 Task: Explore Airbnb accommodation in Newton-le-Willows, United Kingdom from 16th December, 2023 to 18th December, 2023 for 3 adults. Place can be entire room with 2 bedrooms having 2 beds and 2 bathrooms. Property type can be hotel.
Action: Mouse moved to (416, 72)
Screenshot: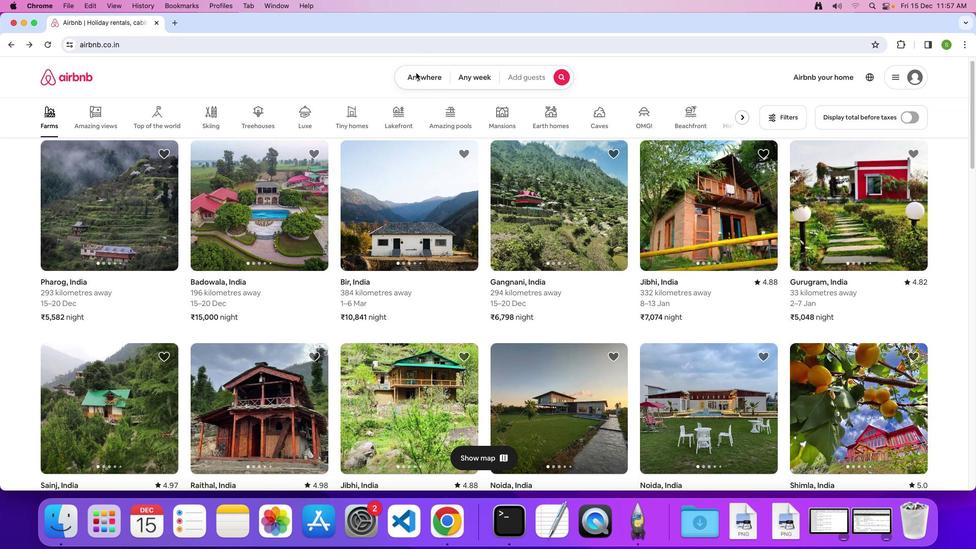 
Action: Mouse pressed left at (416, 72)
Screenshot: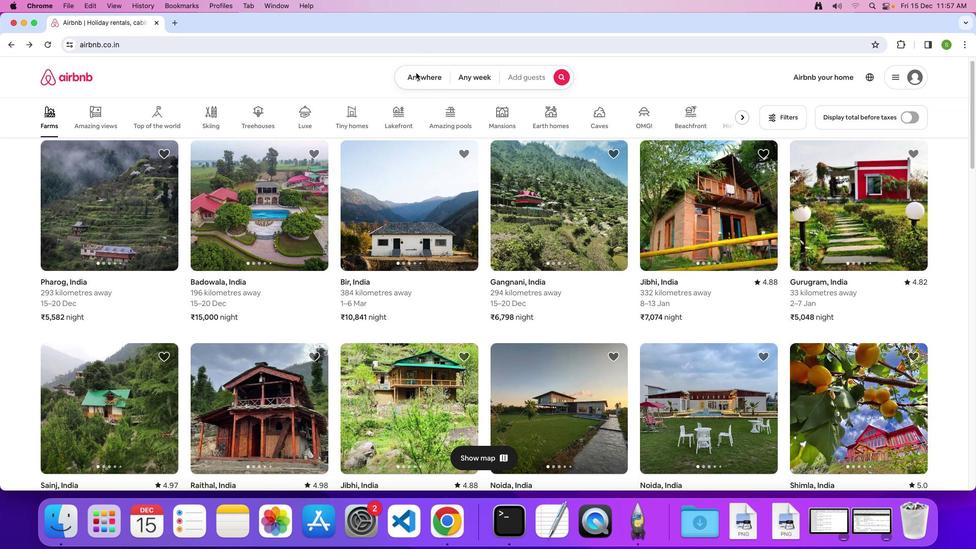 
Action: Mouse moved to (414, 77)
Screenshot: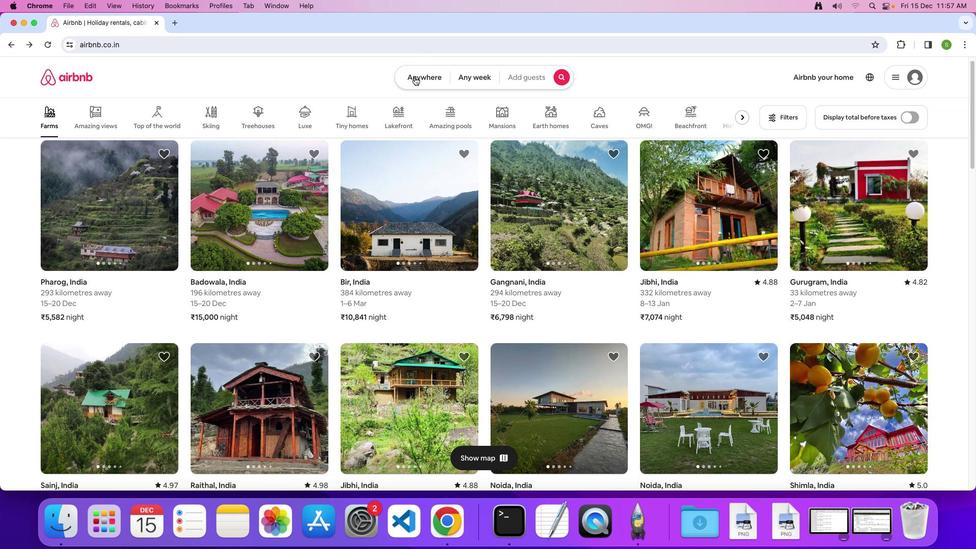 
Action: Mouse pressed left at (414, 77)
Screenshot: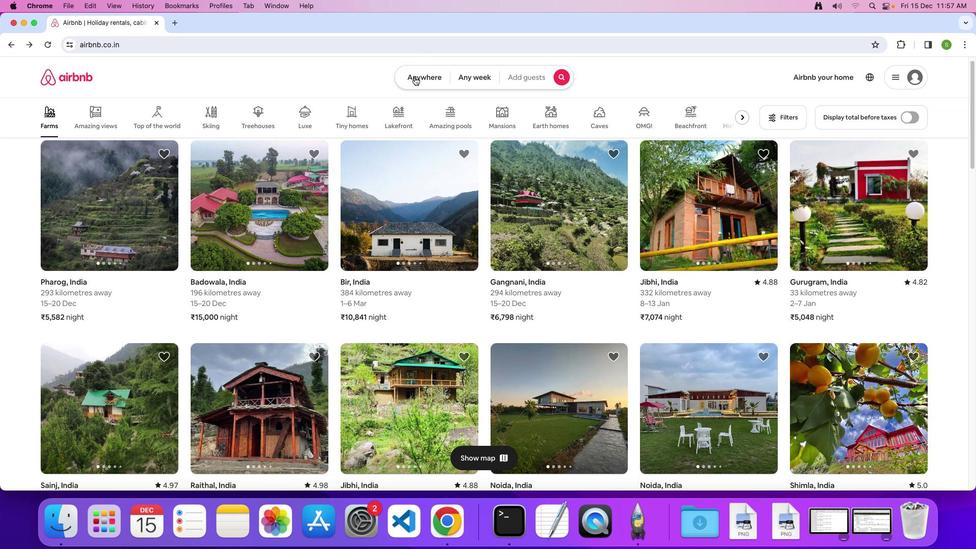 
Action: Mouse moved to (365, 108)
Screenshot: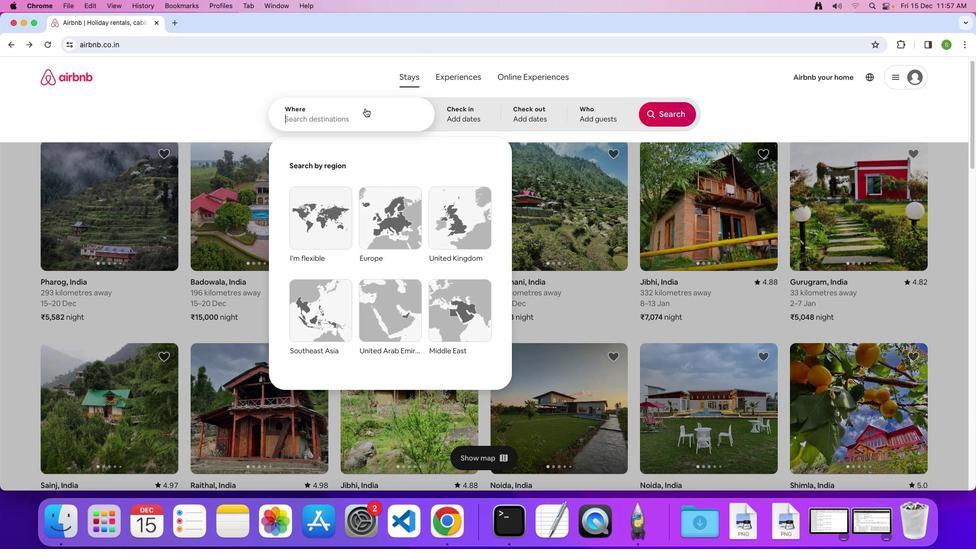 
Action: Mouse pressed left at (365, 108)
Screenshot: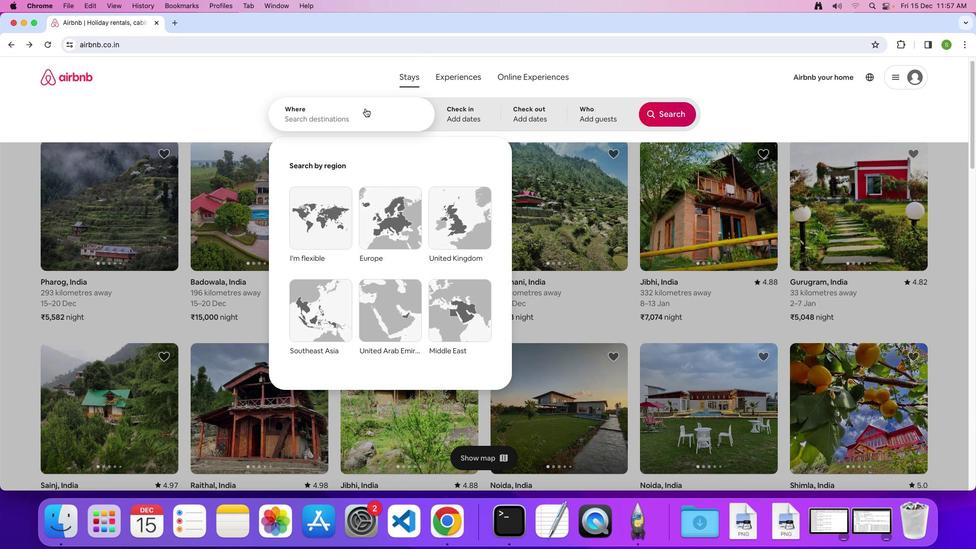 
Action: Mouse moved to (366, 108)
Screenshot: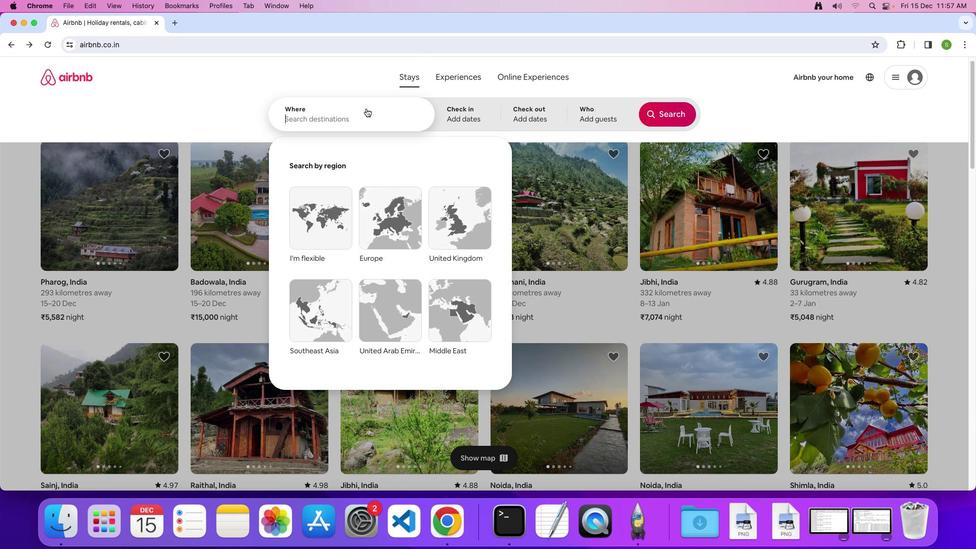 
Action: Key pressed 'N'Key.caps_lock'e''w''t''o''n''-''l''e''-'Key.shift'W''i''l''l''o''w''s'','Key.spaceKey.shift'U''n''i''t''e''d'Key.spaceKey.shift'k'Key.backspaceKey.shift'K''i''n''d''o''m''s'Key.enter
Screenshot: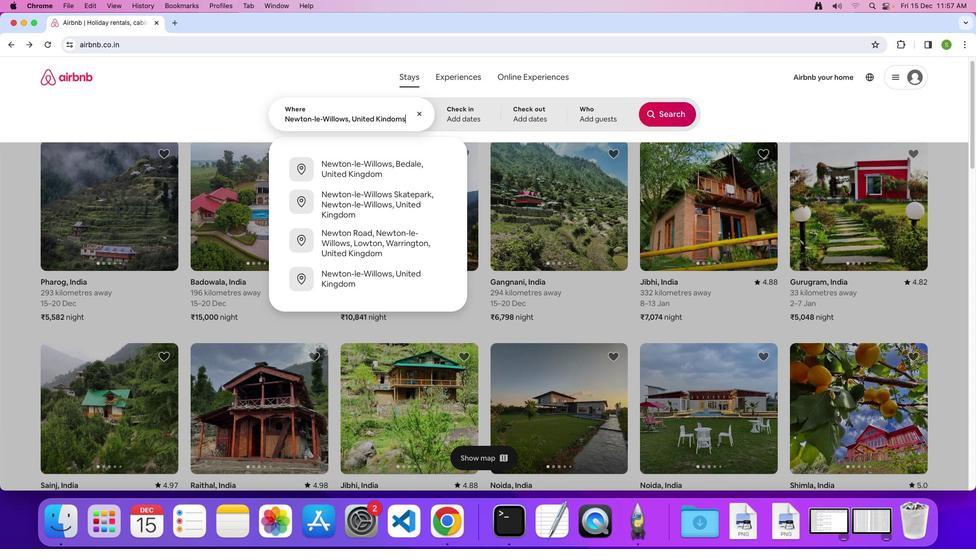 
Action: Mouse moved to (454, 290)
Screenshot: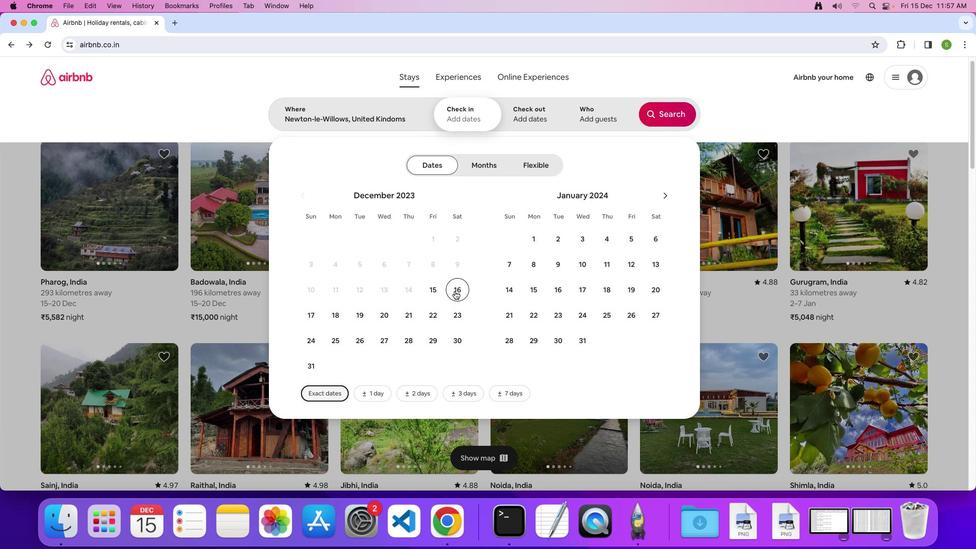 
Action: Mouse pressed left at (454, 290)
Screenshot: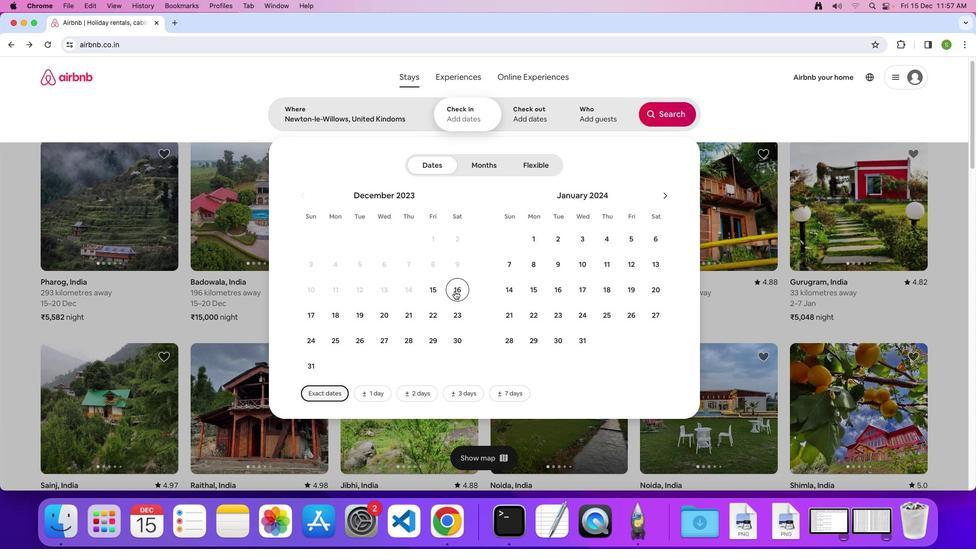 
Action: Mouse moved to (329, 317)
Screenshot: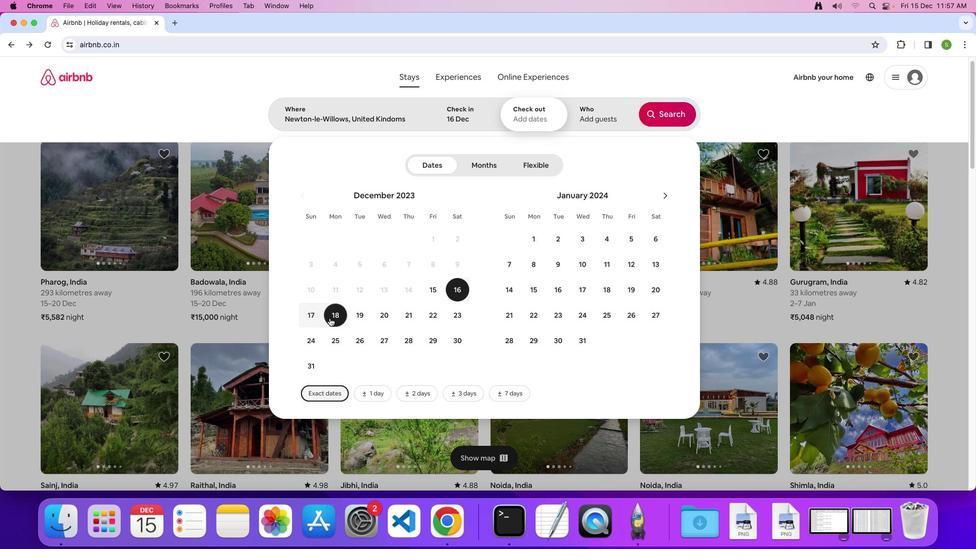 
Action: Mouse pressed left at (329, 317)
Screenshot: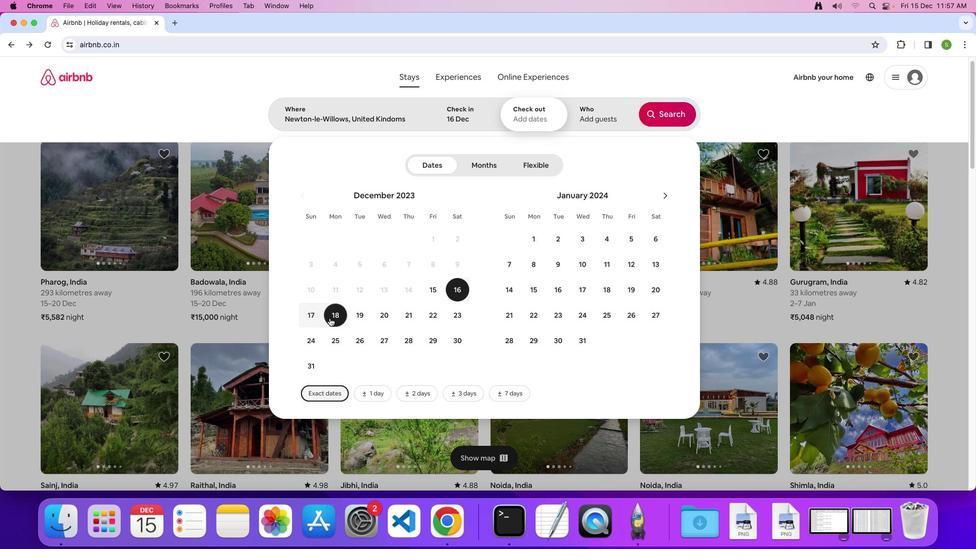 
Action: Mouse moved to (593, 117)
Screenshot: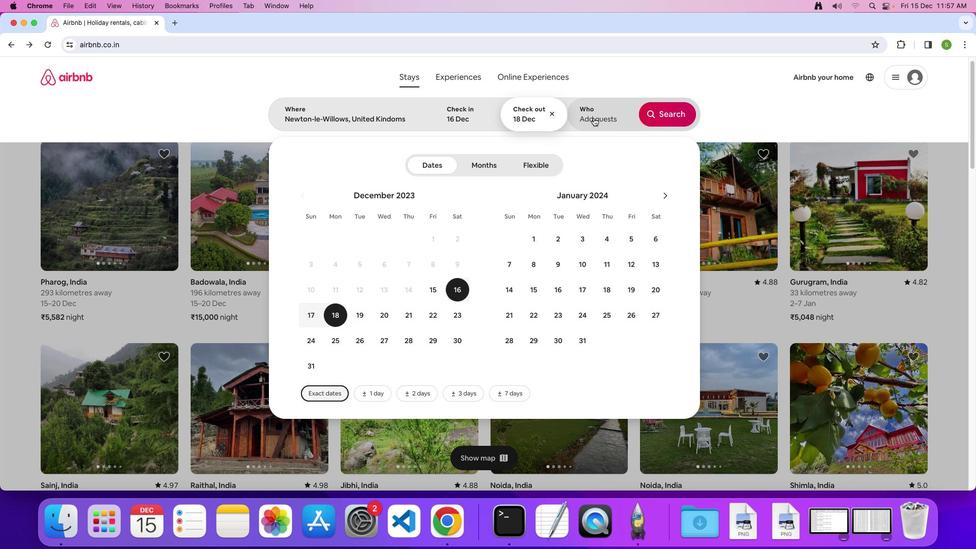 
Action: Mouse pressed left at (593, 117)
Screenshot: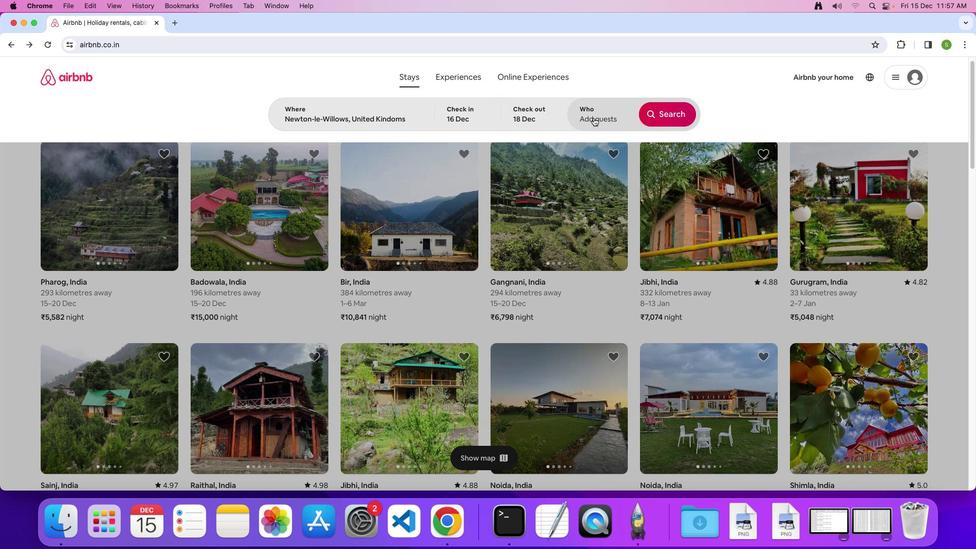 
Action: Mouse moved to (669, 167)
Screenshot: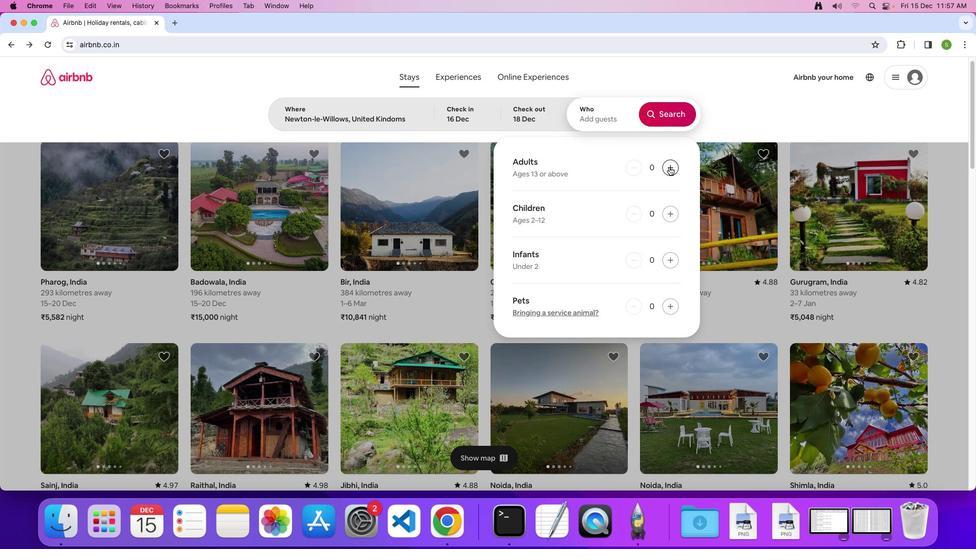 
Action: Mouse pressed left at (669, 167)
Screenshot: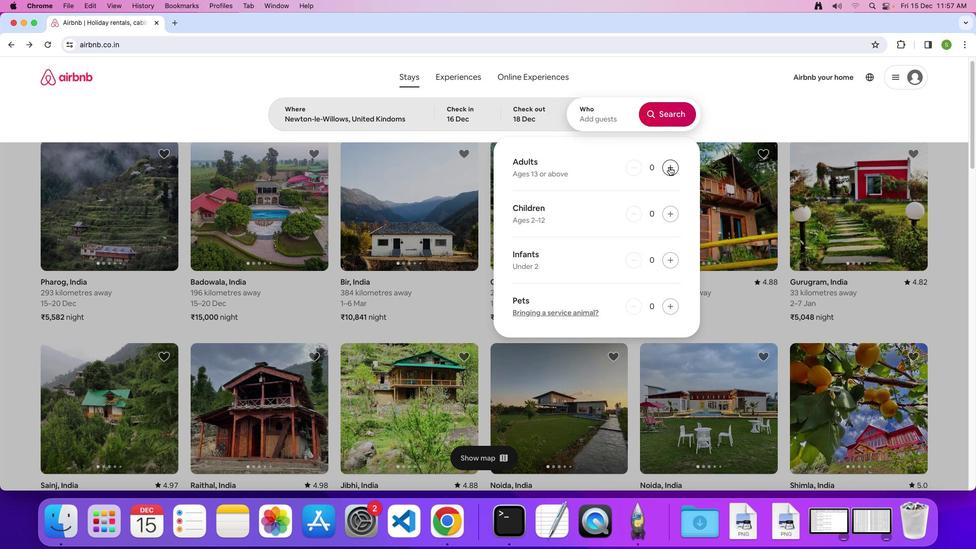 
Action: Mouse pressed left at (669, 167)
Screenshot: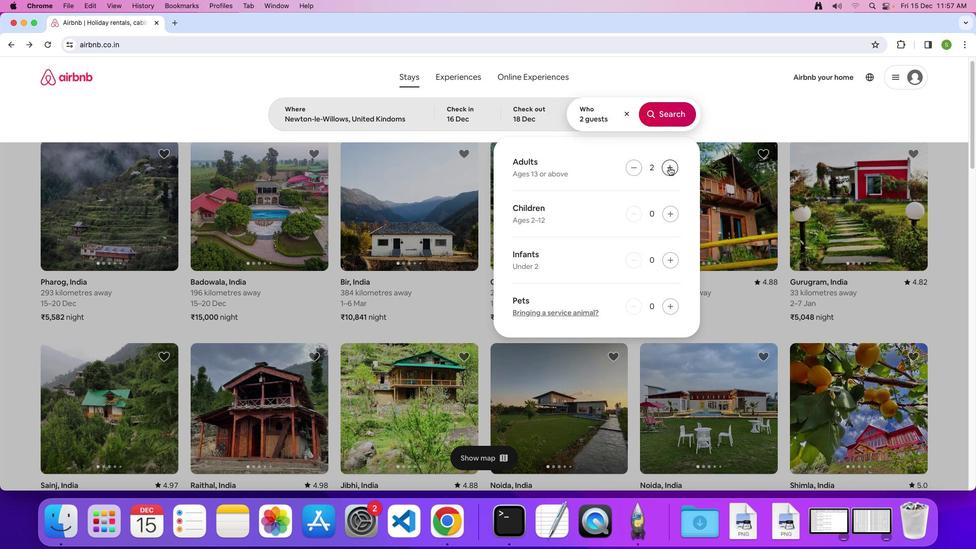 
Action: Mouse pressed left at (669, 167)
Screenshot: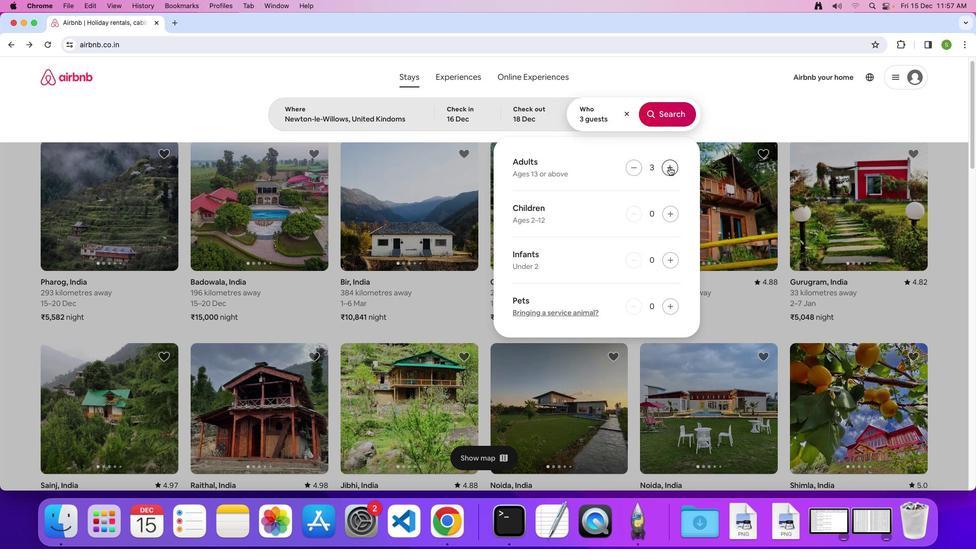 
Action: Mouse moved to (677, 116)
Screenshot: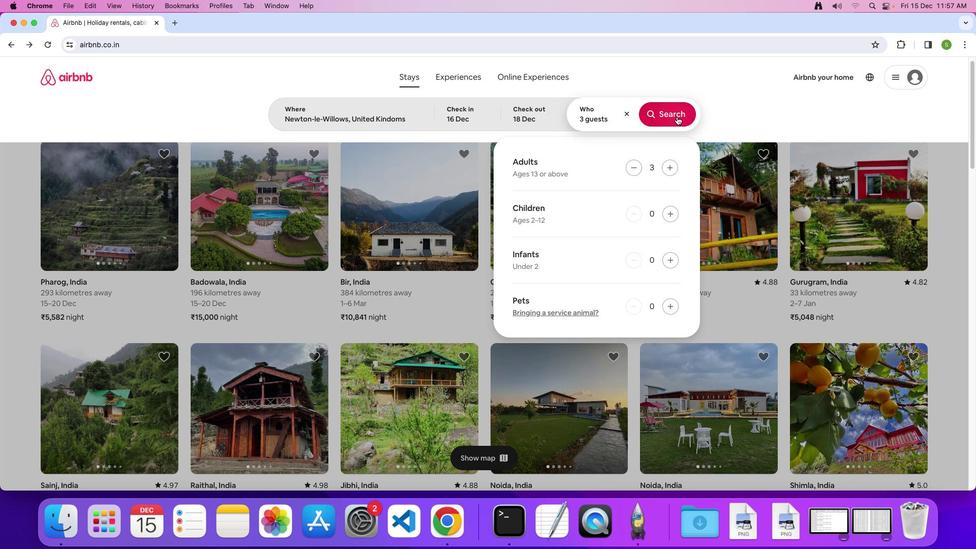 
Action: Mouse pressed left at (677, 116)
Screenshot: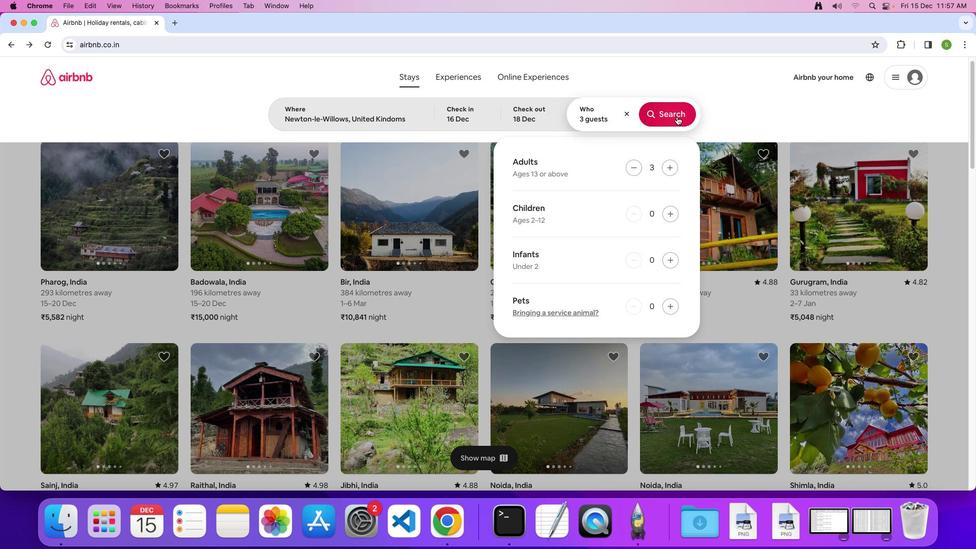 
Action: Mouse moved to (813, 121)
Screenshot: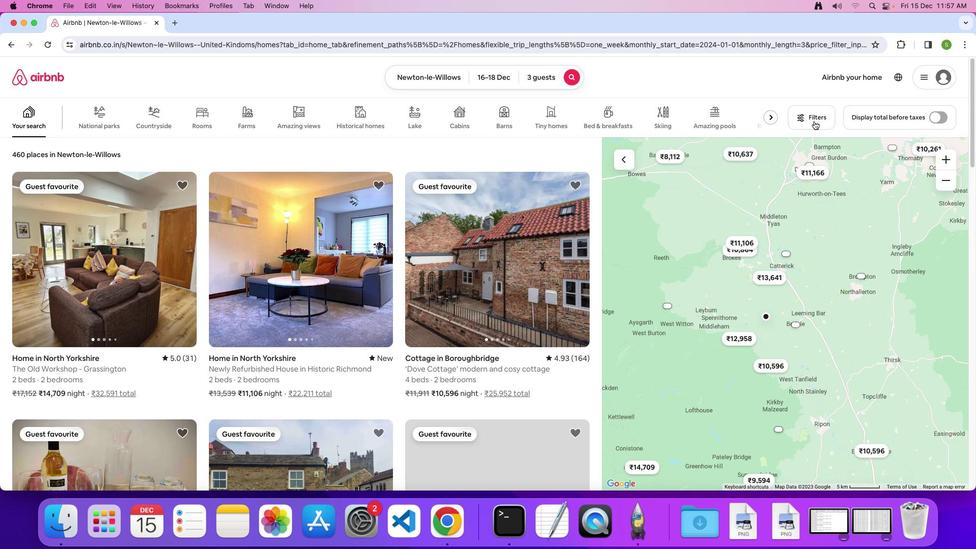 
Action: Mouse pressed left at (813, 121)
Screenshot: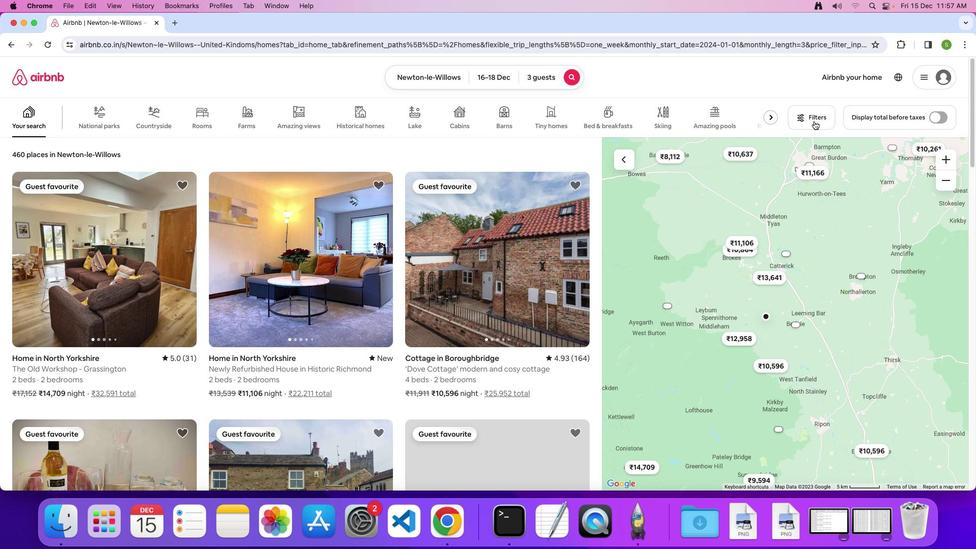 
Action: Mouse moved to (522, 237)
Screenshot: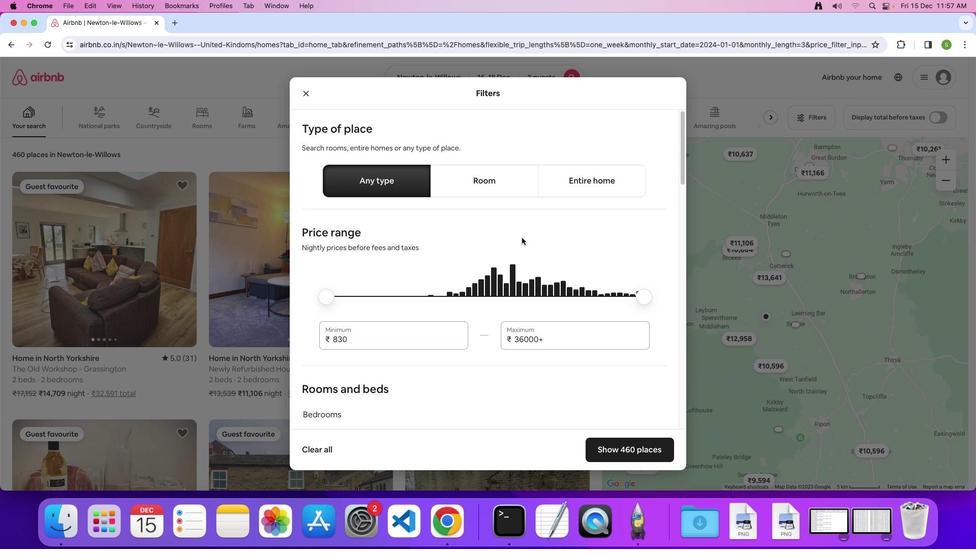 
Action: Mouse scrolled (522, 237) with delta (0, 0)
Screenshot: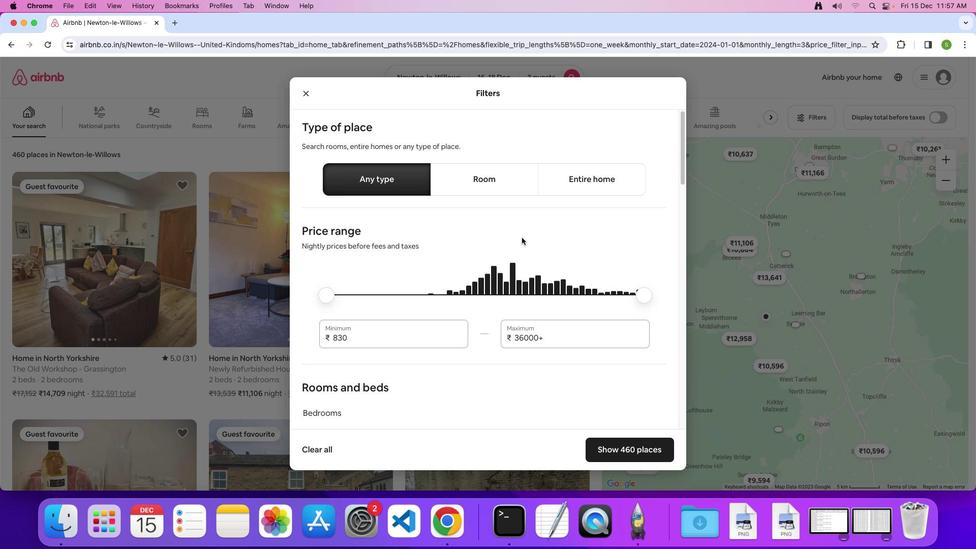 
Action: Mouse scrolled (522, 237) with delta (0, 0)
Screenshot: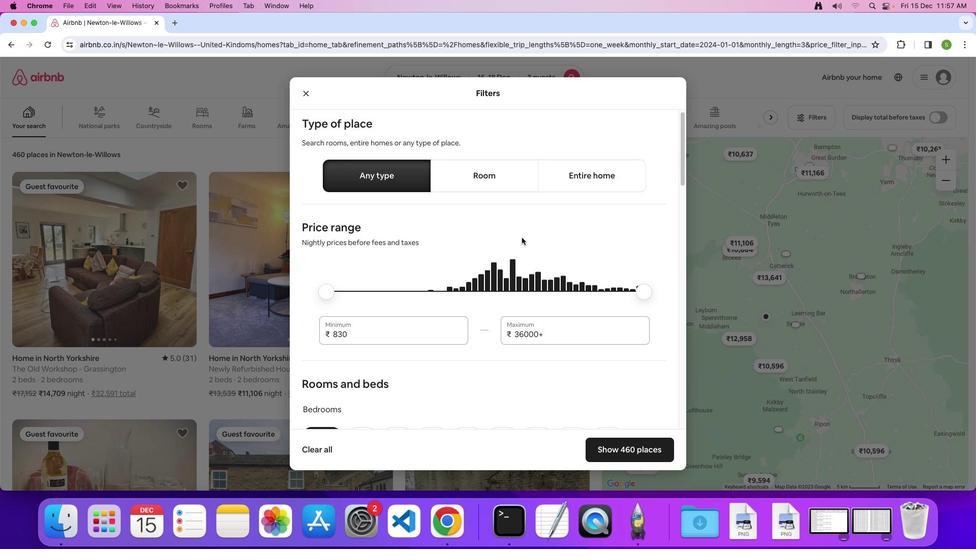 
Action: Mouse scrolled (522, 237) with delta (0, 0)
Screenshot: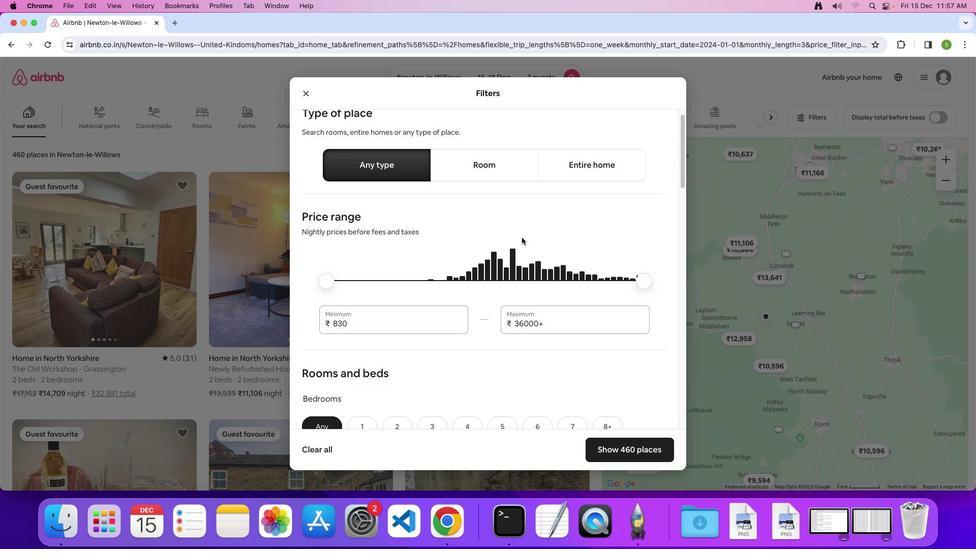 
Action: Mouse scrolled (522, 237) with delta (0, 0)
Screenshot: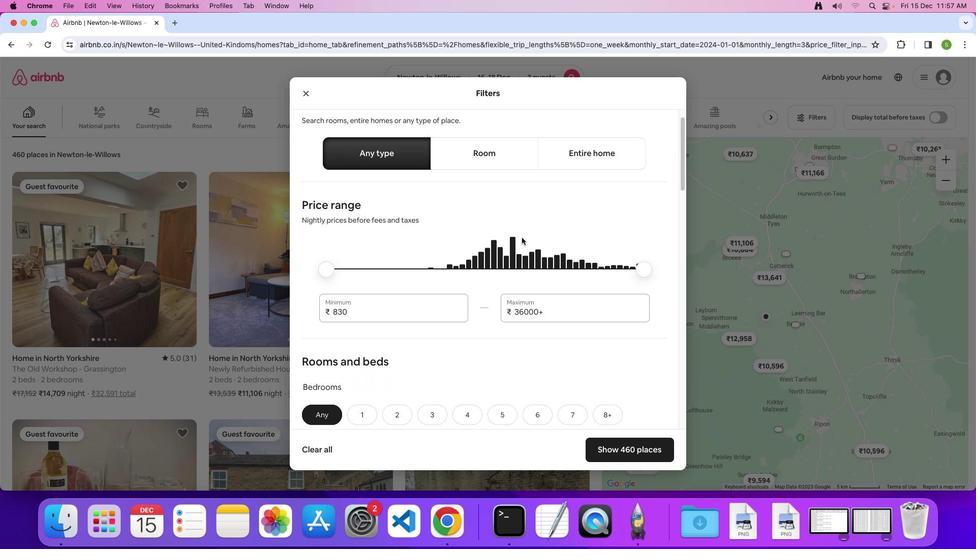 
Action: Mouse scrolled (522, 237) with delta (0, 0)
Screenshot: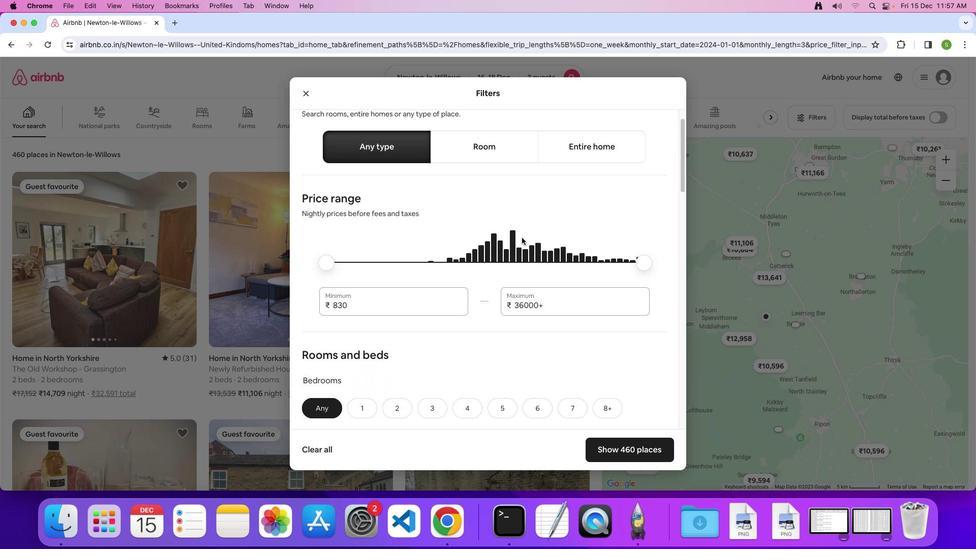 
Action: Mouse scrolled (522, 237) with delta (0, 0)
Screenshot: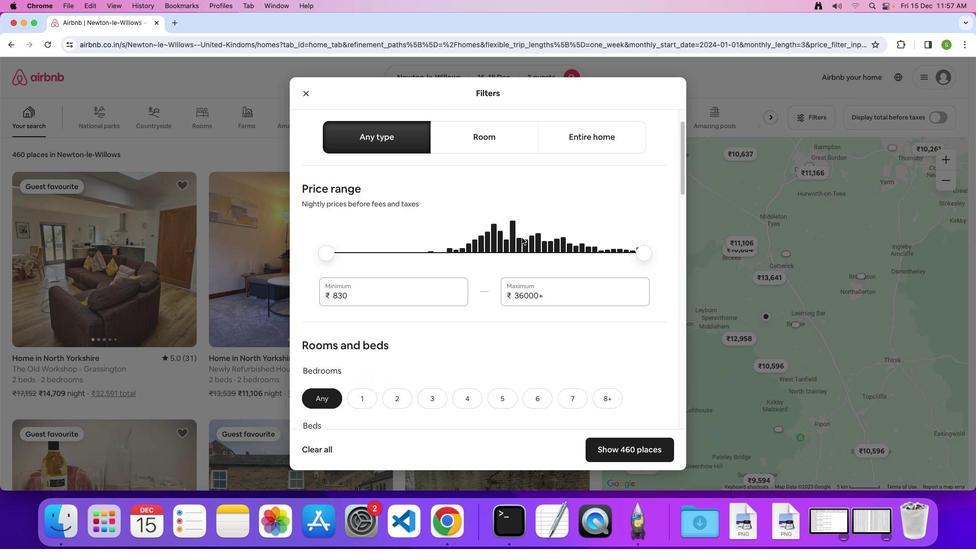 
Action: Mouse scrolled (522, 237) with delta (0, 0)
Screenshot: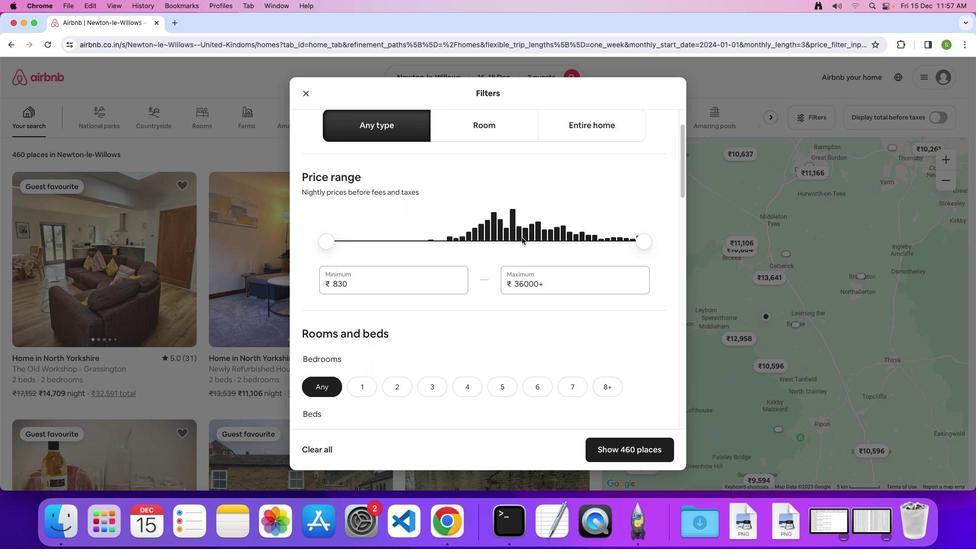
Action: Mouse scrolled (522, 237) with delta (0, -1)
Screenshot: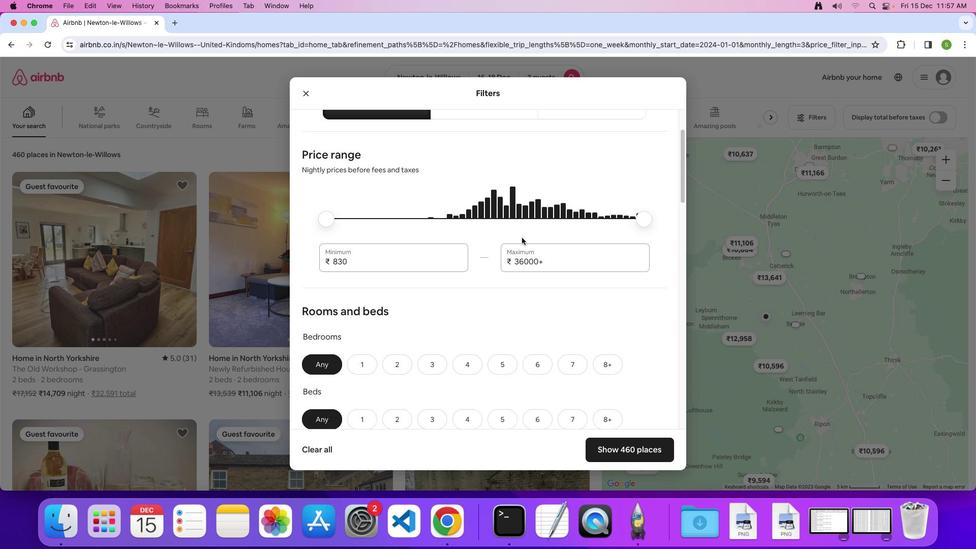 
Action: Mouse scrolled (522, 237) with delta (0, 0)
Screenshot: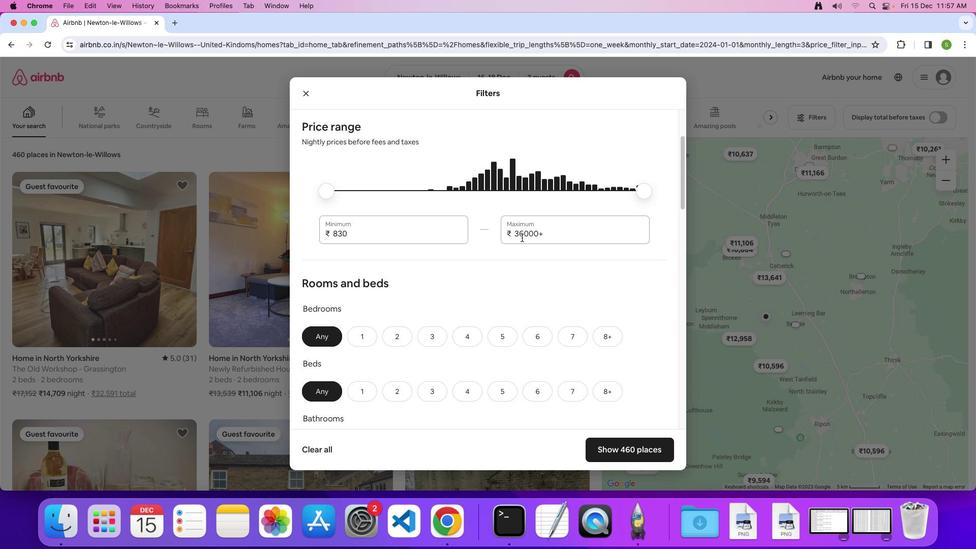 
Action: Mouse scrolled (522, 237) with delta (0, 0)
Screenshot: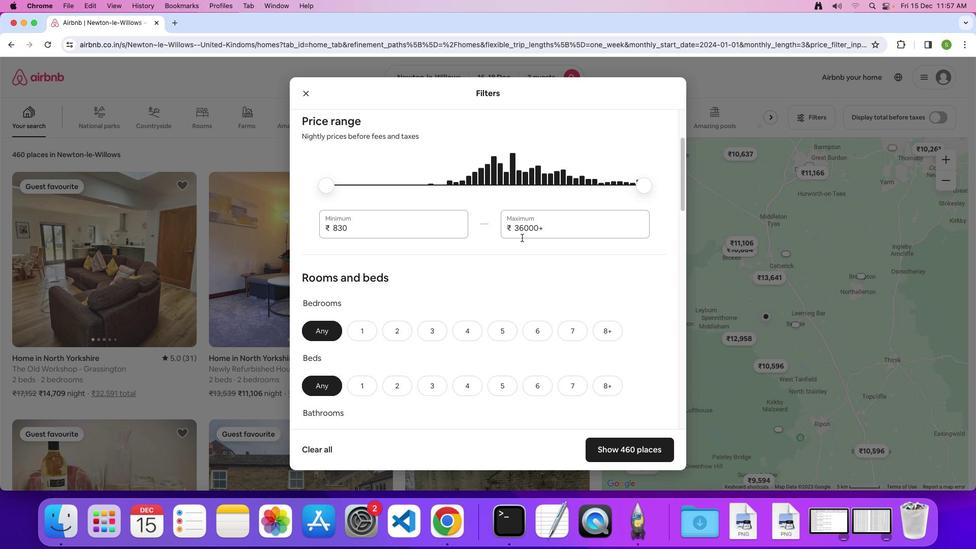 
Action: Mouse scrolled (522, 237) with delta (0, 0)
Screenshot: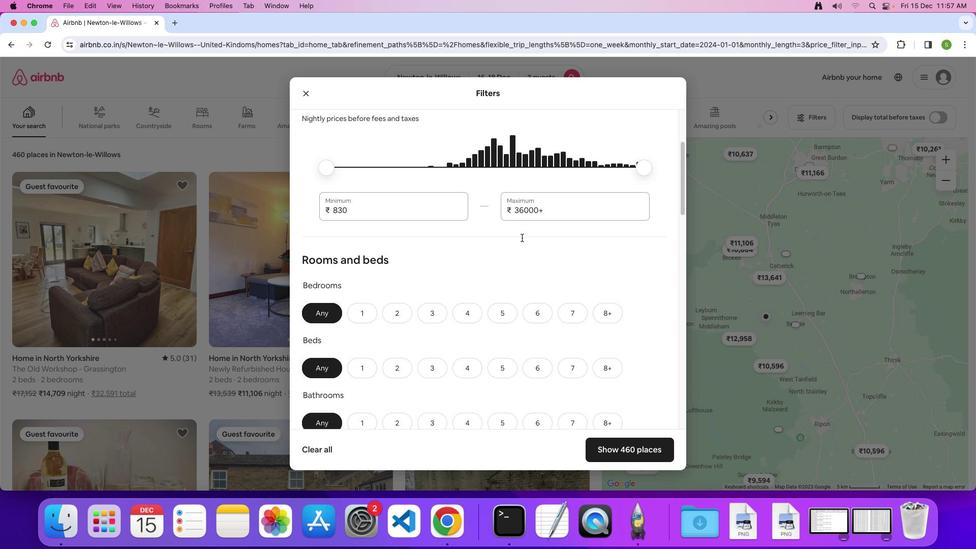 
Action: Mouse scrolled (522, 237) with delta (0, 0)
Screenshot: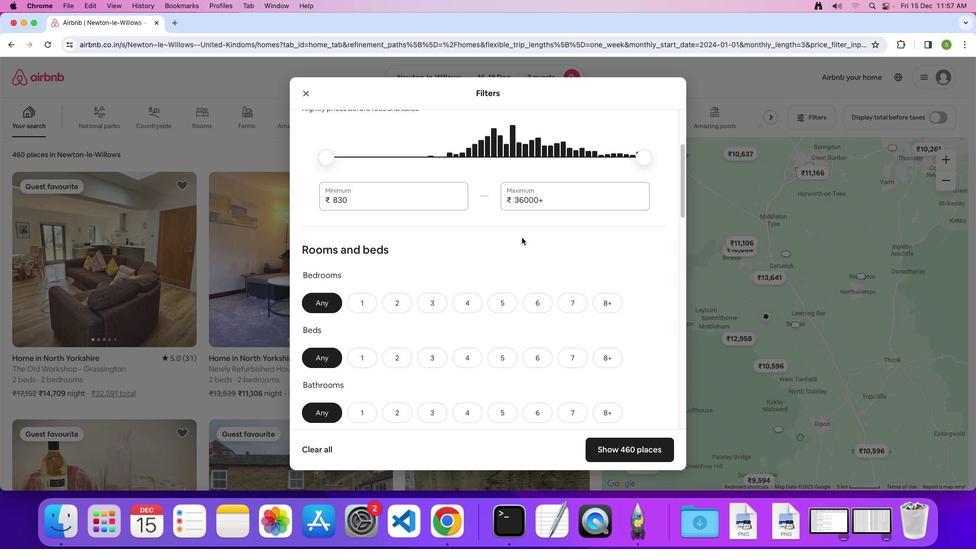 
Action: Mouse scrolled (522, 237) with delta (0, 0)
Screenshot: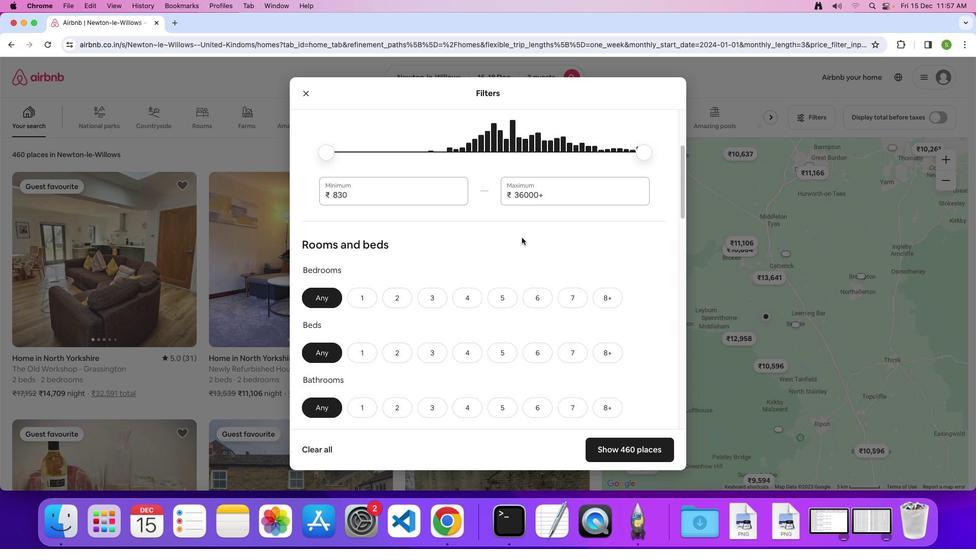 
Action: Mouse scrolled (522, 237) with delta (0, 0)
Screenshot: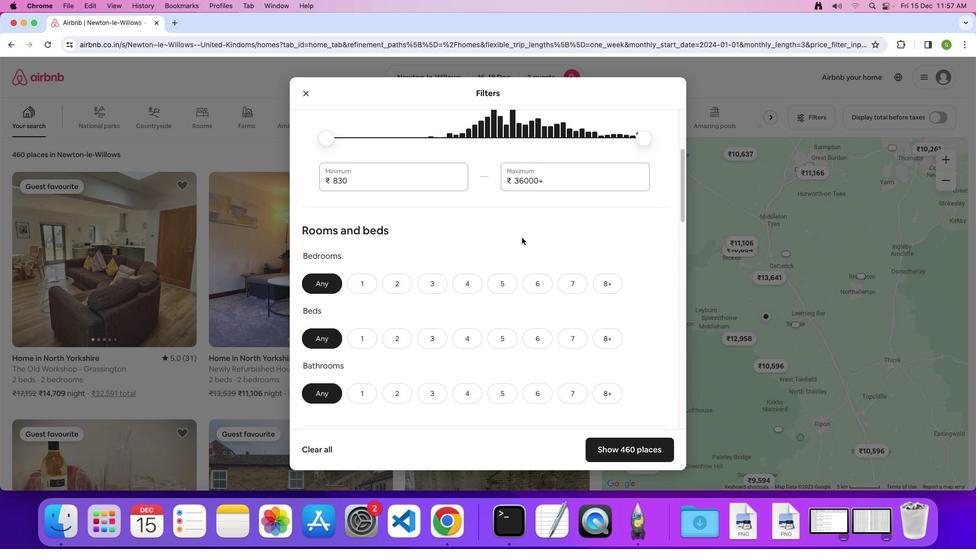 
Action: Mouse scrolled (522, 237) with delta (0, 0)
Screenshot: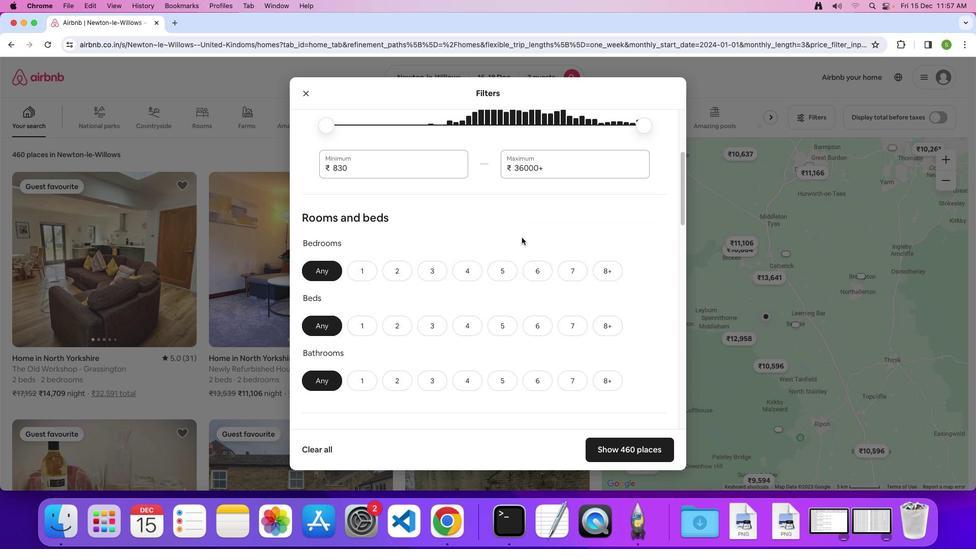 
Action: Mouse scrolled (522, 237) with delta (0, 0)
Screenshot: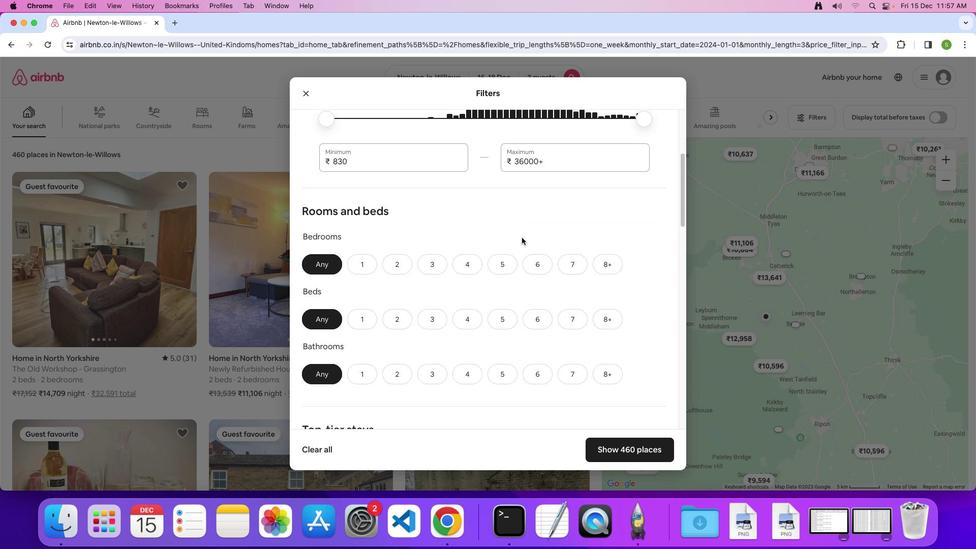 
Action: Mouse scrolled (522, 237) with delta (0, -1)
Screenshot: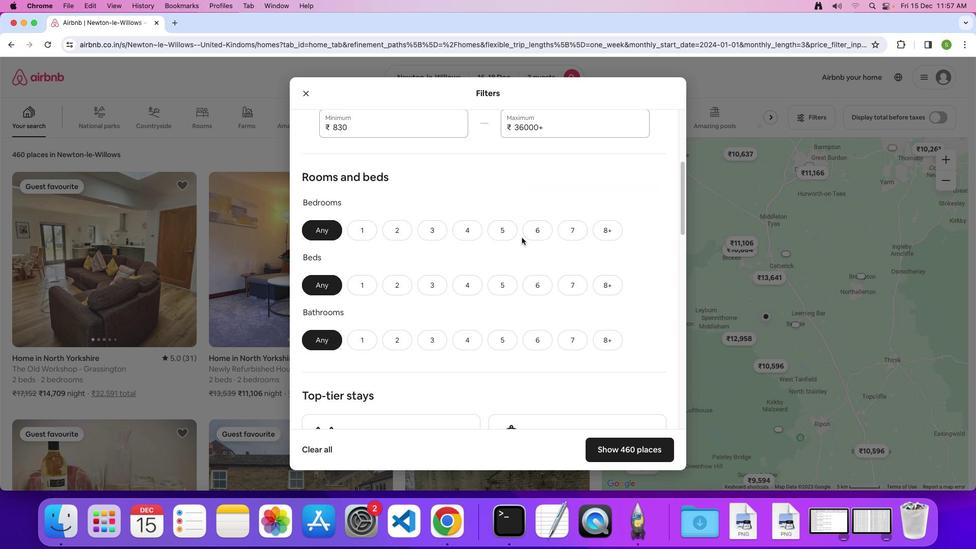 
Action: Mouse moved to (400, 206)
Screenshot: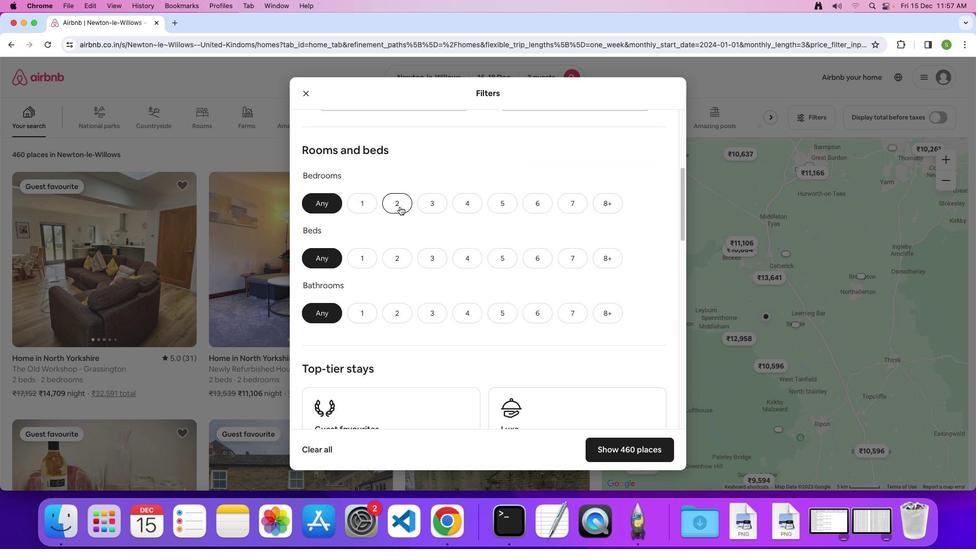 
Action: Mouse pressed left at (400, 206)
Screenshot: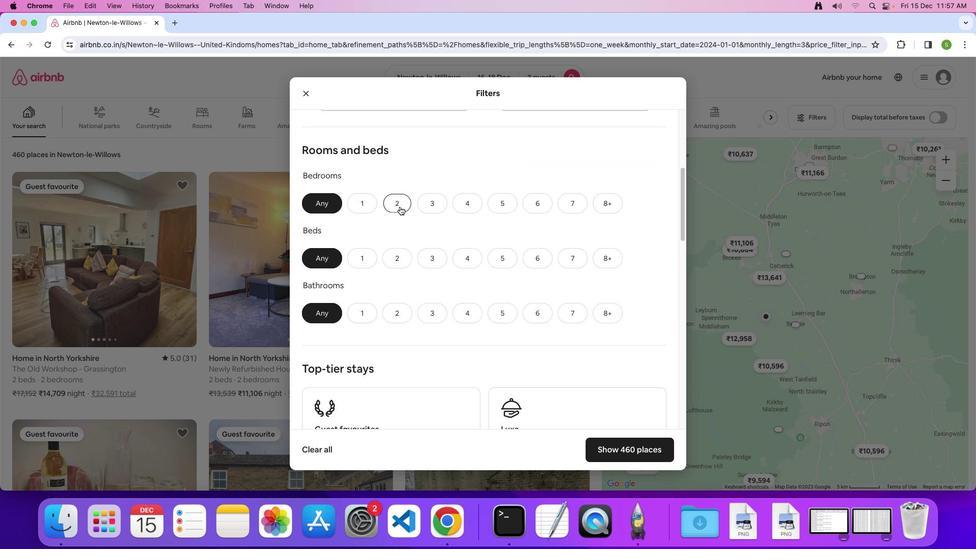
Action: Mouse moved to (392, 262)
Screenshot: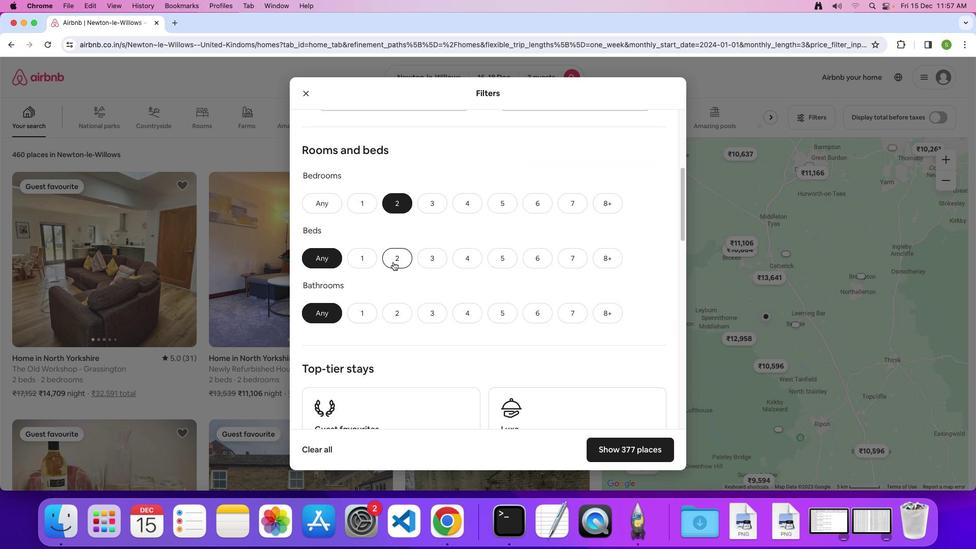 
Action: Mouse pressed left at (392, 262)
Screenshot: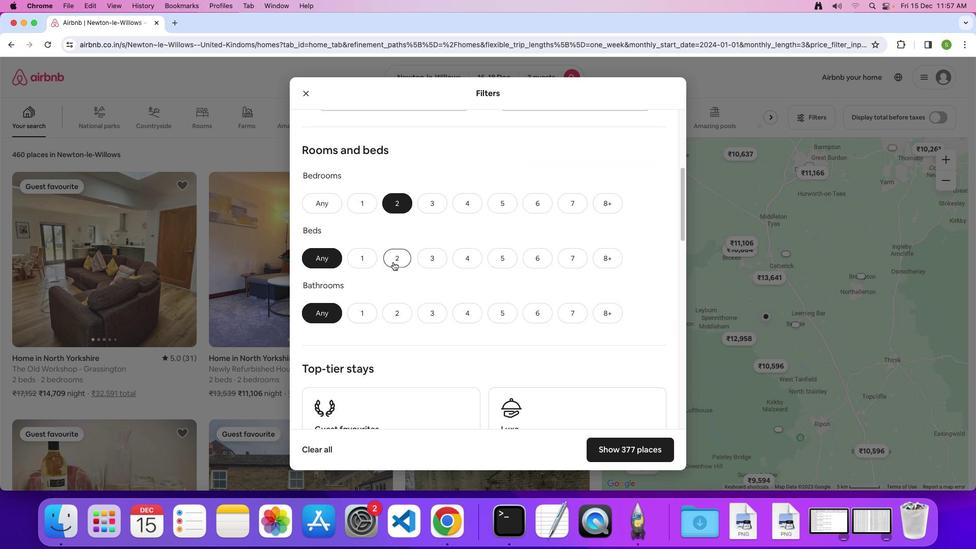 
Action: Mouse moved to (399, 261)
Screenshot: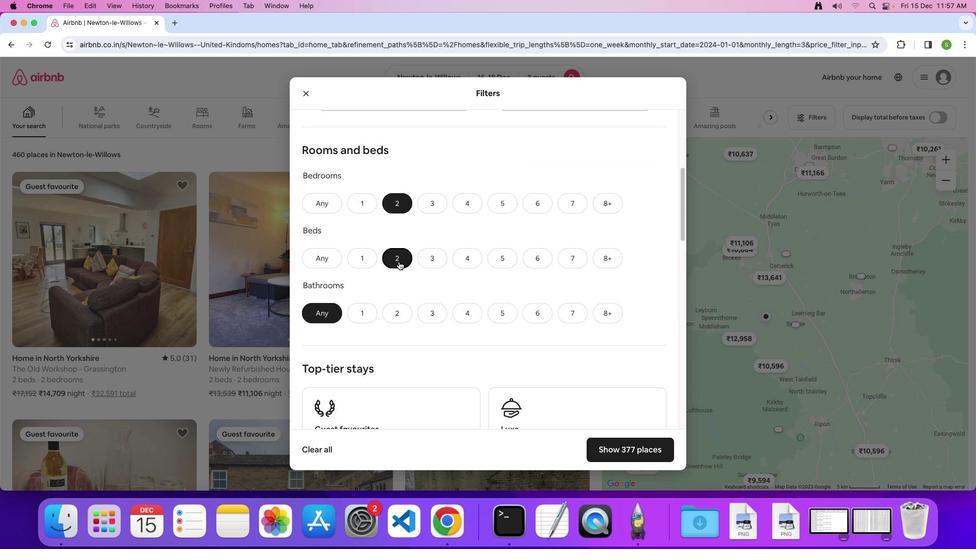 
Action: Mouse scrolled (399, 261) with delta (0, 0)
Screenshot: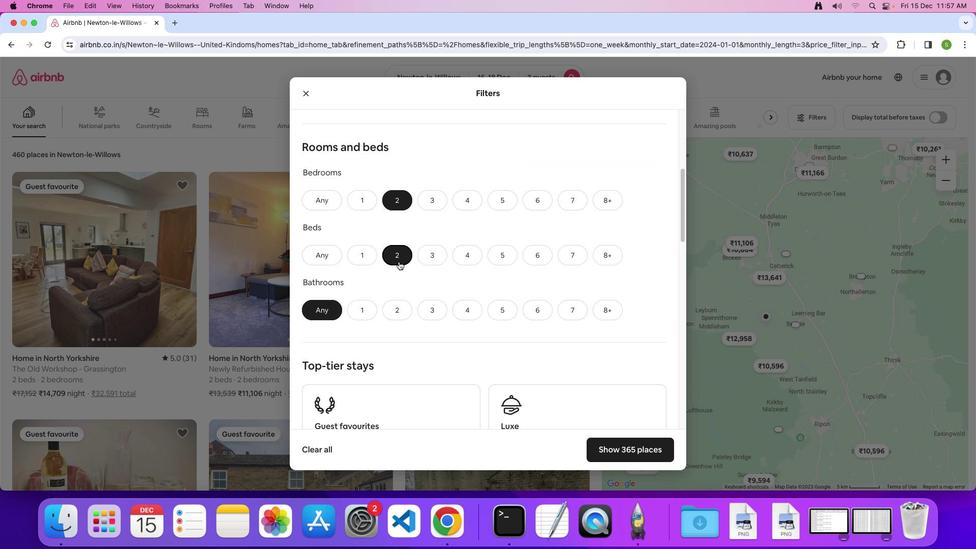 
Action: Mouse scrolled (399, 261) with delta (0, 0)
Screenshot: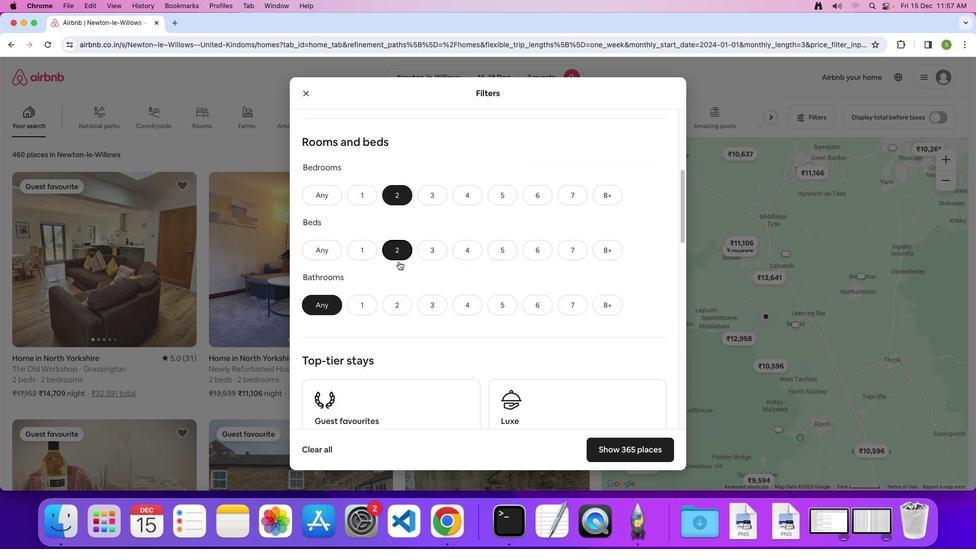 
Action: Mouse scrolled (399, 261) with delta (0, 0)
Screenshot: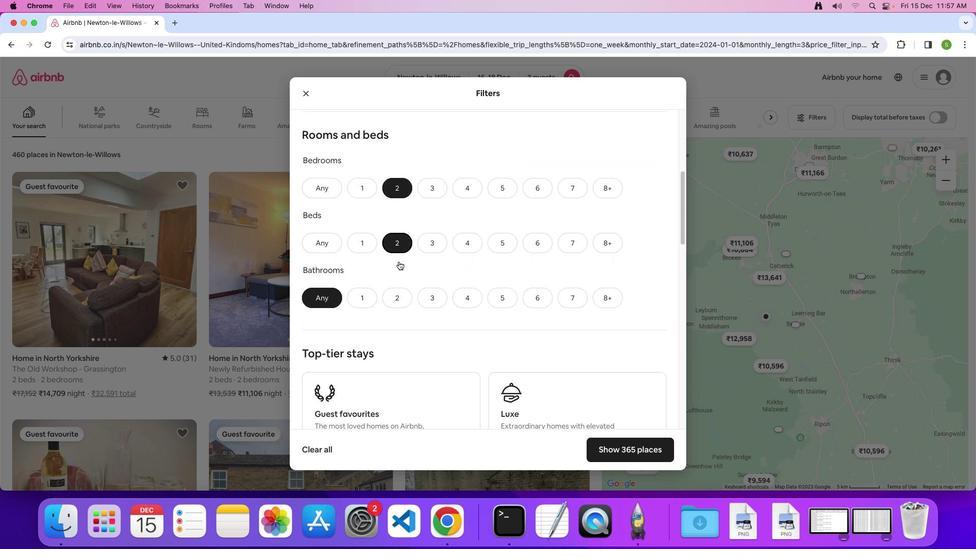 
Action: Mouse scrolled (399, 261) with delta (0, 0)
Screenshot: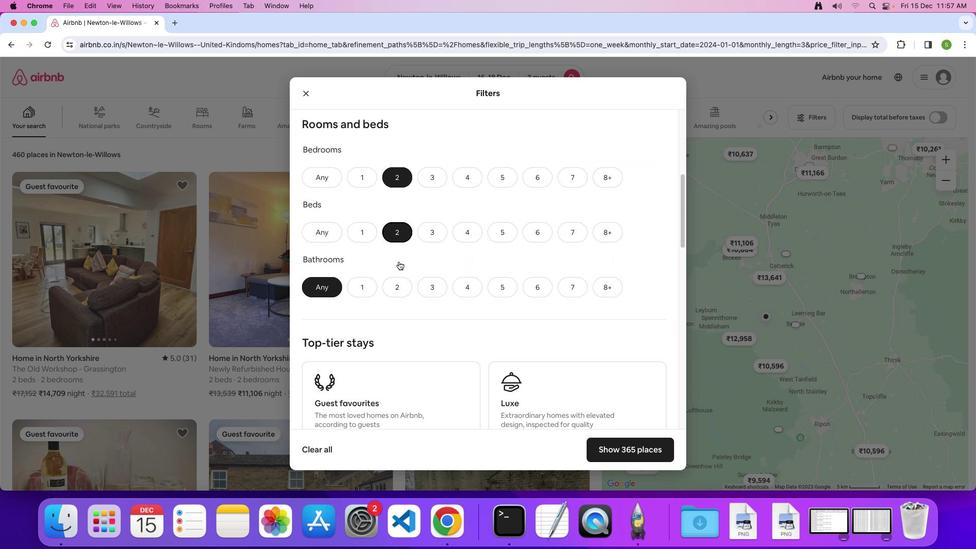 
Action: Mouse scrolled (399, 261) with delta (0, 0)
Screenshot: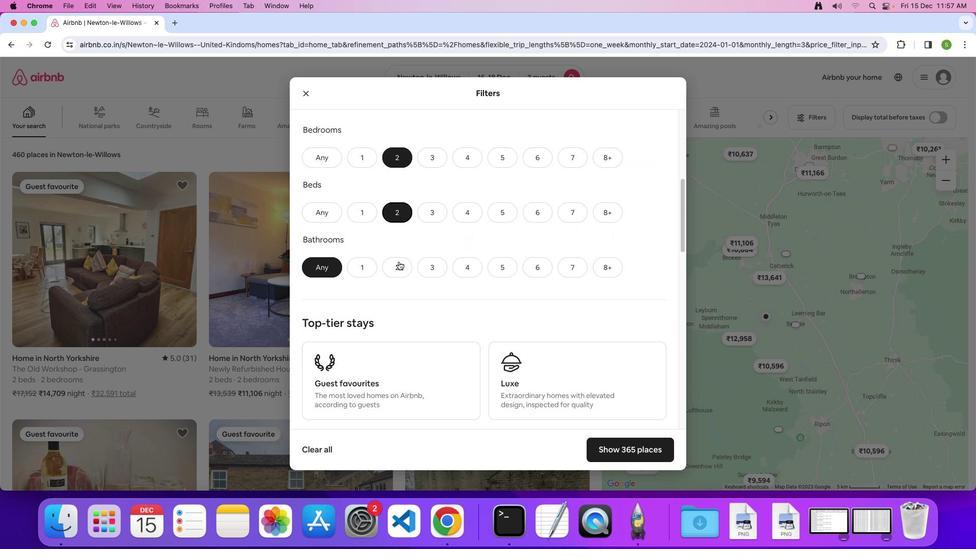 
Action: Mouse moved to (395, 260)
Screenshot: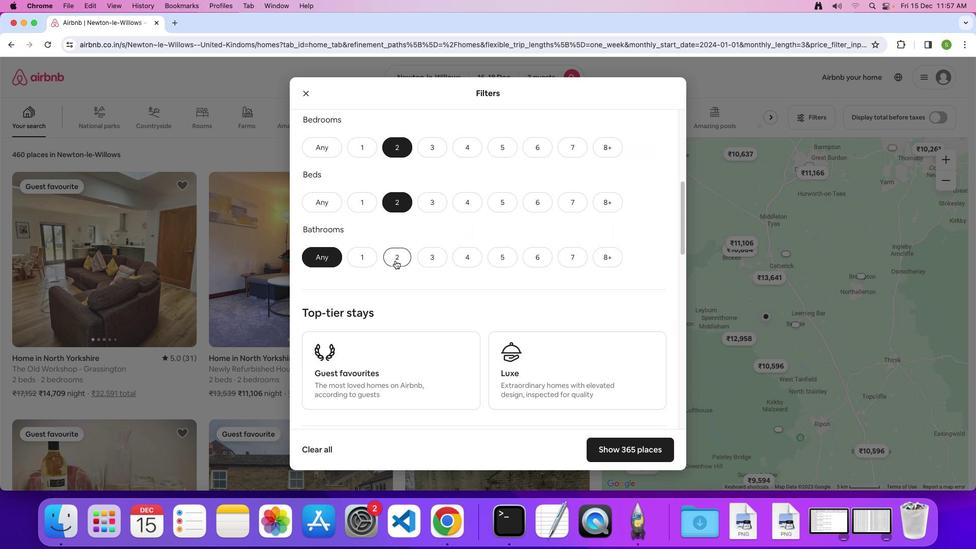 
Action: Mouse pressed left at (395, 260)
Screenshot: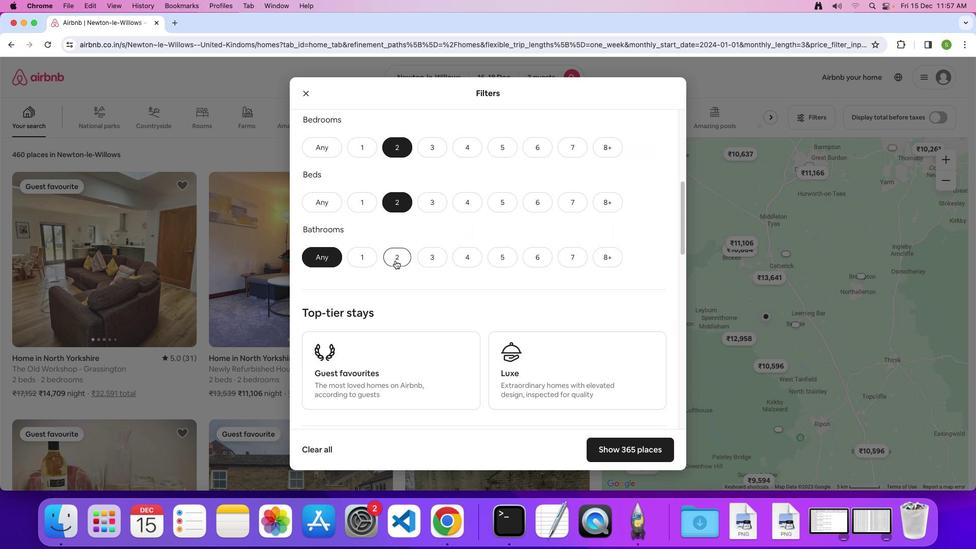 
Action: Mouse moved to (442, 268)
Screenshot: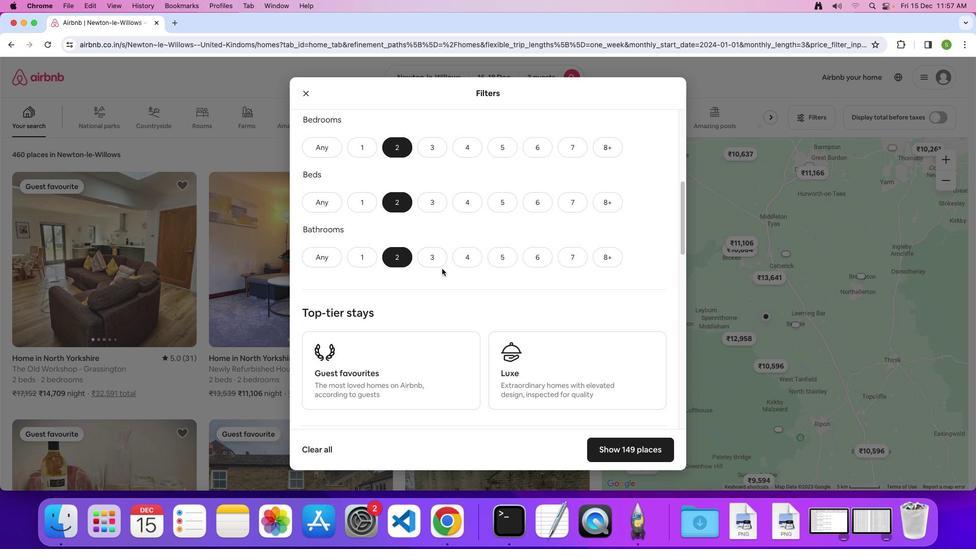 
Action: Mouse scrolled (442, 268) with delta (0, 0)
Screenshot: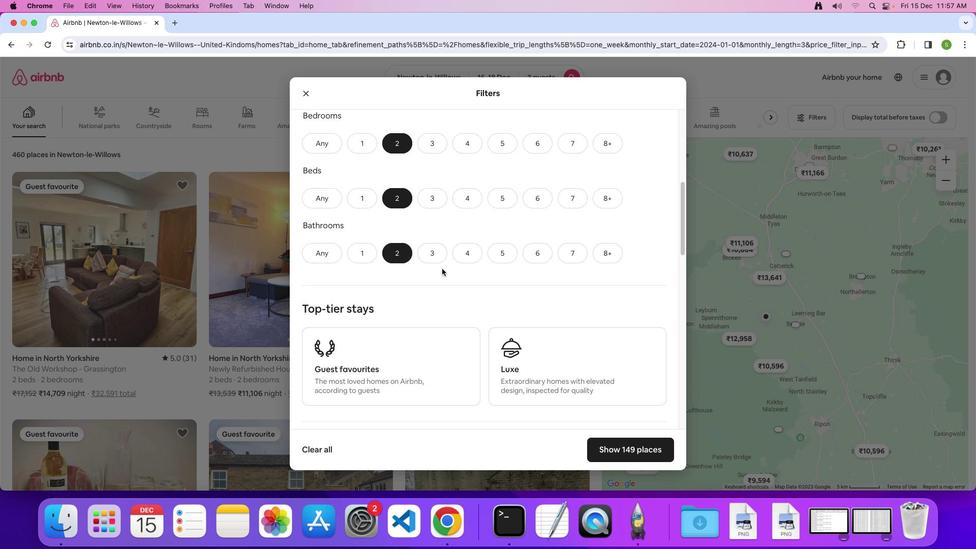 
Action: Mouse scrolled (442, 268) with delta (0, 0)
Screenshot: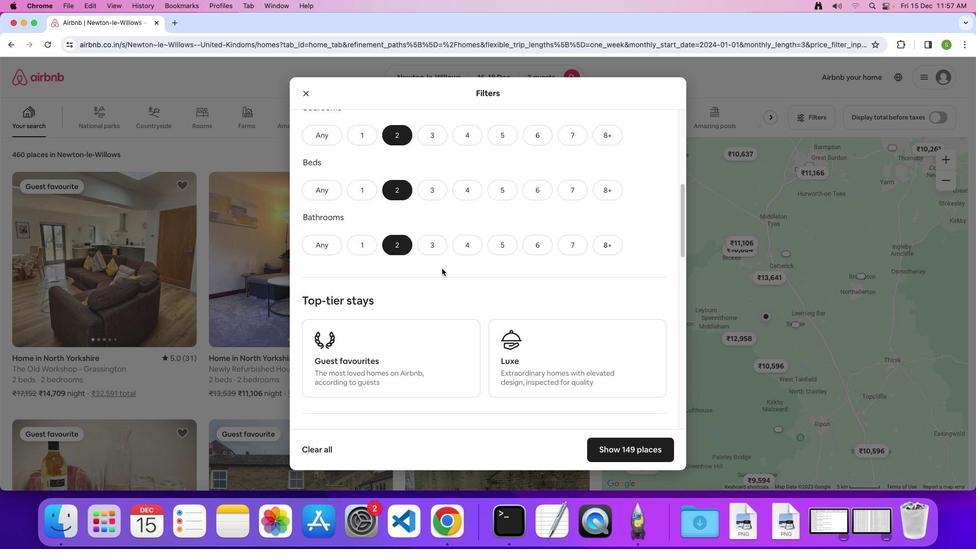 
Action: Mouse scrolled (442, 268) with delta (0, 0)
Screenshot: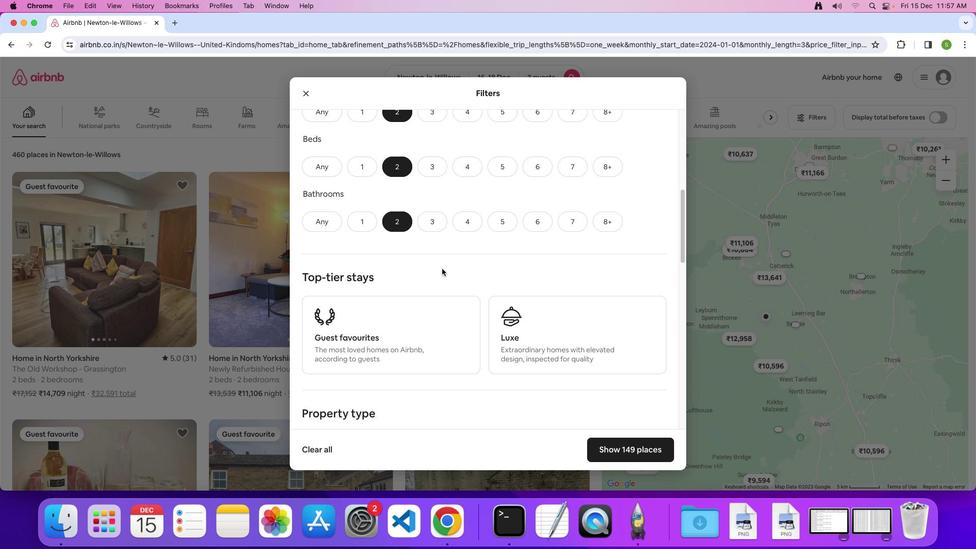
Action: Mouse scrolled (442, 268) with delta (0, 0)
Screenshot: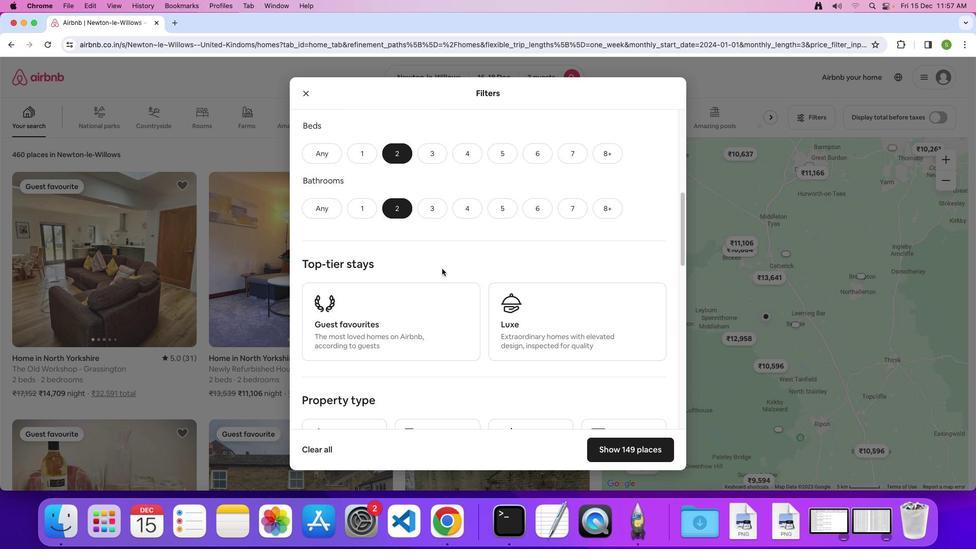 
Action: Mouse scrolled (442, 268) with delta (0, 0)
Screenshot: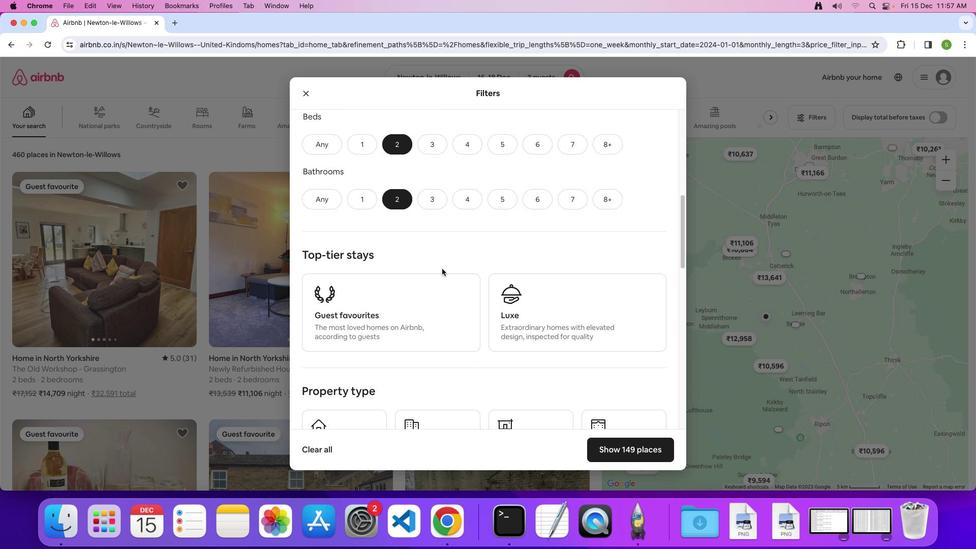 
Action: Mouse scrolled (442, 268) with delta (0, -1)
Screenshot: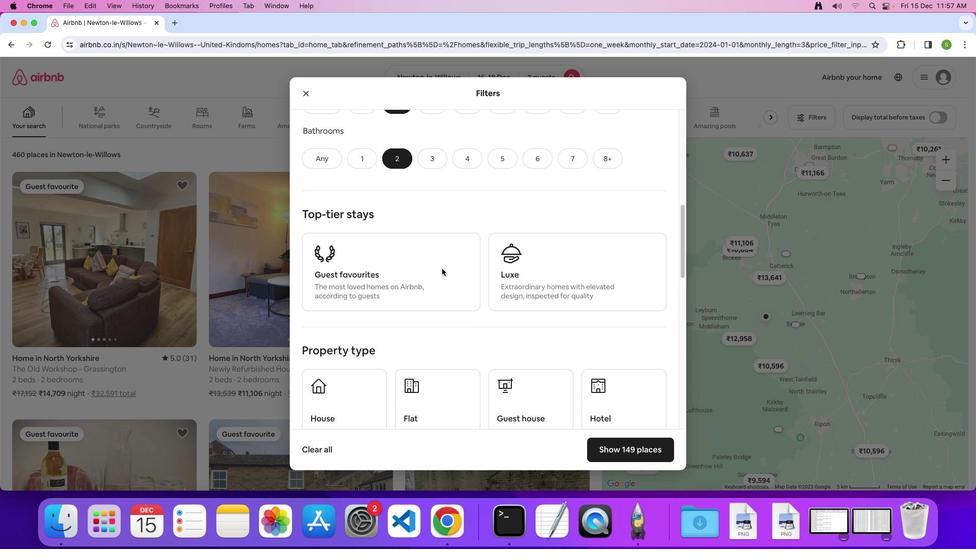 
Action: Mouse scrolled (442, 268) with delta (0, 0)
Screenshot: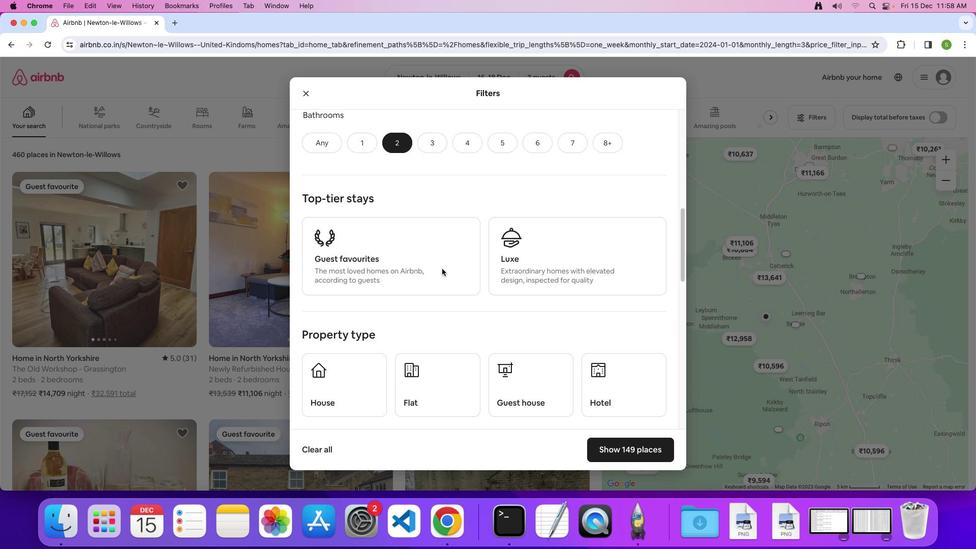 
Action: Mouse scrolled (442, 268) with delta (0, 0)
Screenshot: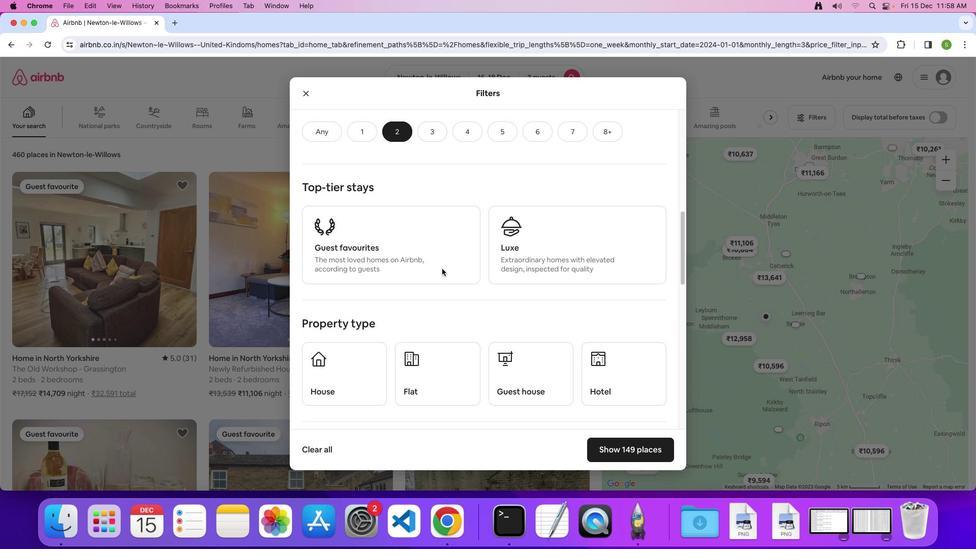 
Action: Mouse scrolled (442, 268) with delta (0, -1)
Screenshot: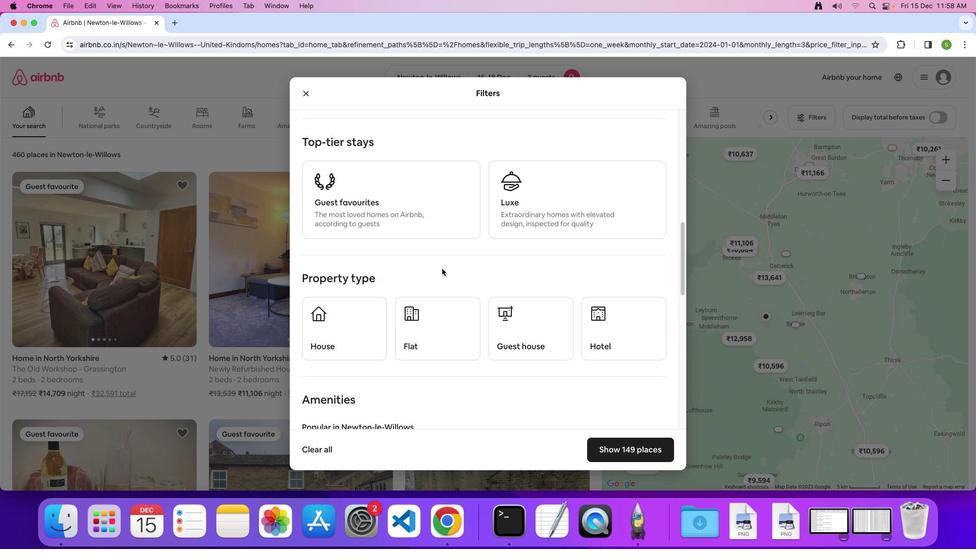 
Action: Mouse scrolled (442, 268) with delta (0, 0)
Screenshot: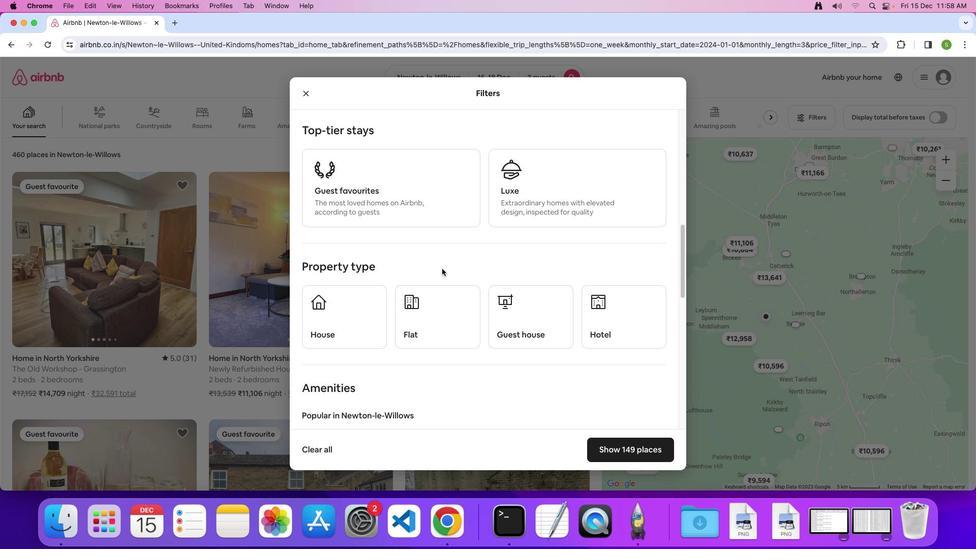 
Action: Mouse scrolled (442, 268) with delta (0, 0)
Screenshot: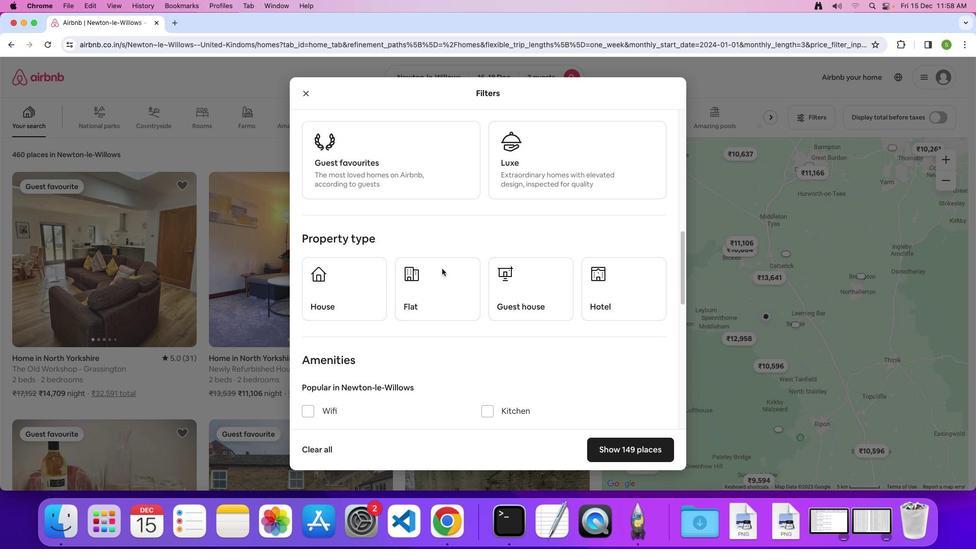 
Action: Mouse scrolled (442, 268) with delta (0, -1)
Screenshot: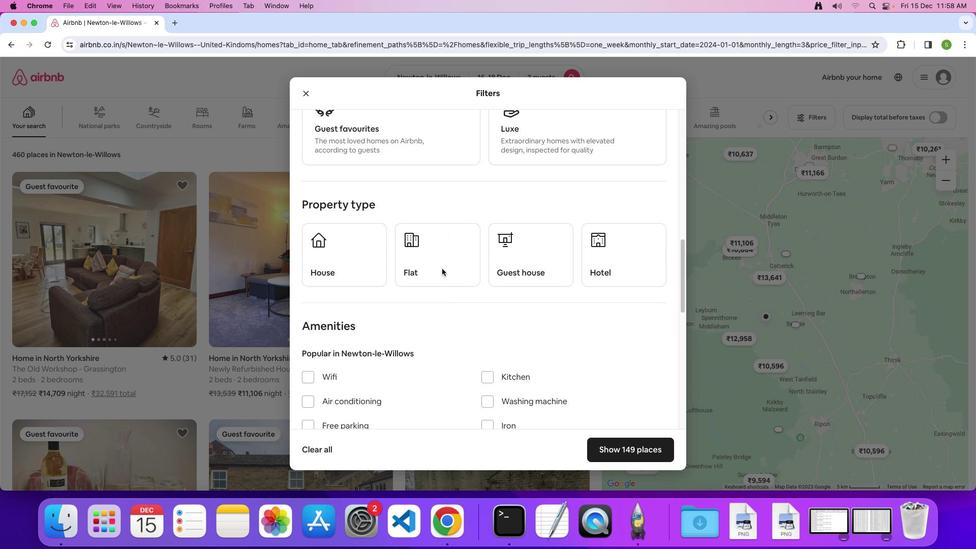 
Action: Mouse moved to (600, 249)
Screenshot: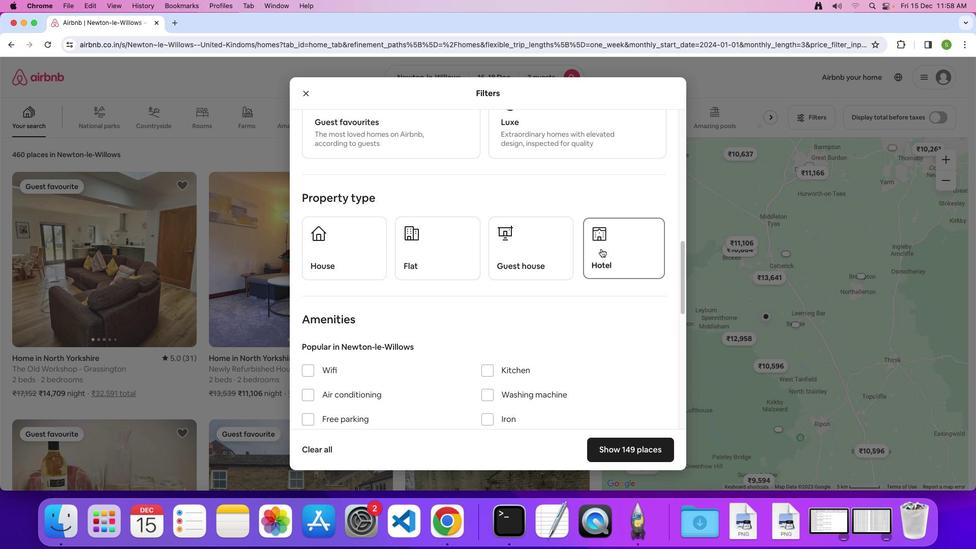 
Action: Mouse pressed left at (600, 249)
Screenshot: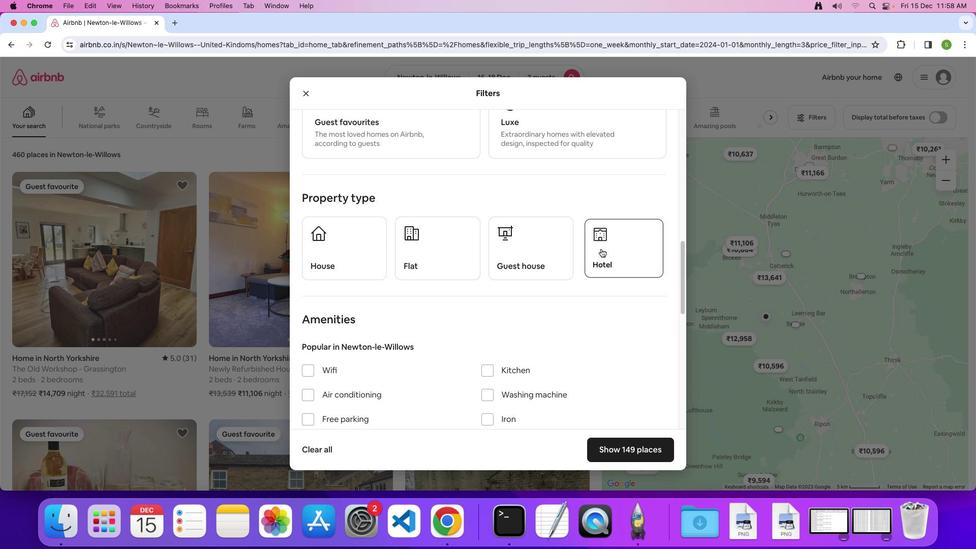 
Action: Mouse moved to (503, 282)
Screenshot: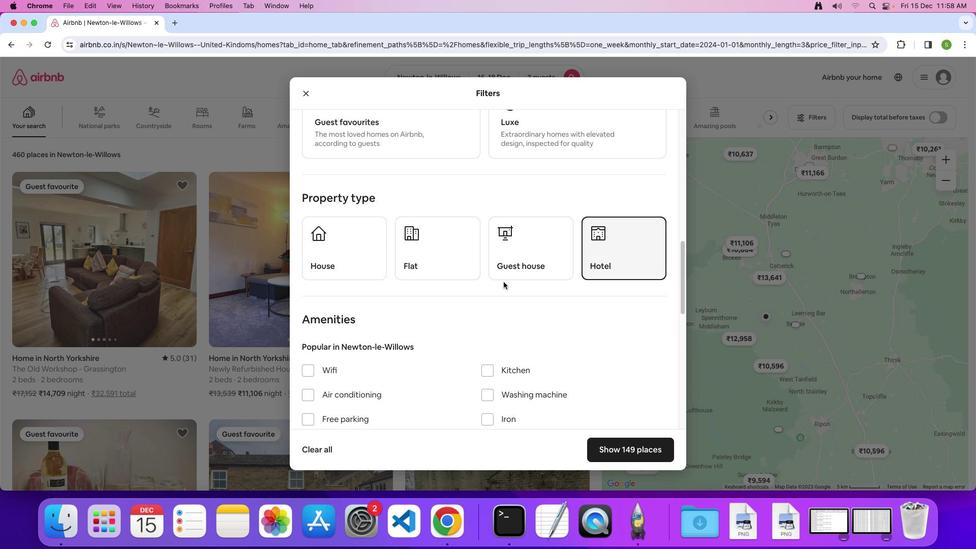 
Action: Mouse scrolled (503, 282) with delta (0, 0)
Screenshot: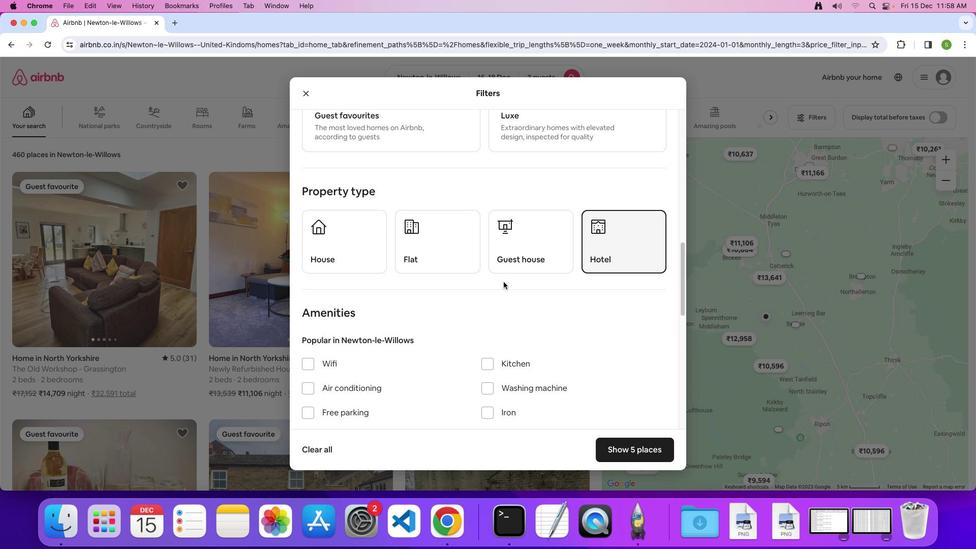 
Action: Mouse scrolled (503, 282) with delta (0, 0)
Screenshot: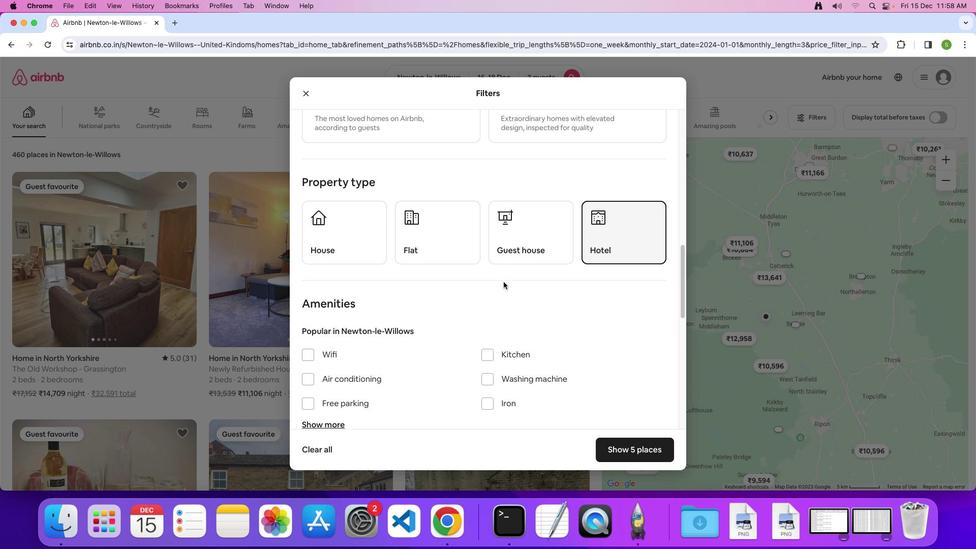 
Action: Mouse scrolled (503, 282) with delta (0, 0)
Screenshot: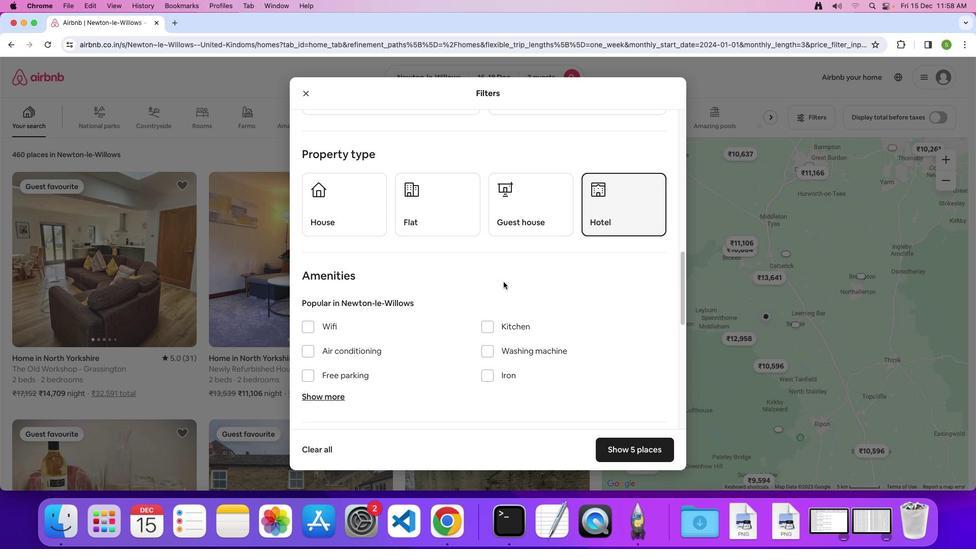 
Action: Mouse moved to (503, 282)
Screenshot: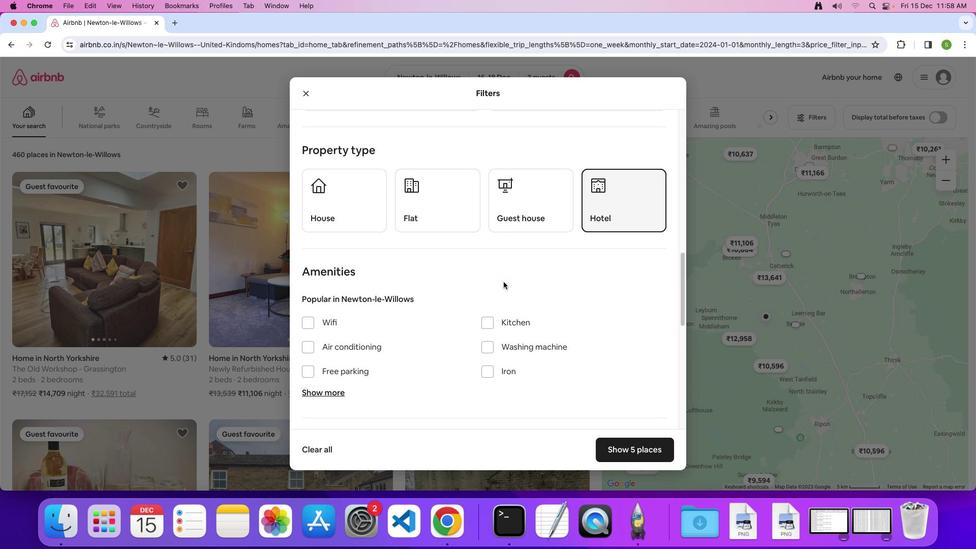 
Action: Mouse scrolled (503, 282) with delta (0, 0)
Screenshot: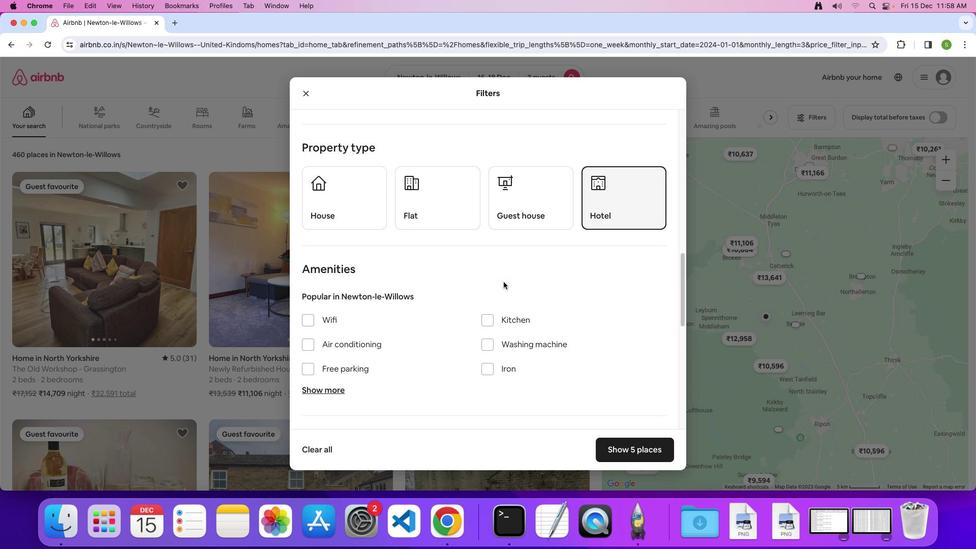 
Action: Mouse scrolled (503, 282) with delta (0, 0)
Screenshot: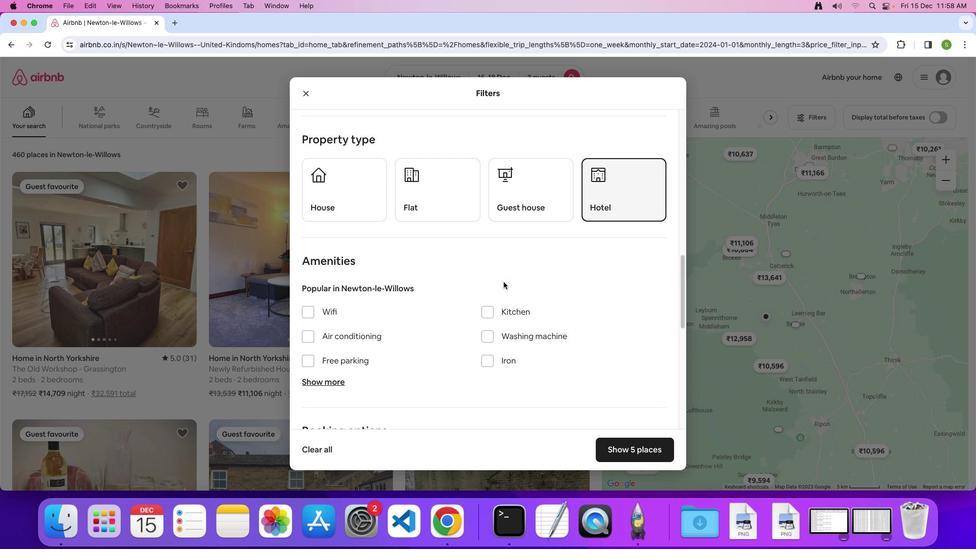 
Action: Mouse scrolled (503, 282) with delta (0, 0)
Screenshot: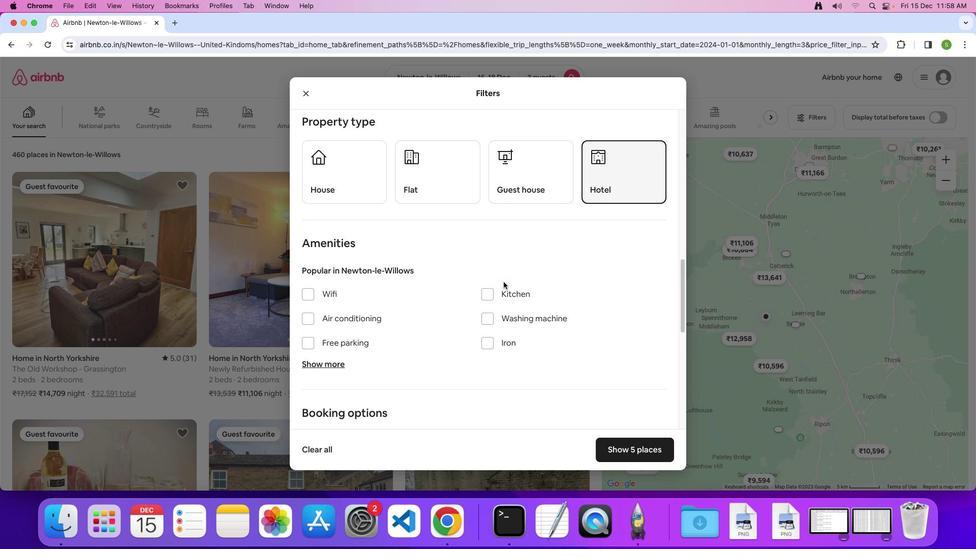 
Action: Mouse scrolled (503, 282) with delta (0, 0)
Screenshot: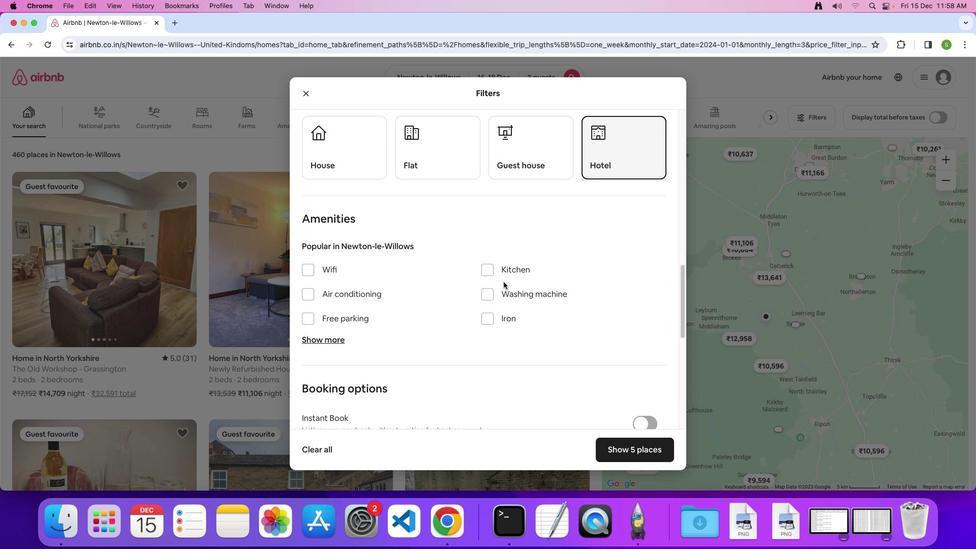 
Action: Mouse scrolled (503, 282) with delta (0, 0)
Screenshot: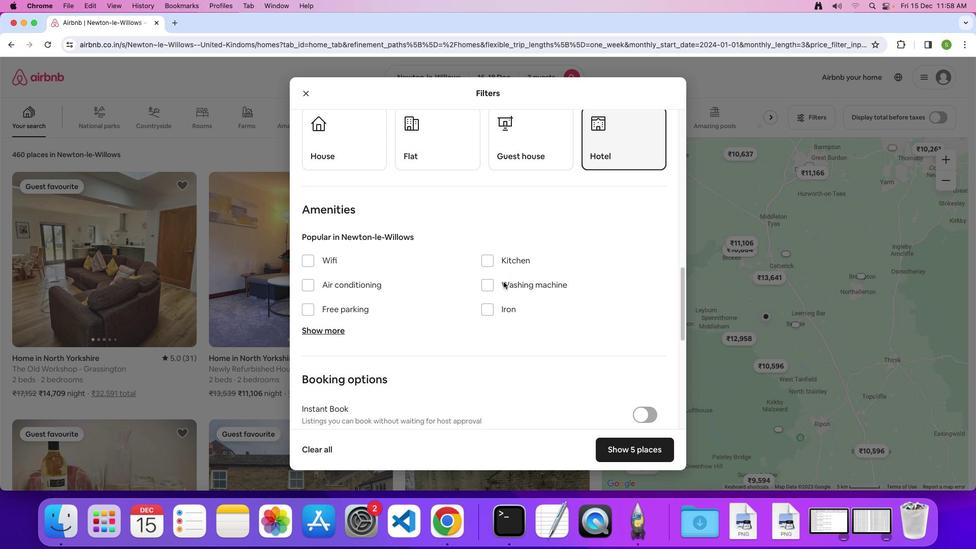 
Action: Mouse scrolled (503, 282) with delta (0, 0)
Screenshot: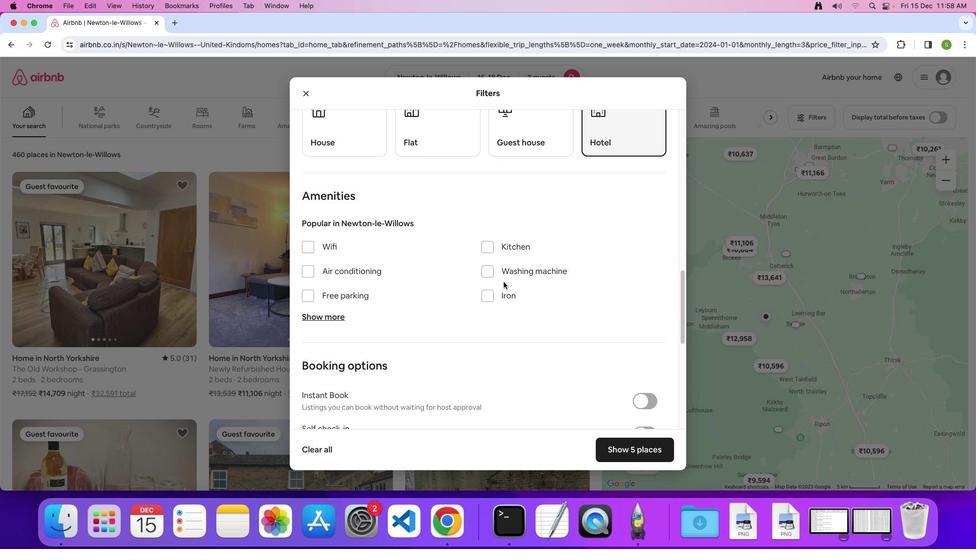 
Action: Mouse scrolled (503, 282) with delta (0, 0)
Screenshot: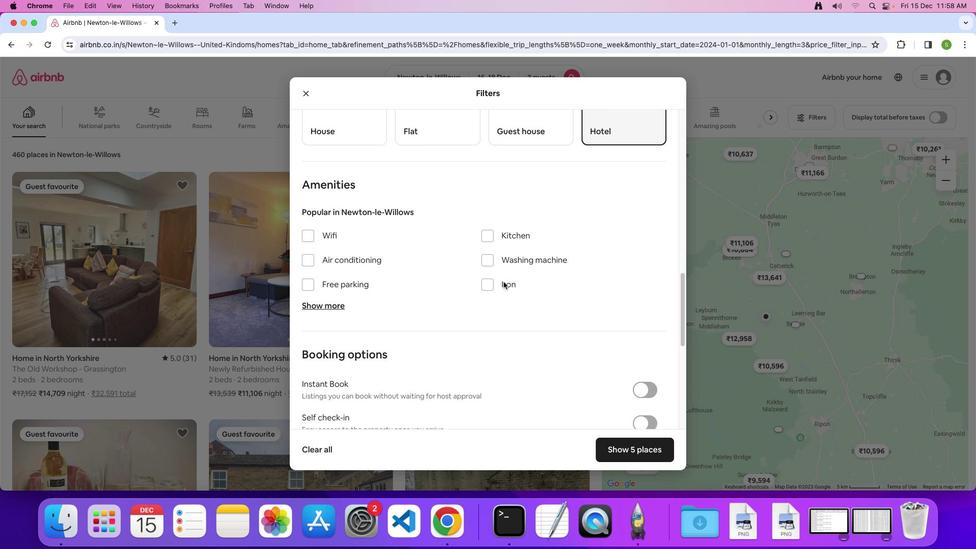 
Action: Mouse scrolled (503, 282) with delta (0, -1)
Screenshot: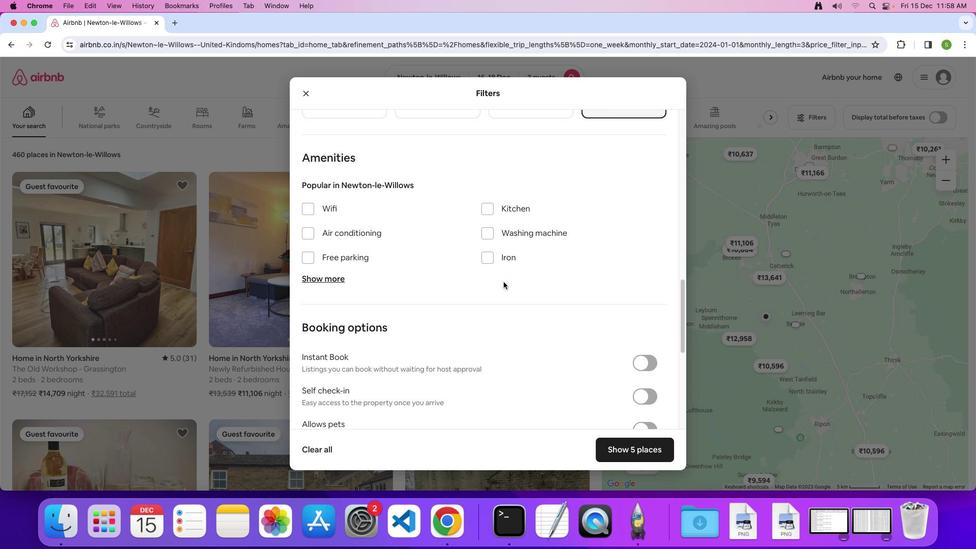 
Action: Mouse scrolled (503, 282) with delta (0, 0)
Screenshot: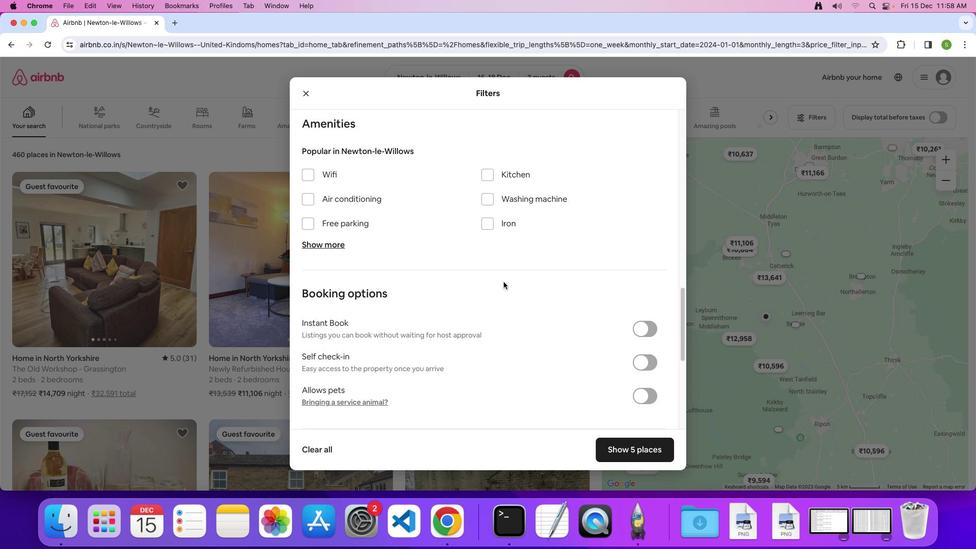 
Action: Mouse scrolled (503, 282) with delta (0, 0)
Screenshot: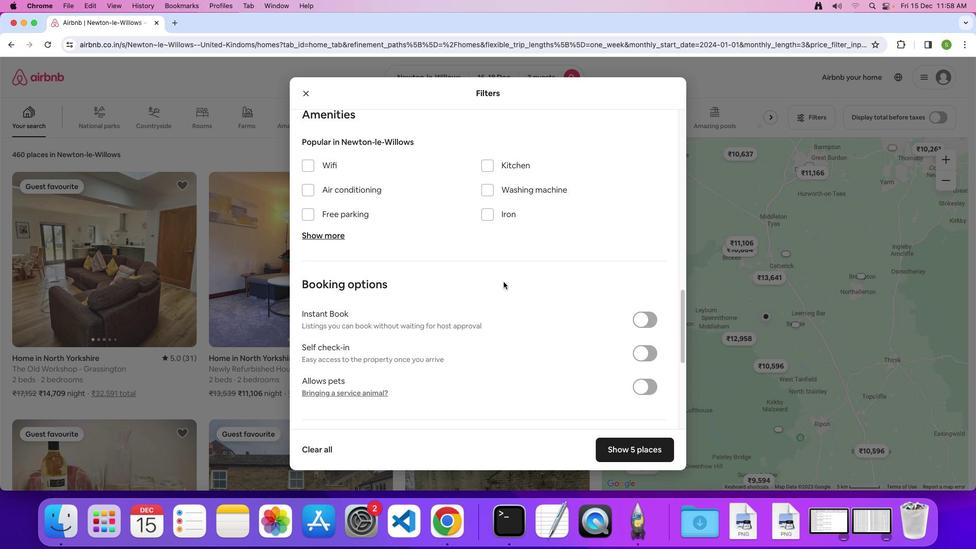 
Action: Mouse scrolled (503, 282) with delta (0, -1)
Screenshot: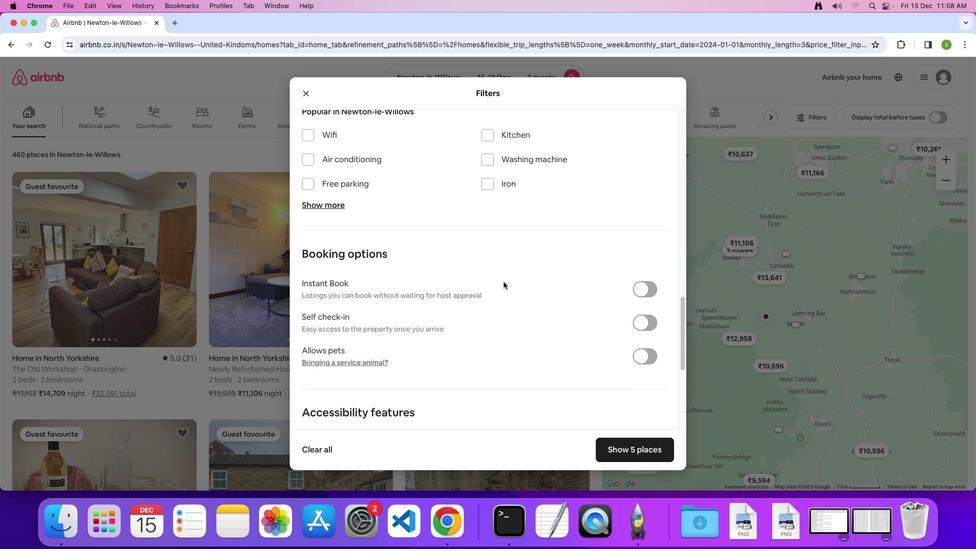 
Action: Mouse scrolled (503, 282) with delta (0, 0)
Screenshot: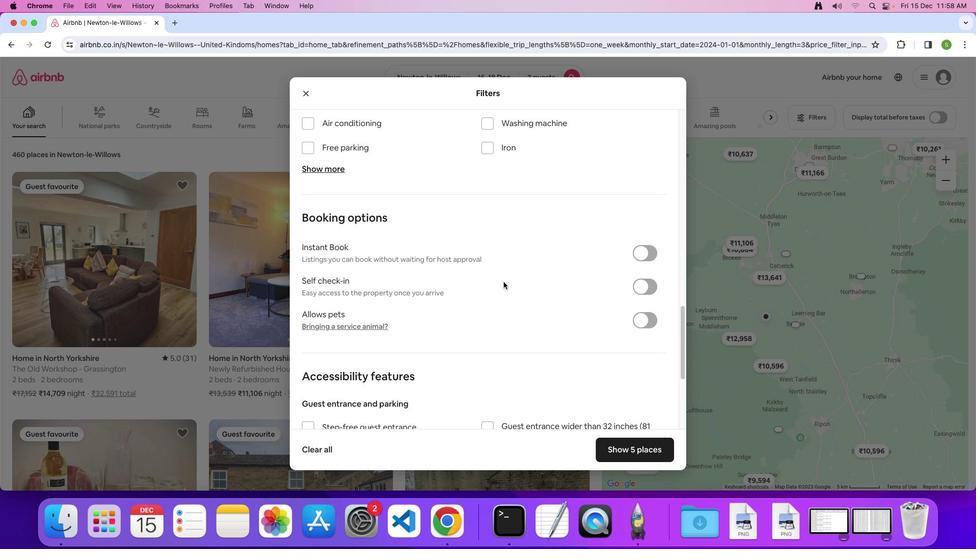 
Action: Mouse scrolled (503, 282) with delta (0, 0)
Screenshot: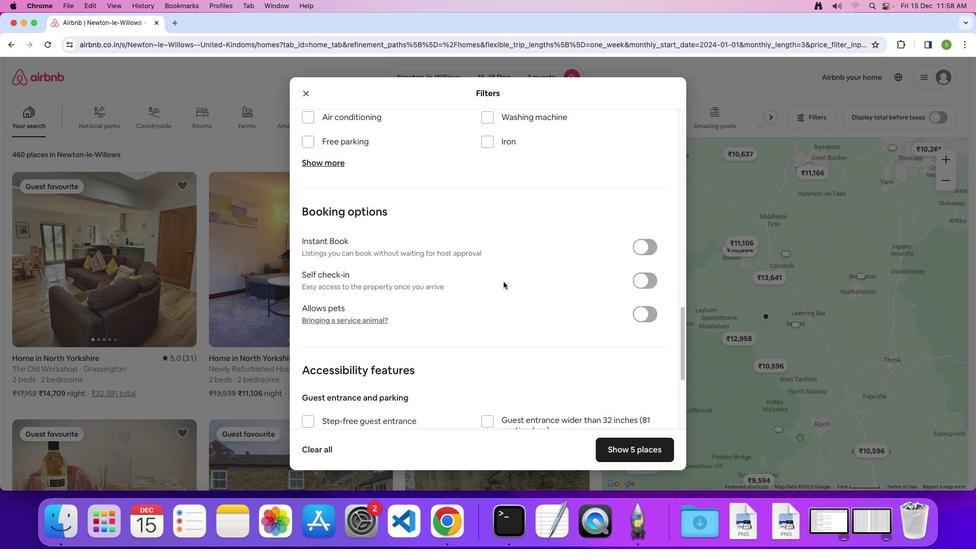 
Action: Mouse scrolled (503, 282) with delta (0, -1)
Screenshot: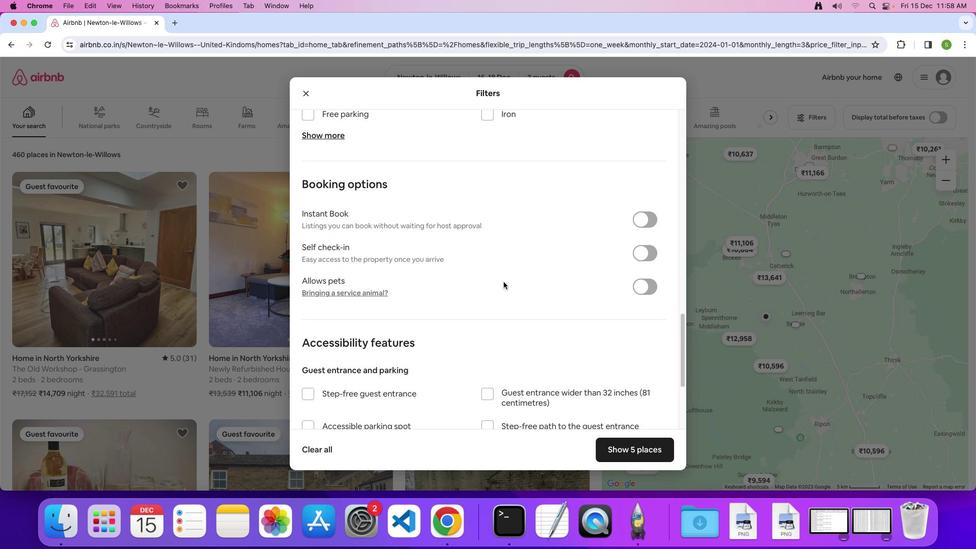 
Action: Mouse scrolled (503, 282) with delta (0, 0)
Screenshot: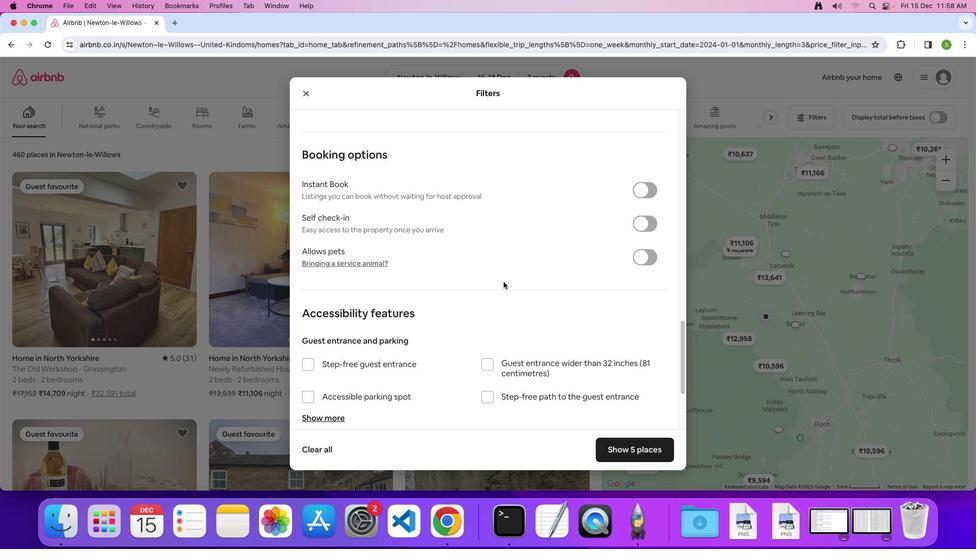 
Action: Mouse scrolled (503, 282) with delta (0, 0)
Screenshot: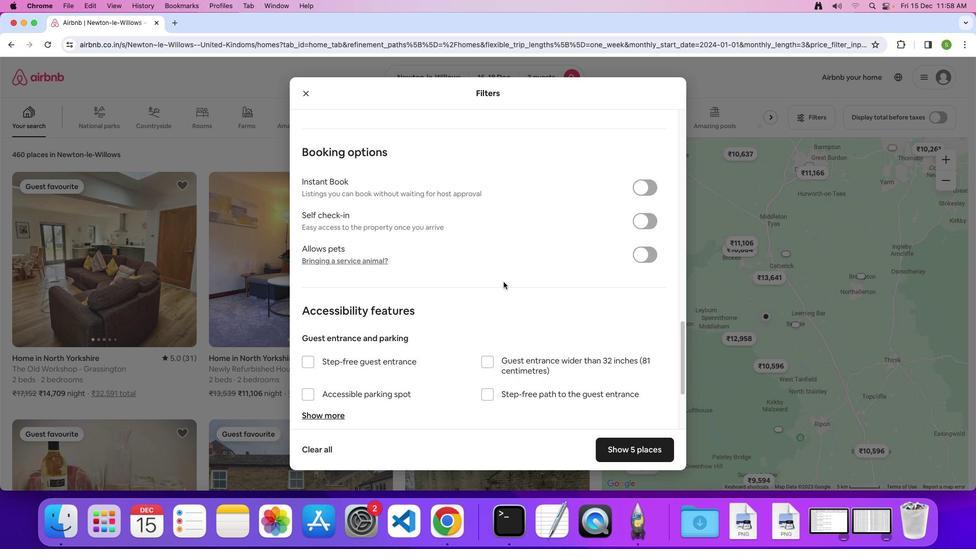 
Action: Mouse scrolled (503, 282) with delta (0, -1)
Screenshot: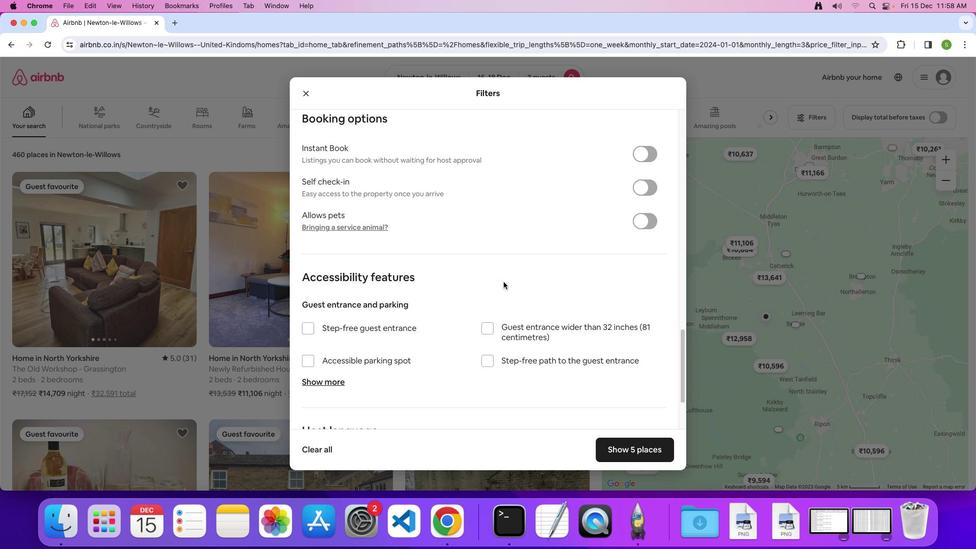 
Action: Mouse scrolled (503, 282) with delta (0, 0)
Screenshot: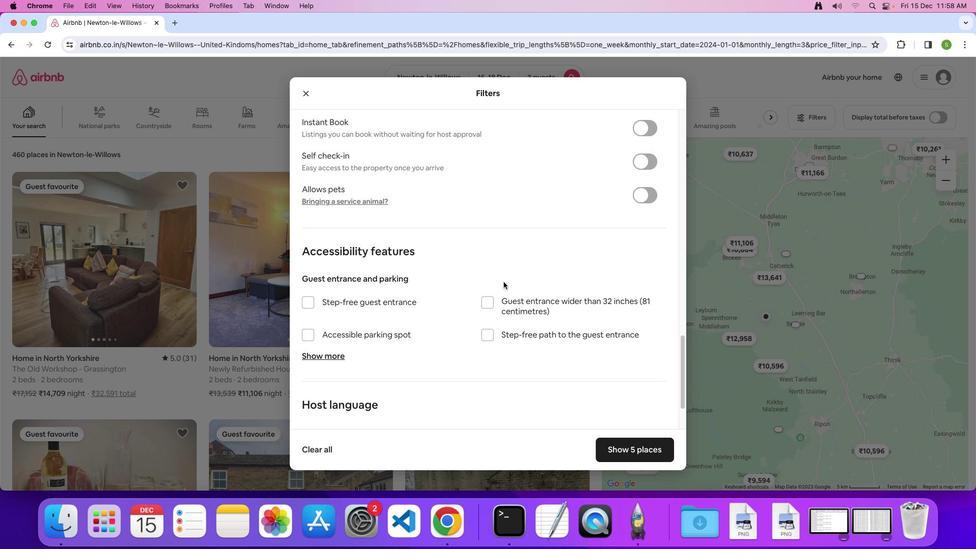 
Action: Mouse scrolled (503, 282) with delta (0, 0)
Screenshot: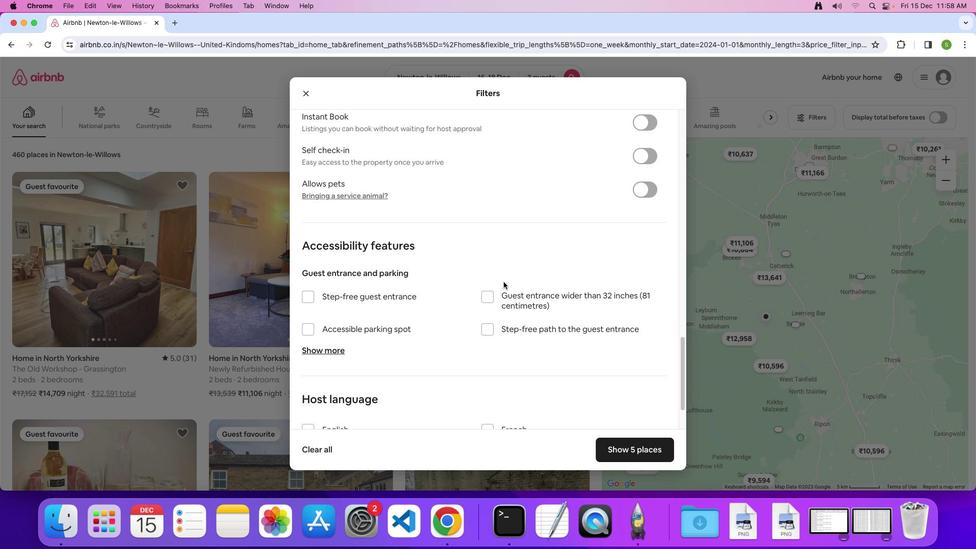 
Action: Mouse scrolled (503, 282) with delta (0, 0)
Screenshot: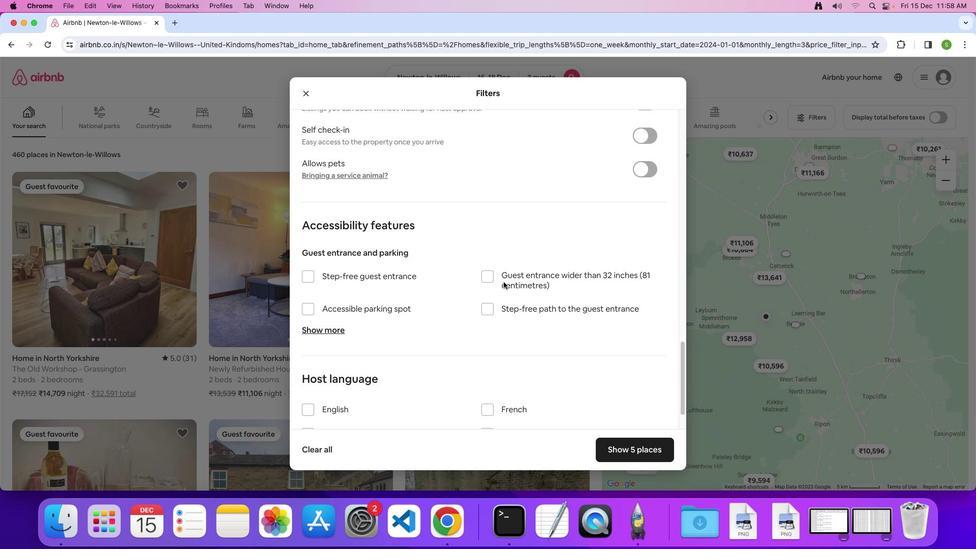 
Action: Mouse scrolled (503, 282) with delta (0, 0)
Screenshot: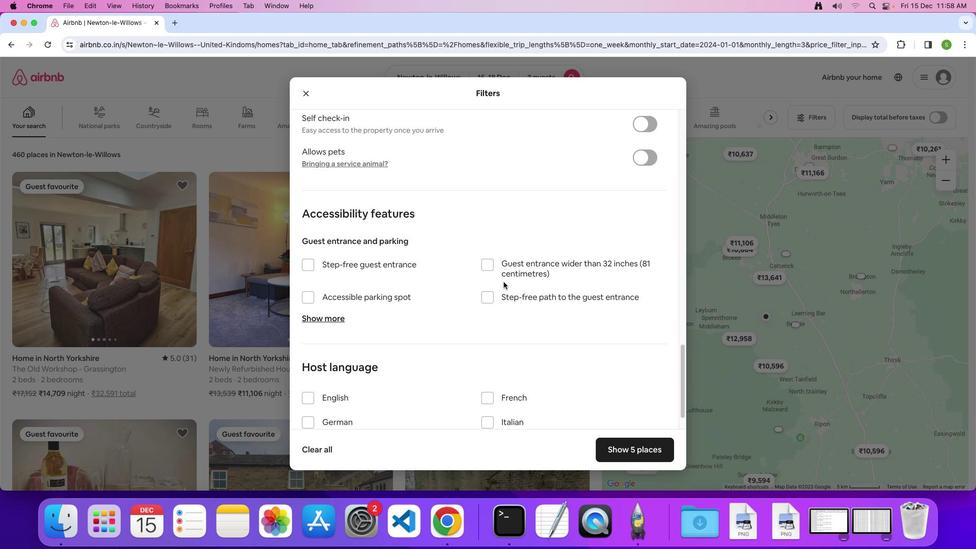 
Action: Mouse scrolled (503, 282) with delta (0, -1)
Screenshot: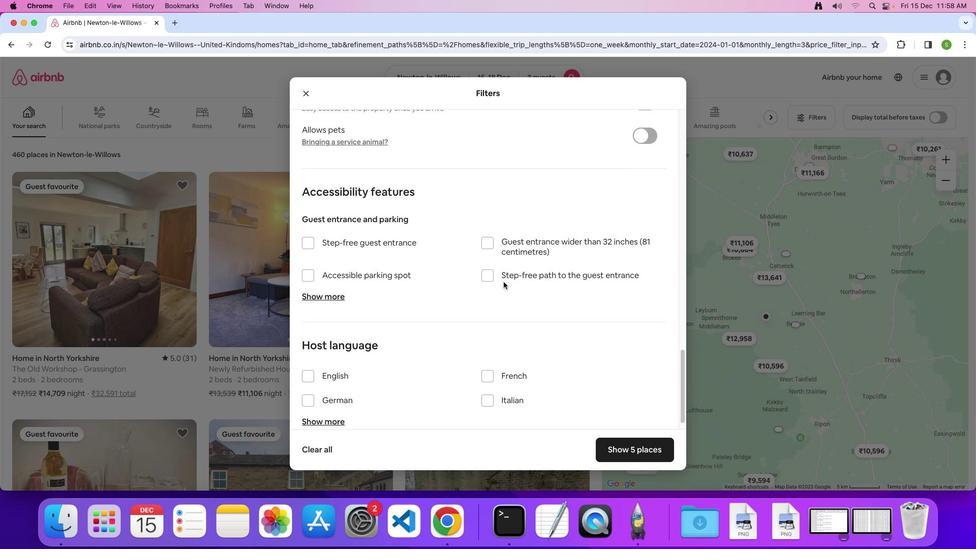 
Action: Mouse scrolled (503, 282) with delta (0, 0)
Screenshot: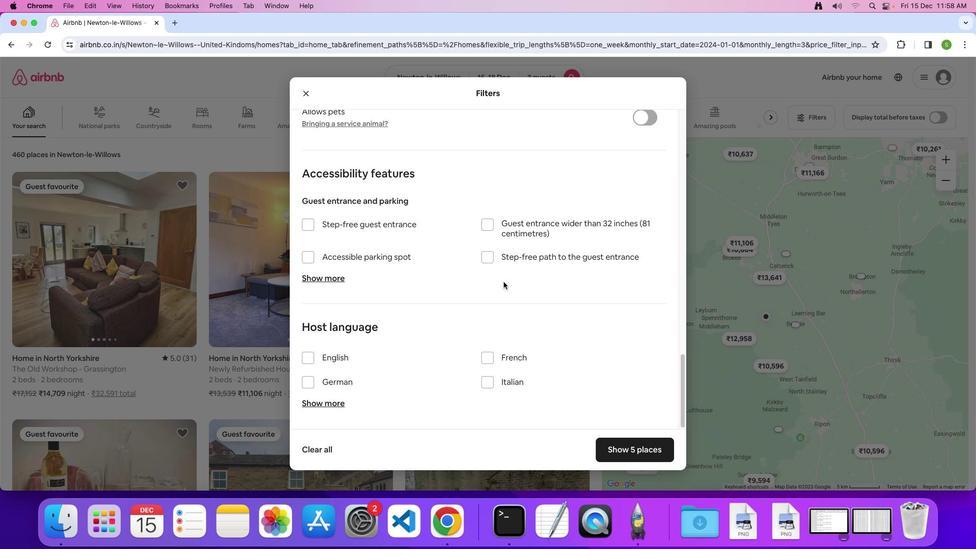 
Action: Mouse scrolled (503, 282) with delta (0, 0)
Screenshot: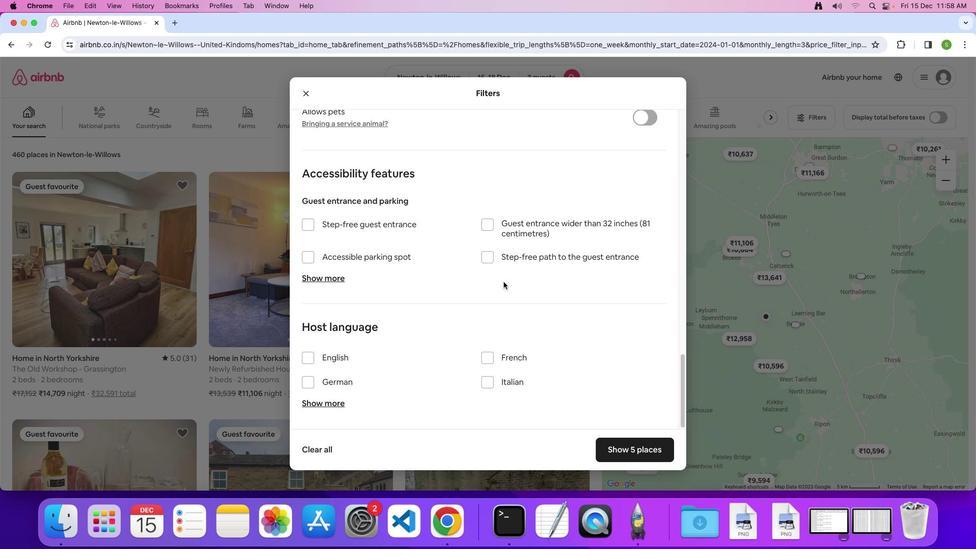 
Action: Mouse scrolled (503, 282) with delta (0, -1)
Screenshot: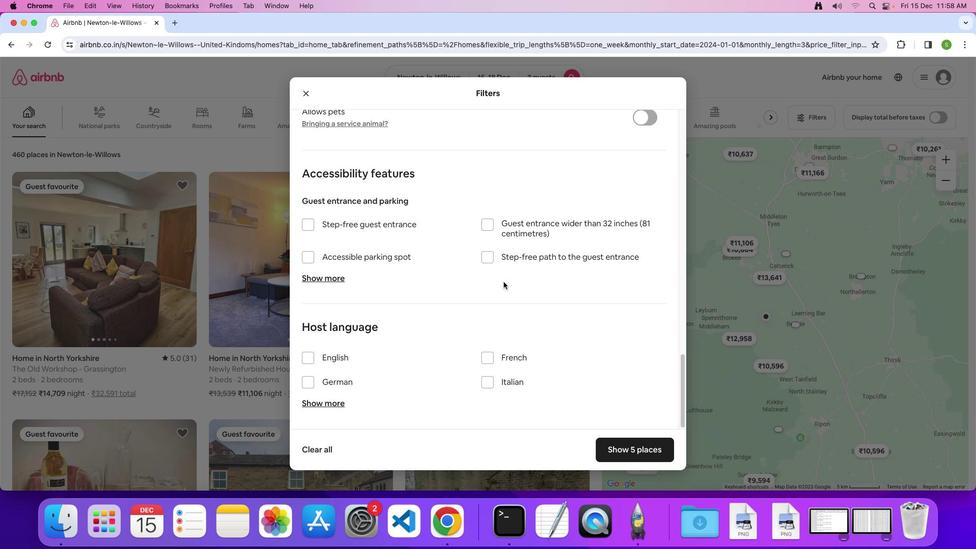 
Action: Mouse moved to (608, 444)
Screenshot: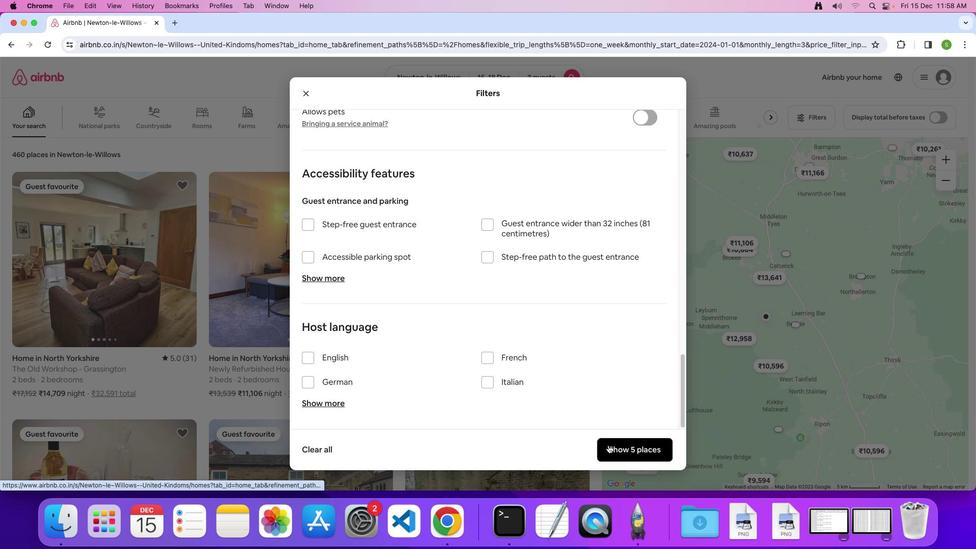 
Action: Mouse pressed left at (608, 444)
Screenshot: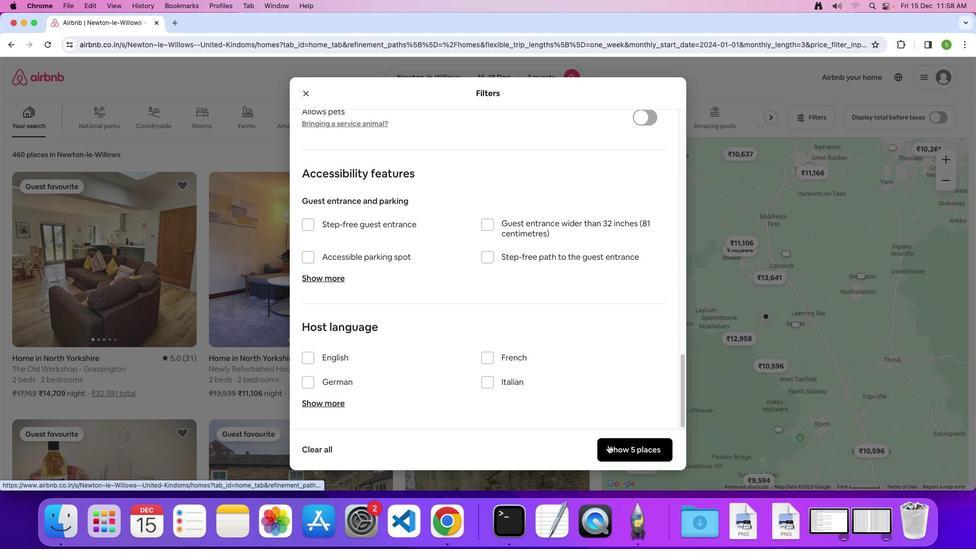 
Action: Mouse moved to (140, 227)
Screenshot: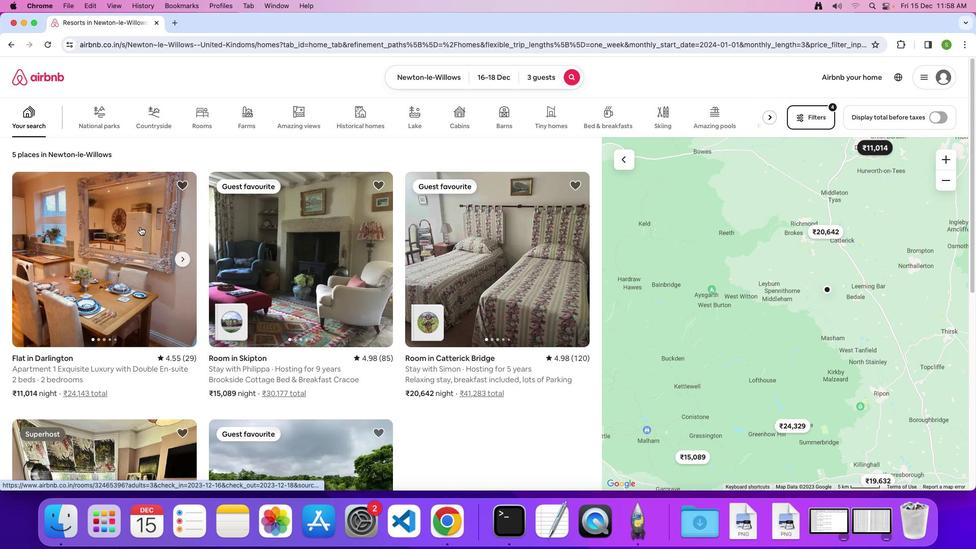 
Action: Mouse pressed left at (140, 227)
Screenshot: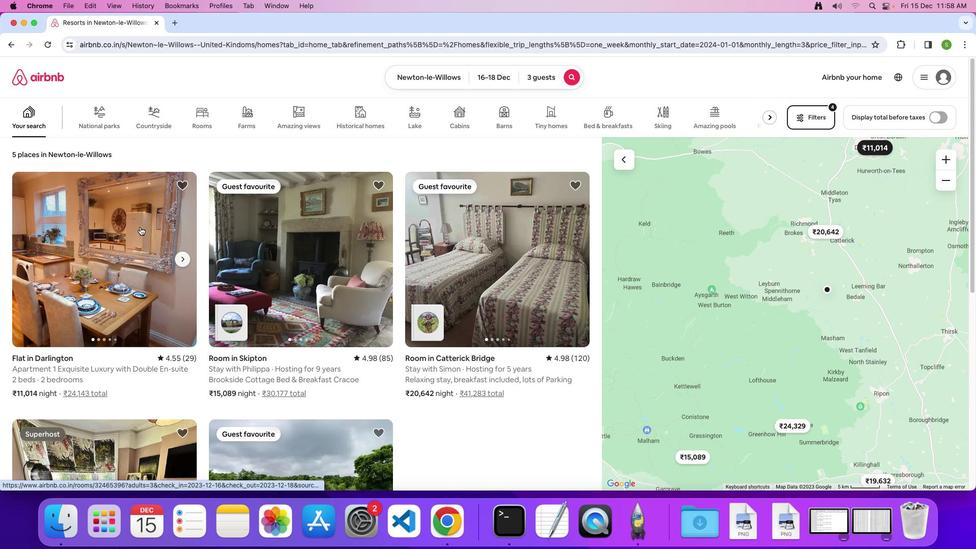 
Action: Mouse moved to (334, 189)
Screenshot: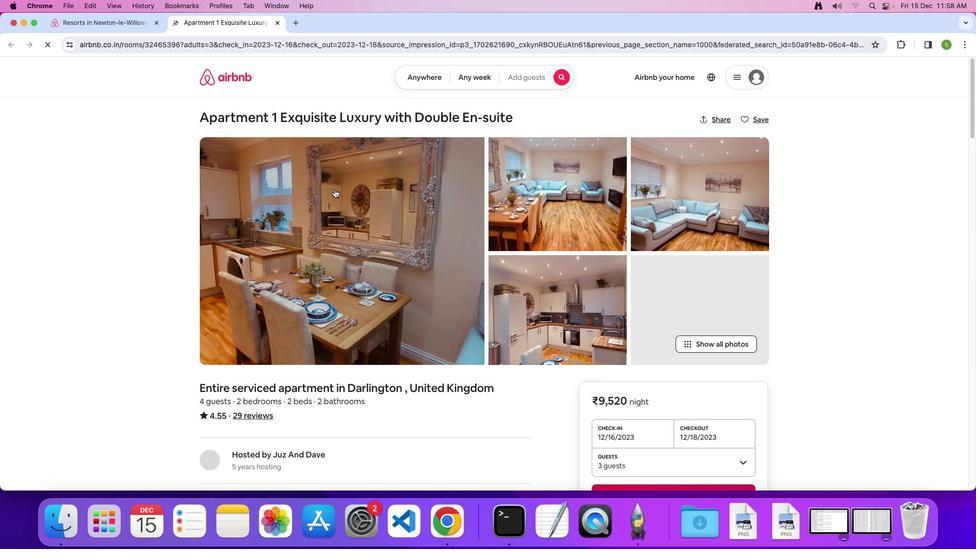 
Action: Mouse pressed left at (334, 189)
Screenshot: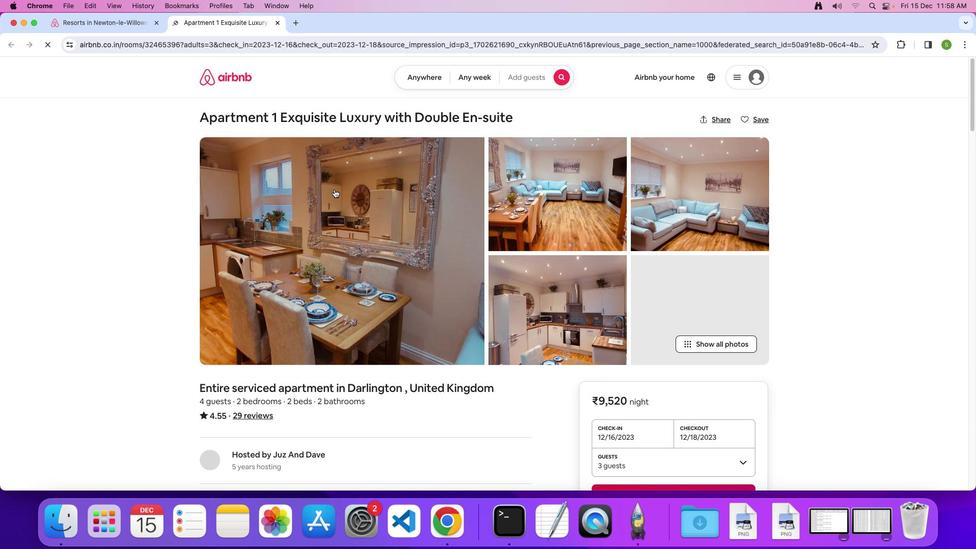 
Action: Mouse moved to (485, 209)
Screenshot: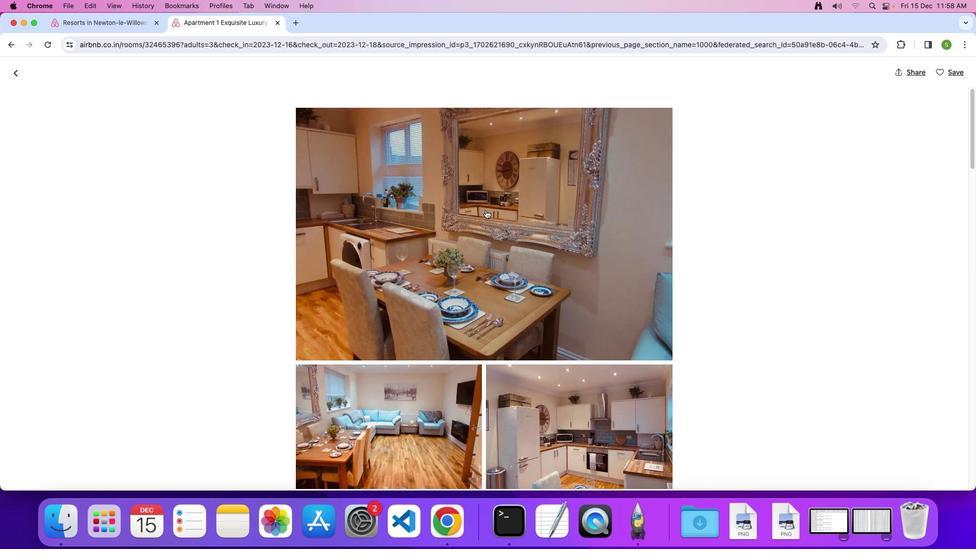 
Action: Mouse scrolled (485, 209) with delta (0, 0)
Screenshot: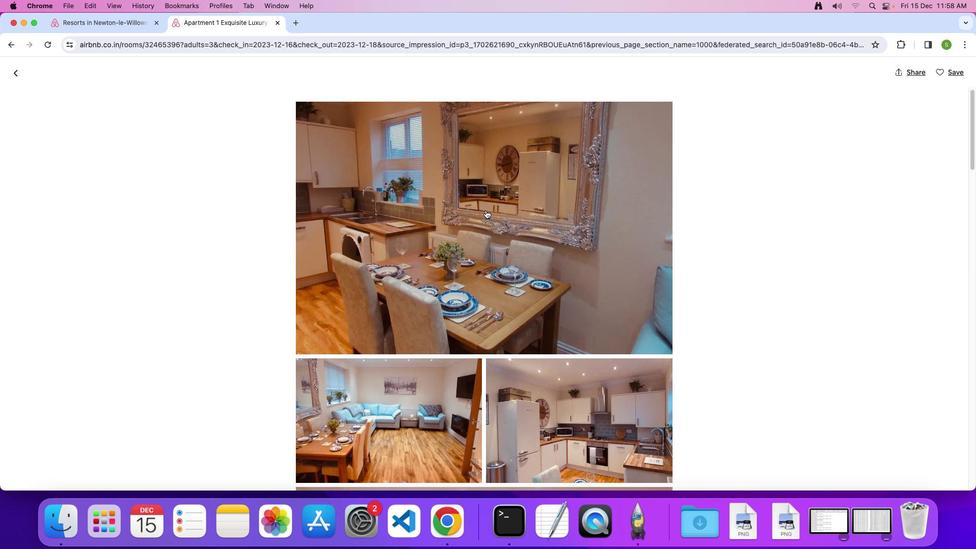 
Action: Mouse scrolled (485, 209) with delta (0, 0)
Screenshot: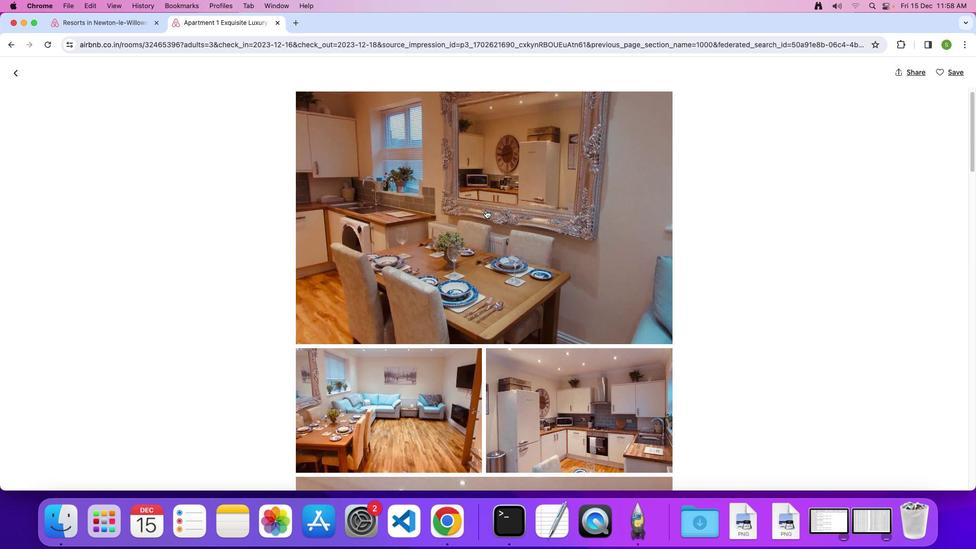 
Action: Mouse scrolled (485, 209) with delta (0, -1)
Screenshot: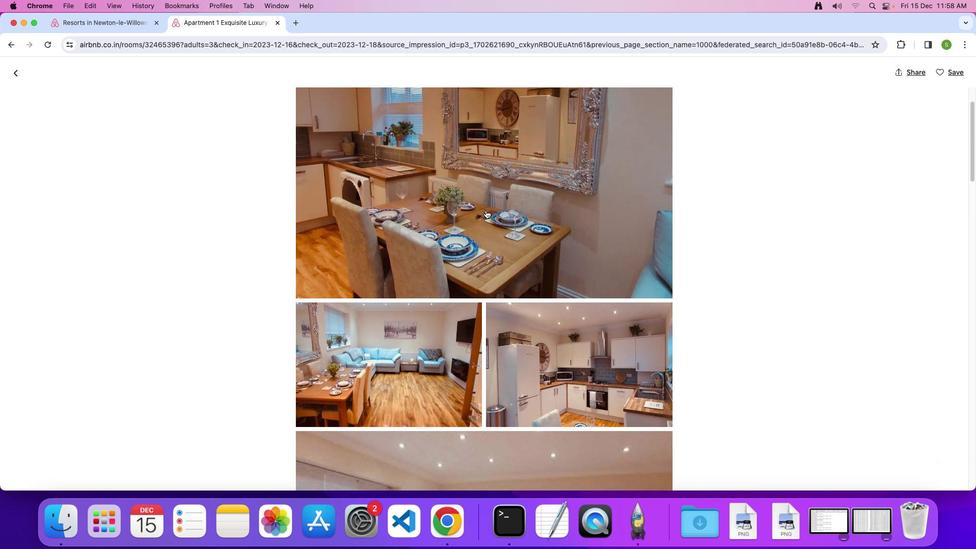 
Action: Mouse scrolled (485, 209) with delta (0, 0)
Screenshot: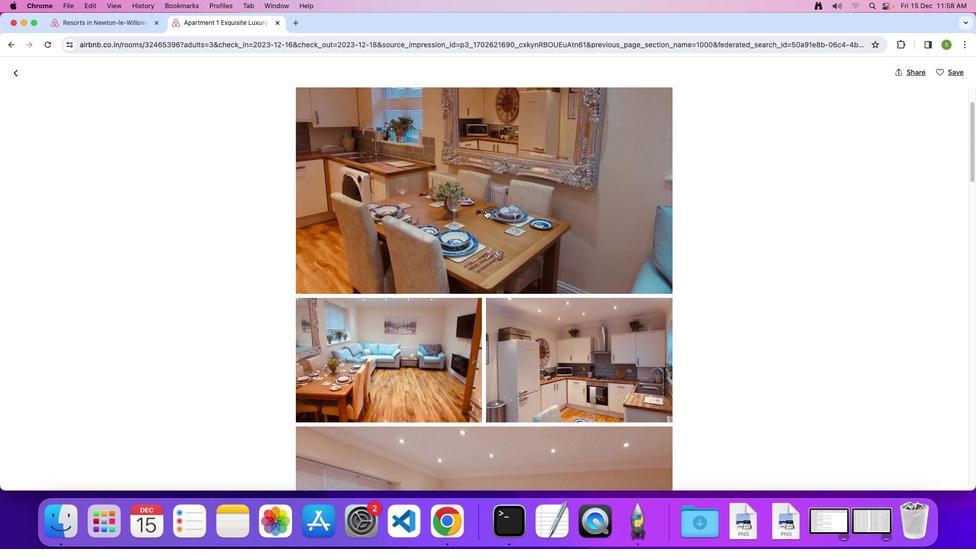 
Action: Mouse scrolled (485, 209) with delta (0, 0)
Screenshot: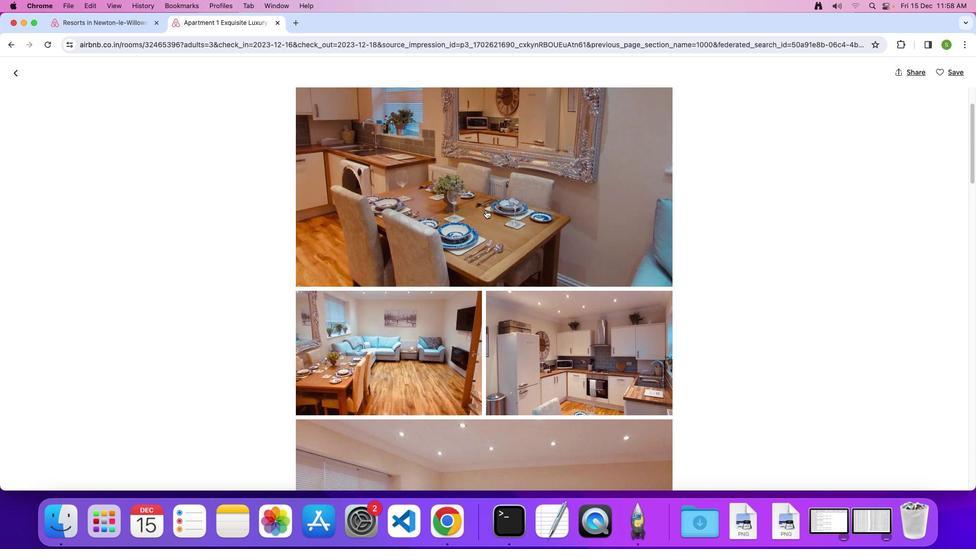 
Action: Mouse scrolled (485, 209) with delta (0, 0)
Screenshot: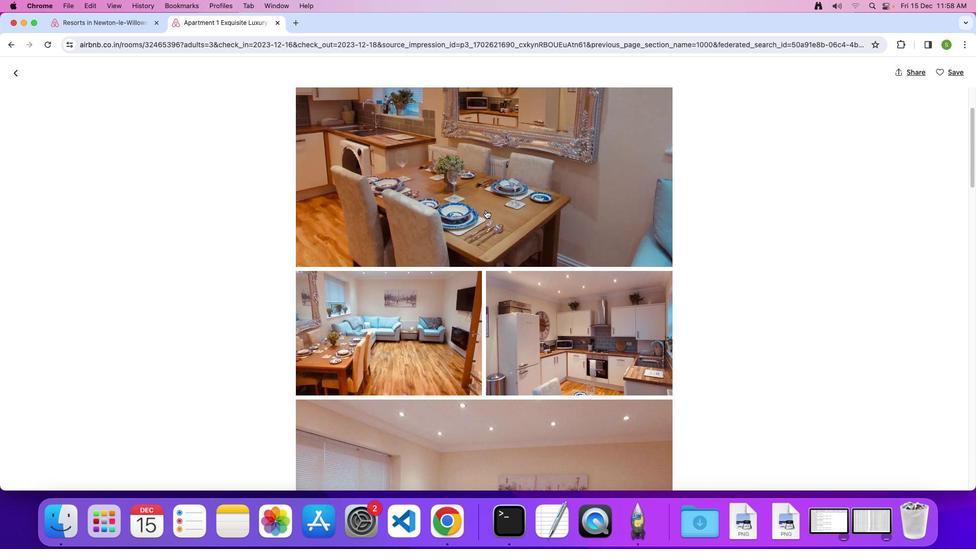 
Action: Mouse scrolled (485, 209) with delta (0, 0)
Screenshot: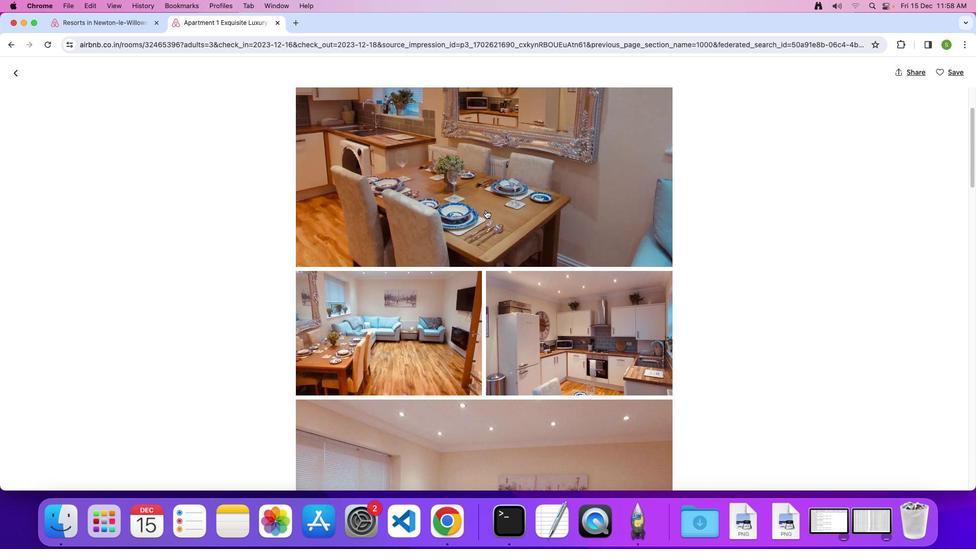 
Action: Mouse scrolled (485, 209) with delta (0, 0)
Screenshot: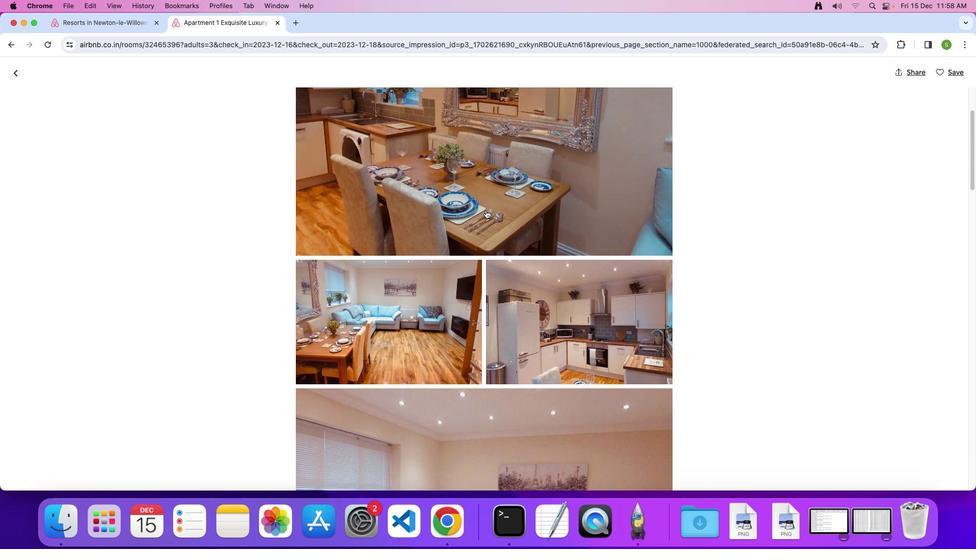 
Action: Mouse scrolled (485, 209) with delta (0, 0)
Screenshot: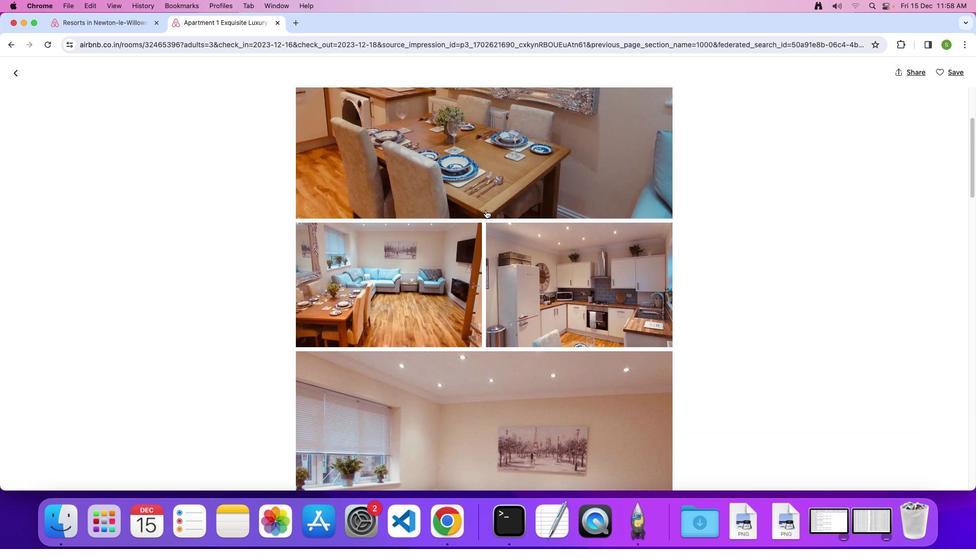 
Action: Mouse scrolled (485, 209) with delta (0, 0)
Screenshot: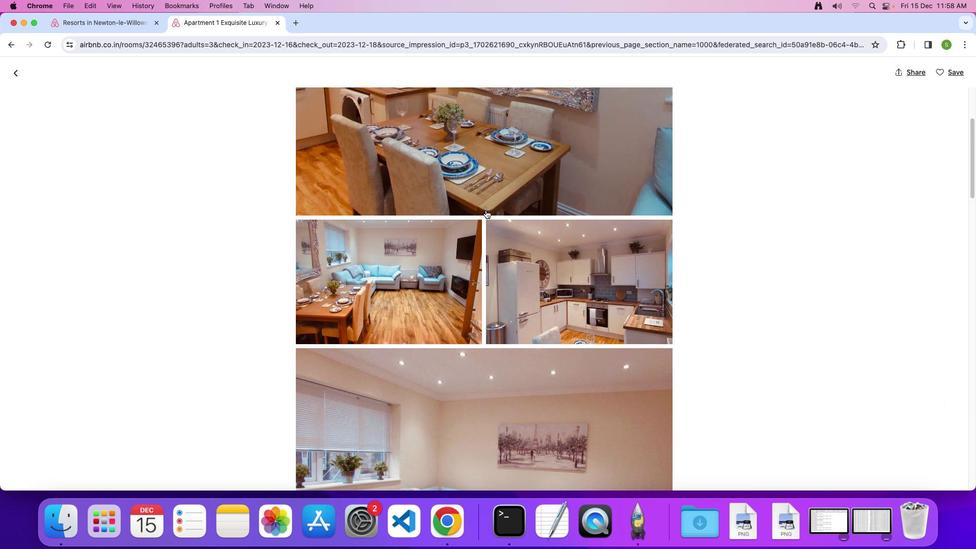 
Action: Mouse scrolled (485, 209) with delta (0, 0)
Screenshot: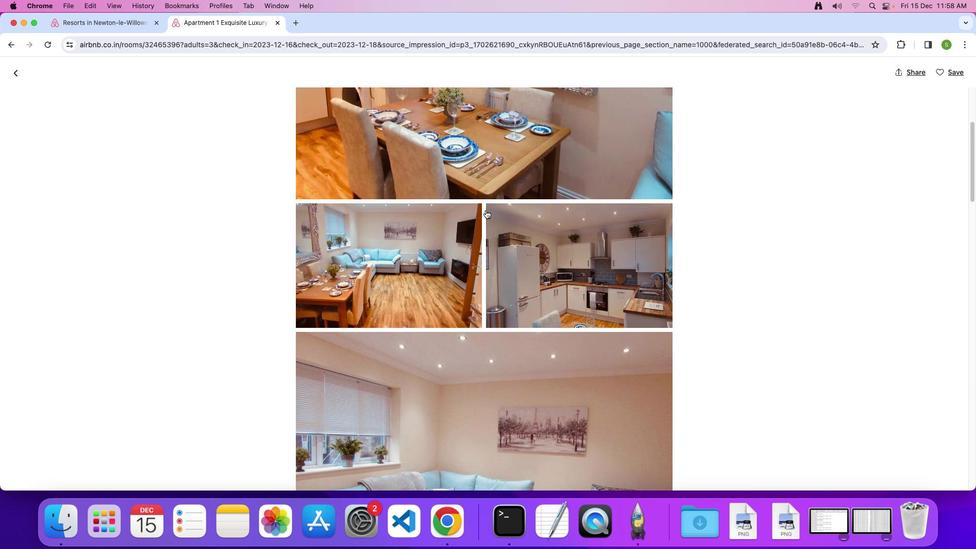 
Action: Mouse scrolled (485, 209) with delta (0, 0)
Screenshot: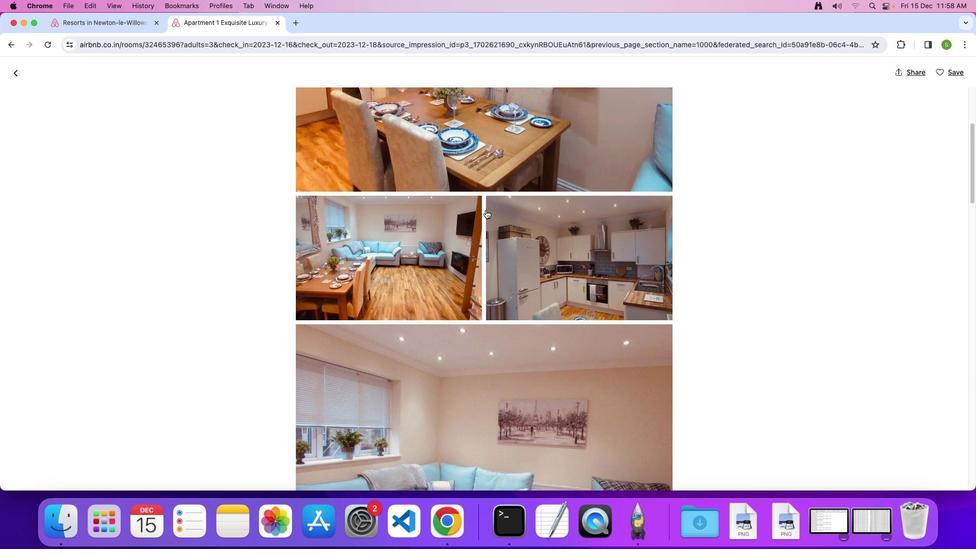 
Action: Mouse scrolled (485, 209) with delta (0, -1)
Screenshot: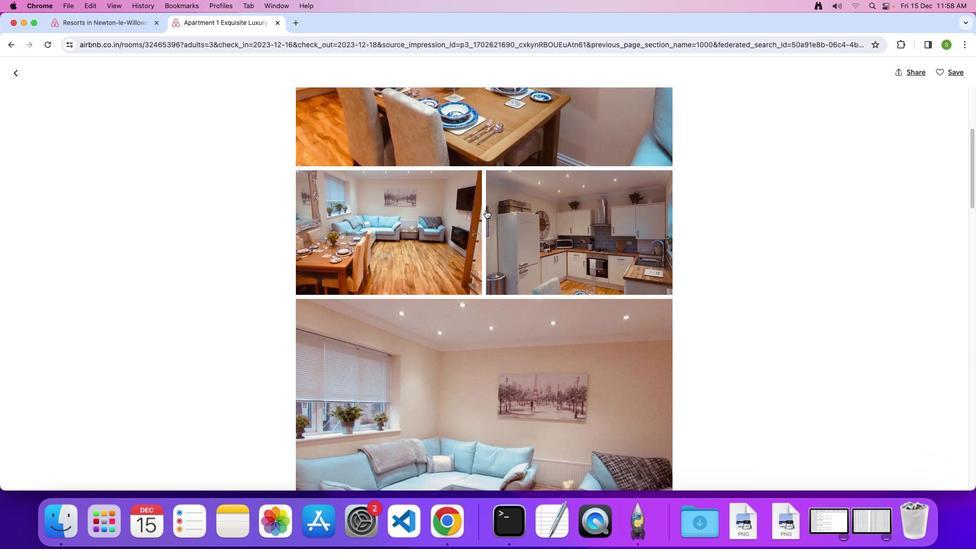 
Action: Mouse scrolled (485, 209) with delta (0, 0)
Screenshot: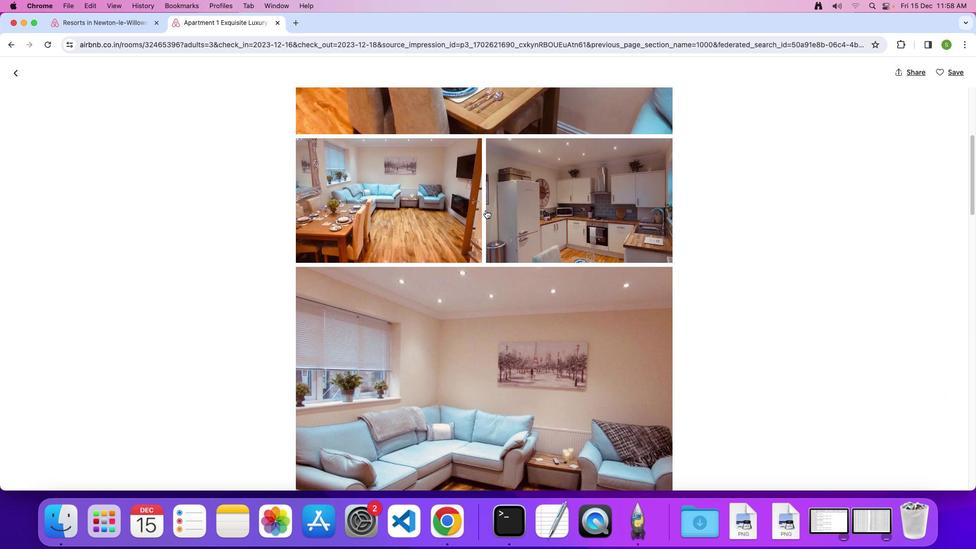 
Action: Mouse scrolled (485, 209) with delta (0, 0)
Screenshot: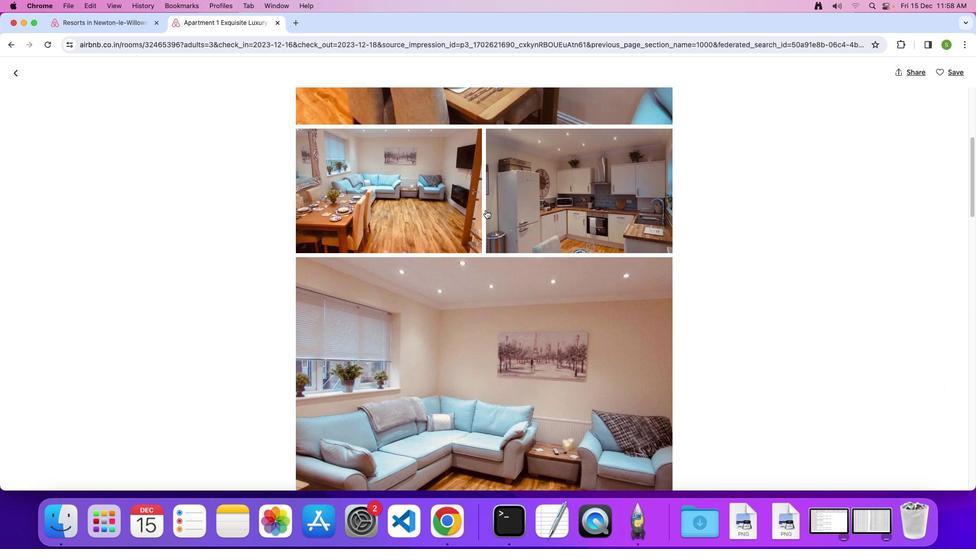 
Action: Mouse scrolled (485, 209) with delta (0, 0)
Screenshot: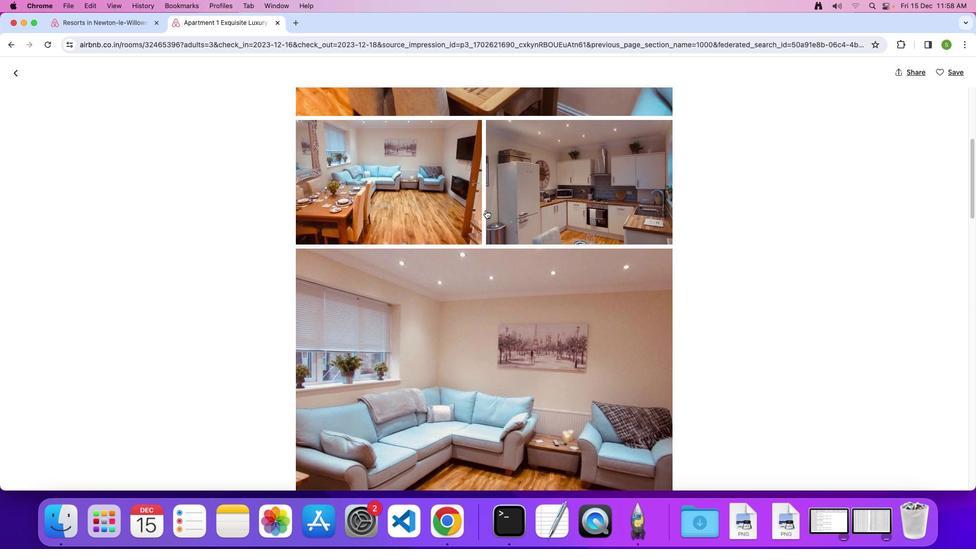 
Action: Mouse scrolled (485, 209) with delta (0, 0)
Screenshot: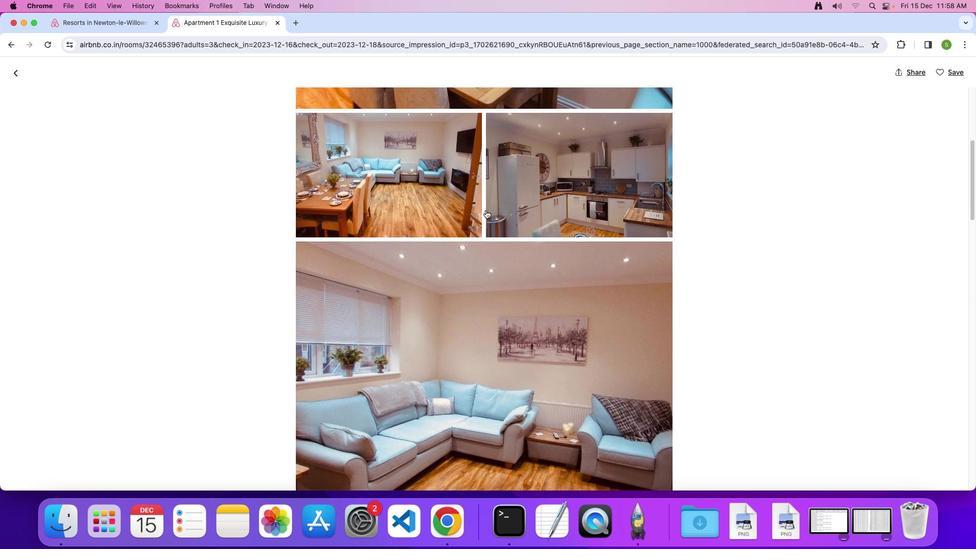 
Action: Mouse scrolled (485, 209) with delta (0, 0)
Screenshot: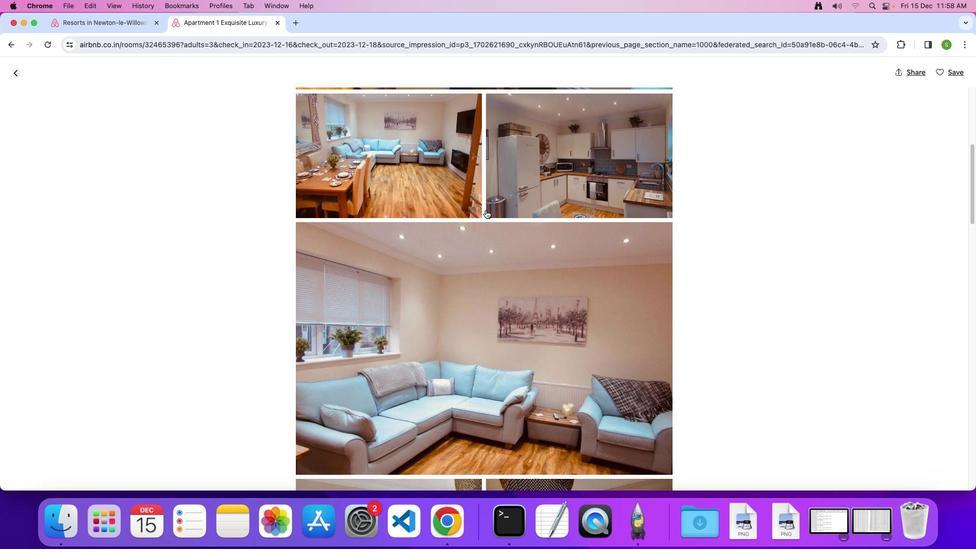 
Action: Mouse scrolled (485, 209) with delta (0, 0)
Screenshot: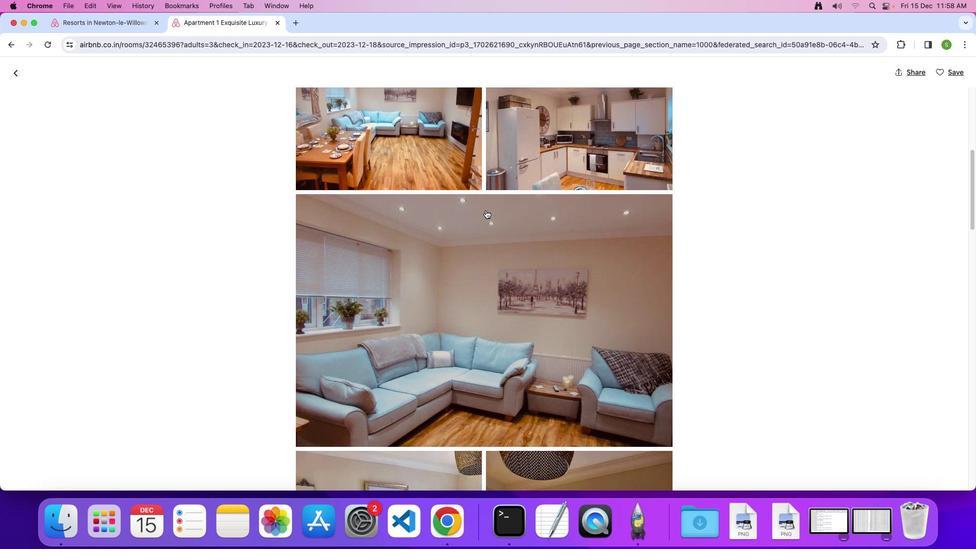 
Action: Mouse scrolled (485, 209) with delta (0, 0)
Screenshot: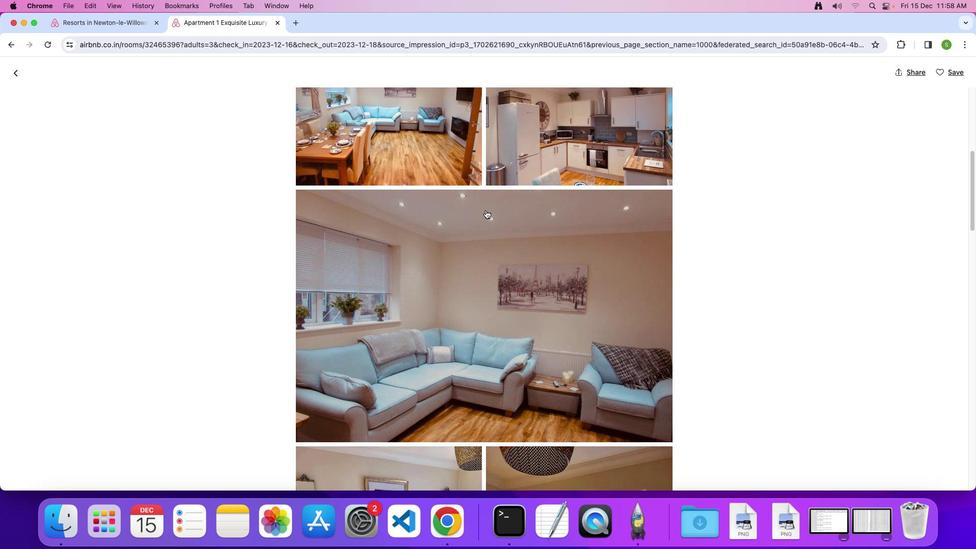 
Action: Mouse scrolled (485, 209) with delta (0, 0)
Screenshot: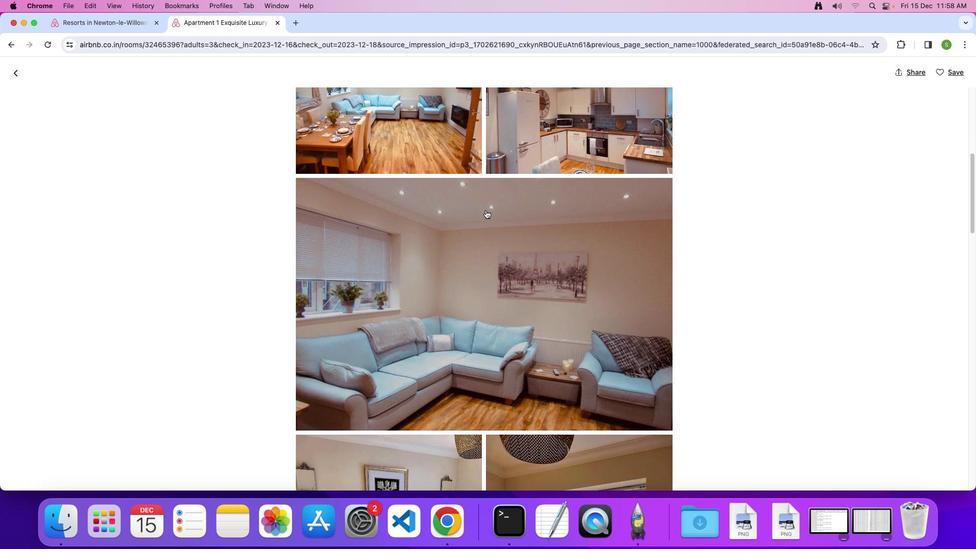 
Action: Mouse scrolled (485, 209) with delta (0, 0)
Screenshot: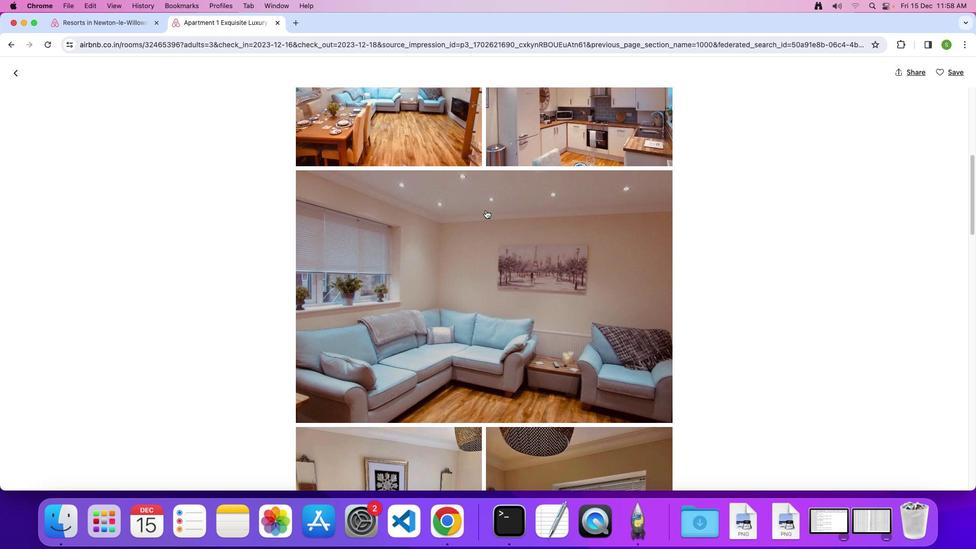 
Action: Mouse scrolled (485, 209) with delta (0, 0)
Screenshot: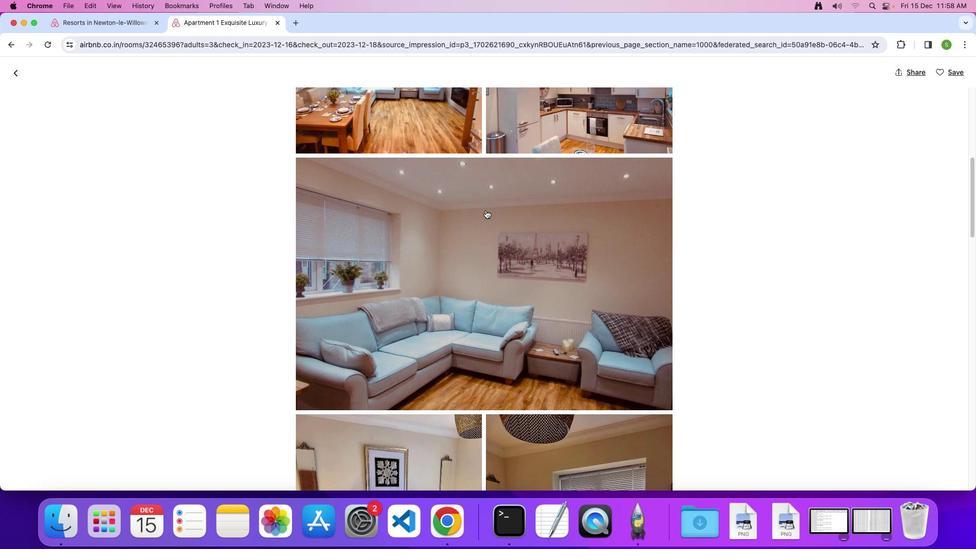 
Action: Mouse scrolled (485, 209) with delta (0, 0)
Screenshot: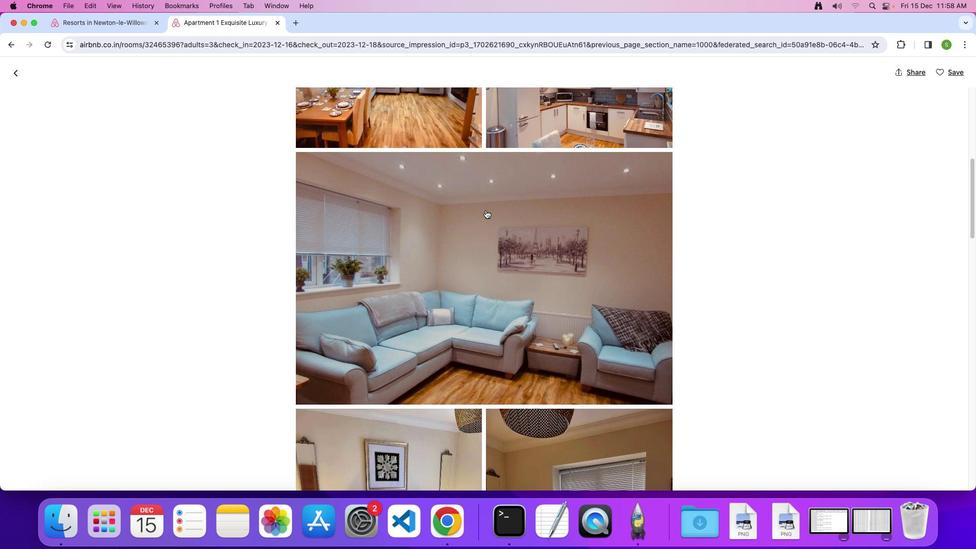 
Action: Mouse scrolled (485, 209) with delta (0, 0)
Screenshot: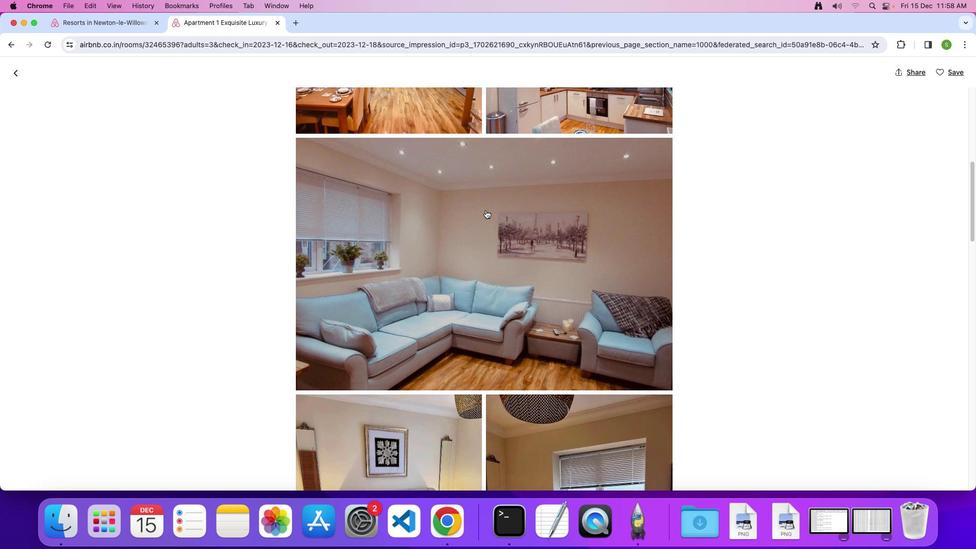 
Action: Mouse scrolled (485, 209) with delta (0, 0)
Screenshot: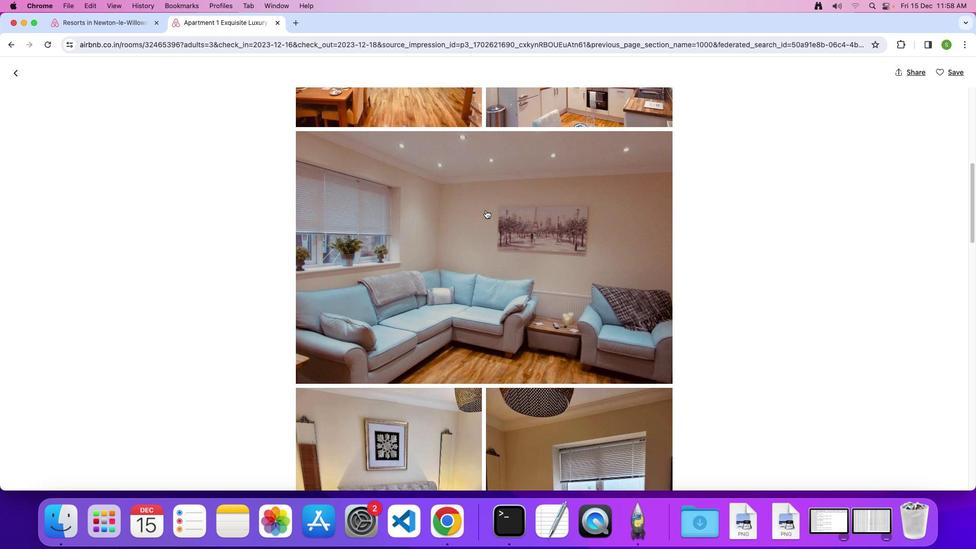 
Action: Mouse scrolled (485, 209) with delta (0, -1)
Screenshot: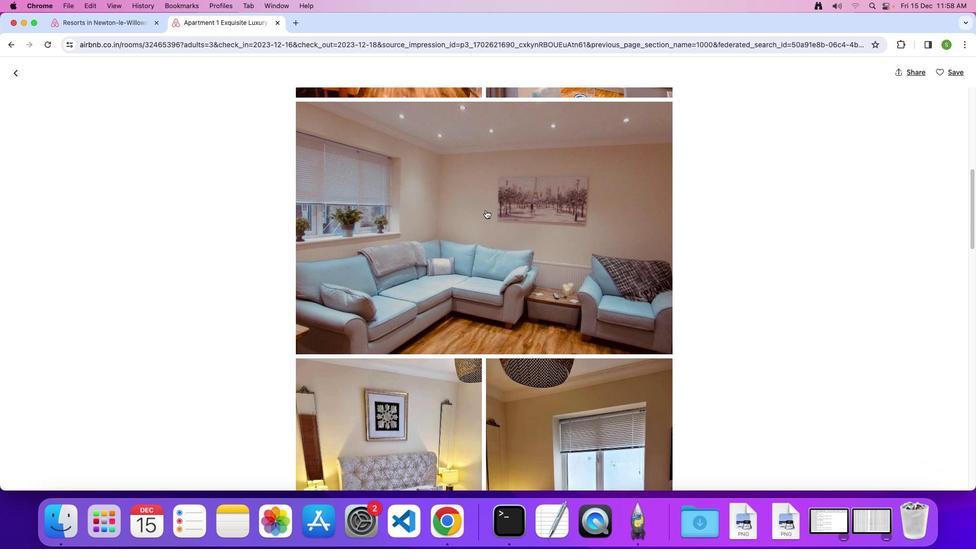 
Action: Mouse scrolled (485, 209) with delta (0, 0)
Screenshot: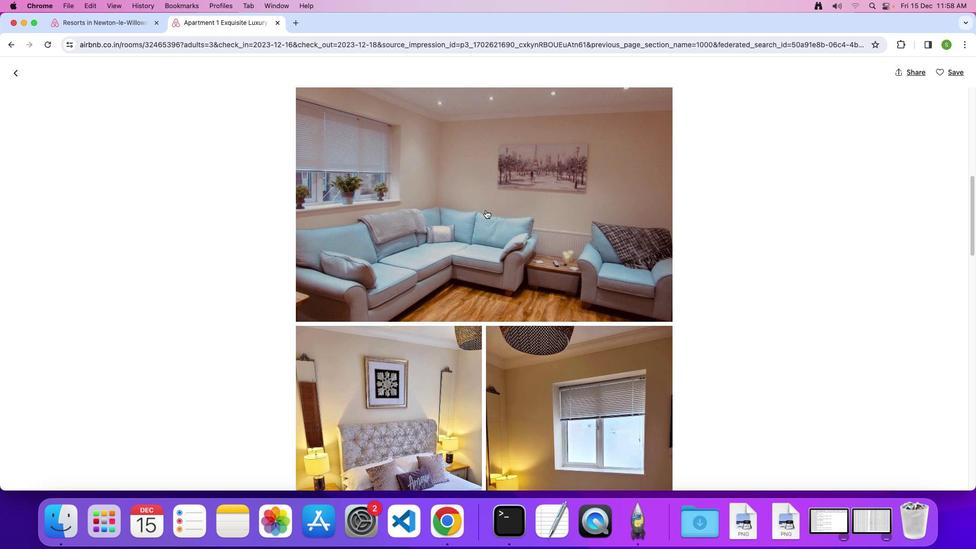 
Action: Mouse scrolled (485, 209) with delta (0, 0)
Screenshot: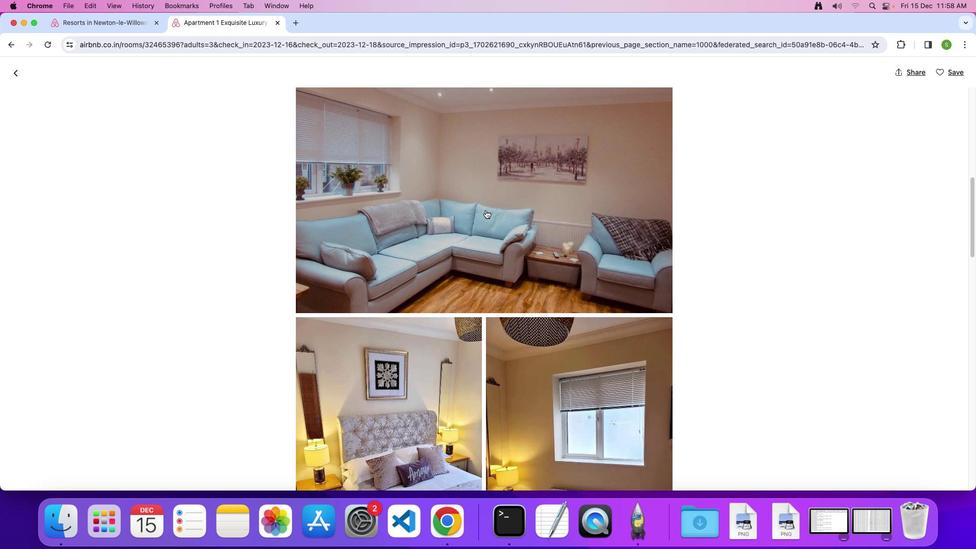 
Action: Mouse scrolled (485, 209) with delta (0, 0)
Screenshot: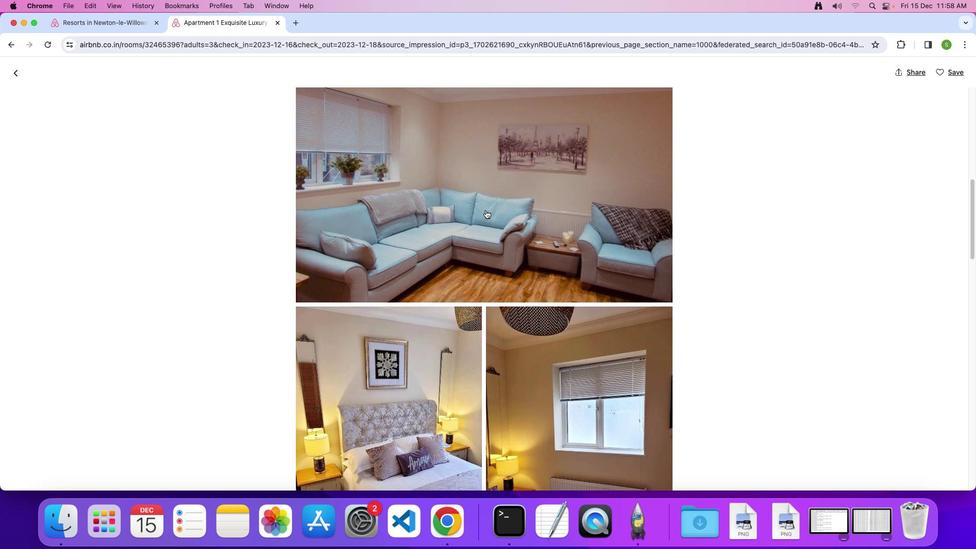 
Action: Mouse scrolled (485, 209) with delta (0, 0)
Screenshot: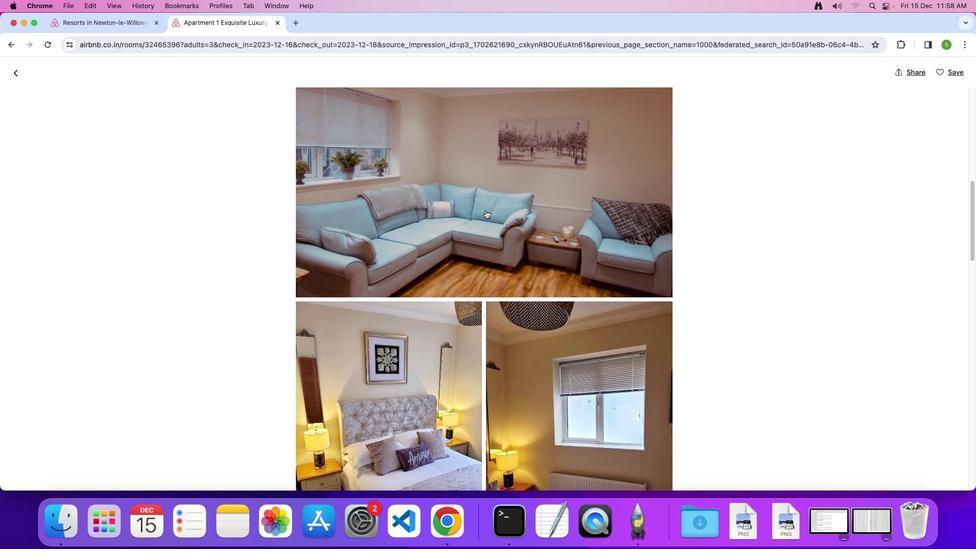 
Action: Mouse scrolled (485, 209) with delta (0, 0)
Screenshot: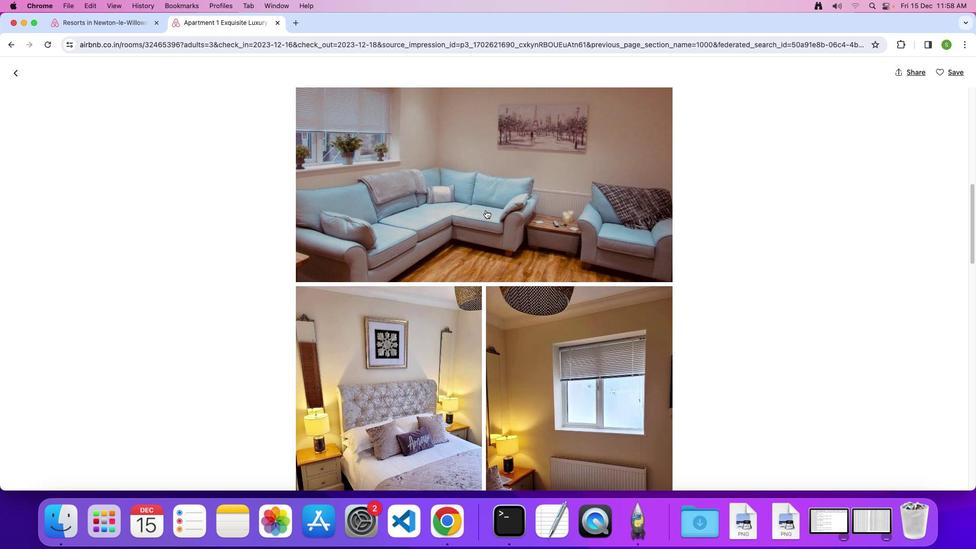 
Action: Mouse scrolled (485, 209) with delta (0, 0)
Screenshot: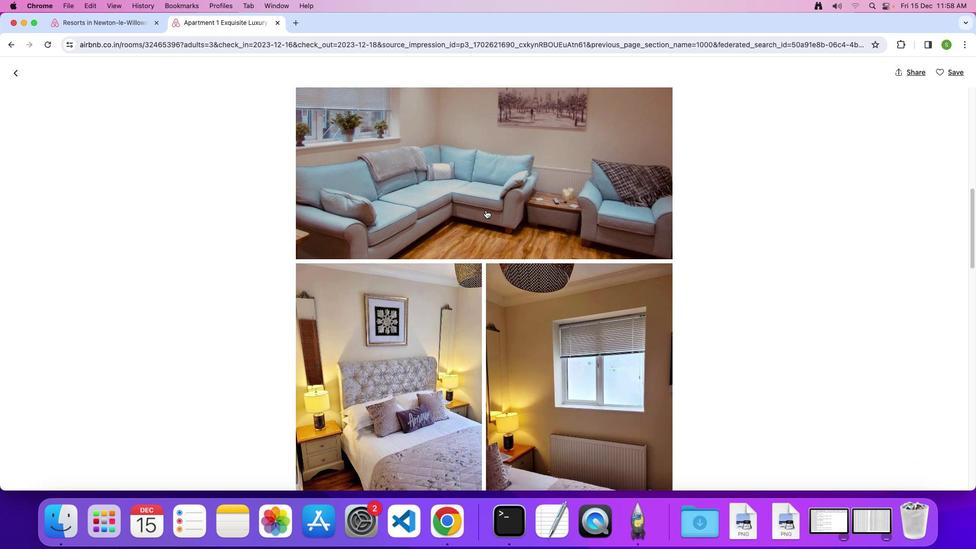 
Action: Mouse scrolled (485, 209) with delta (0, -1)
Screenshot: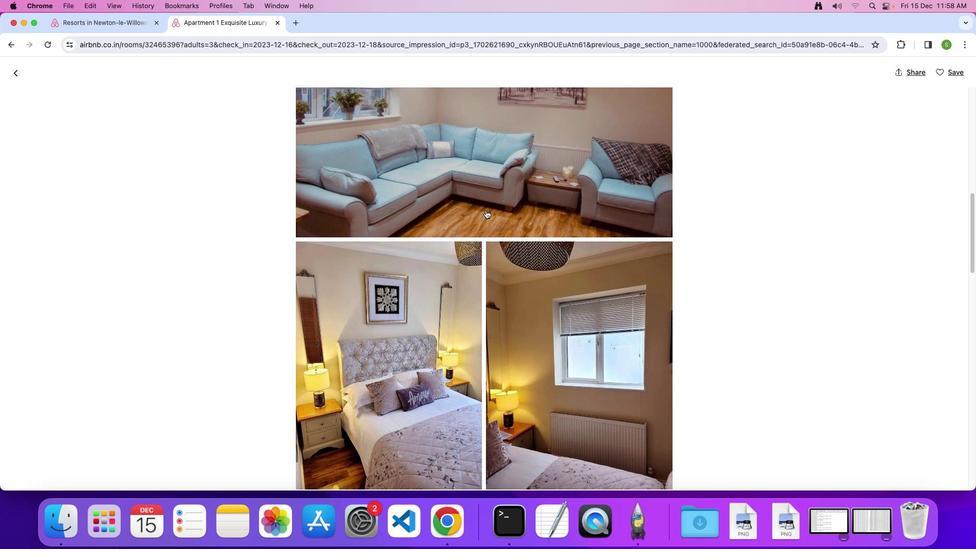 
Action: Mouse scrolled (485, 209) with delta (0, 0)
Screenshot: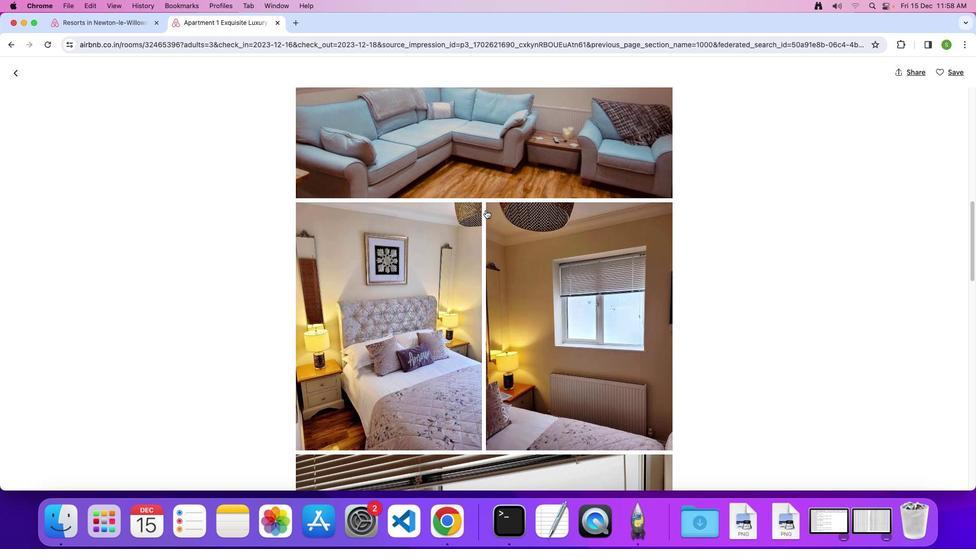 
Action: Mouse scrolled (485, 209) with delta (0, 0)
Screenshot: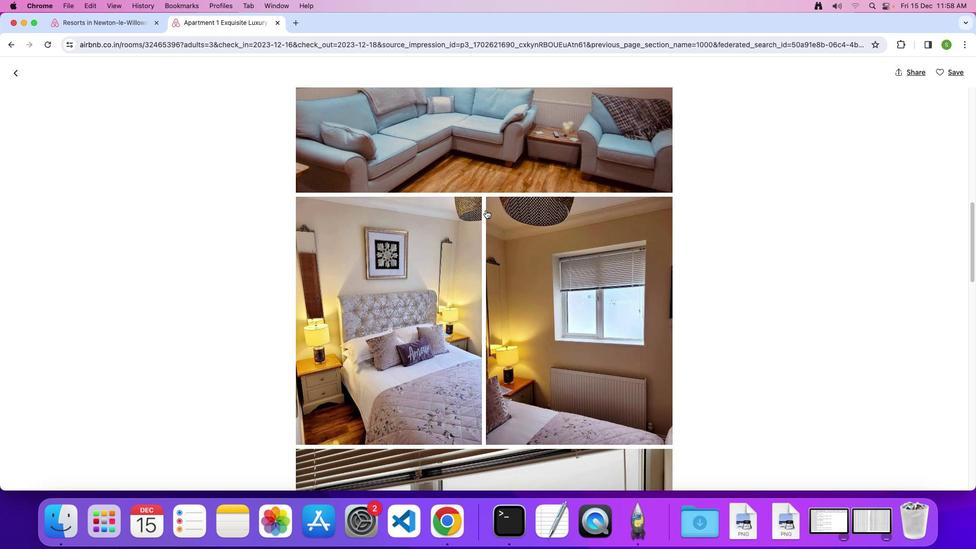 
Action: Mouse scrolled (485, 209) with delta (0, 0)
Screenshot: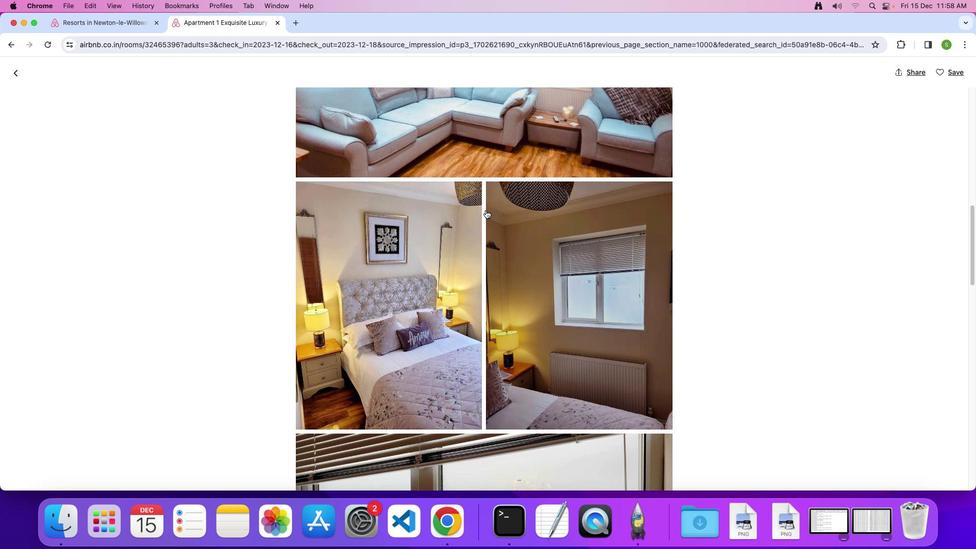 
Action: Mouse scrolled (485, 209) with delta (0, 0)
Screenshot: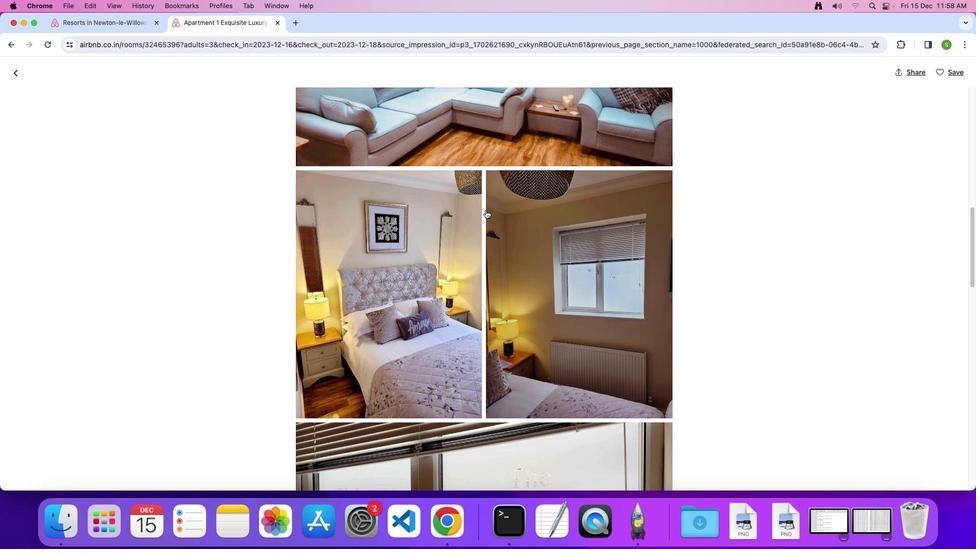 
Action: Mouse scrolled (485, 209) with delta (0, 0)
Screenshot: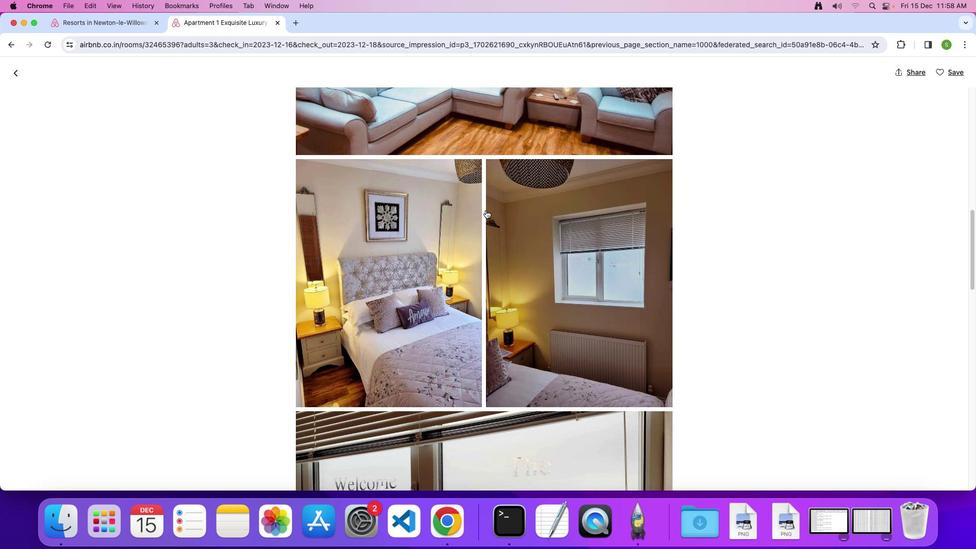 
Action: Mouse scrolled (485, 209) with delta (0, 0)
Screenshot: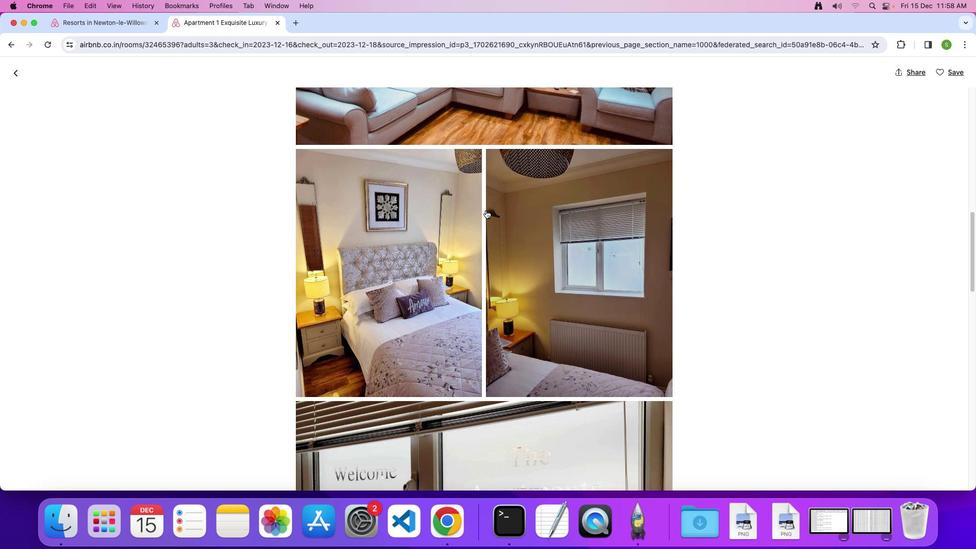 
Action: Mouse scrolled (485, 209) with delta (0, -1)
Screenshot: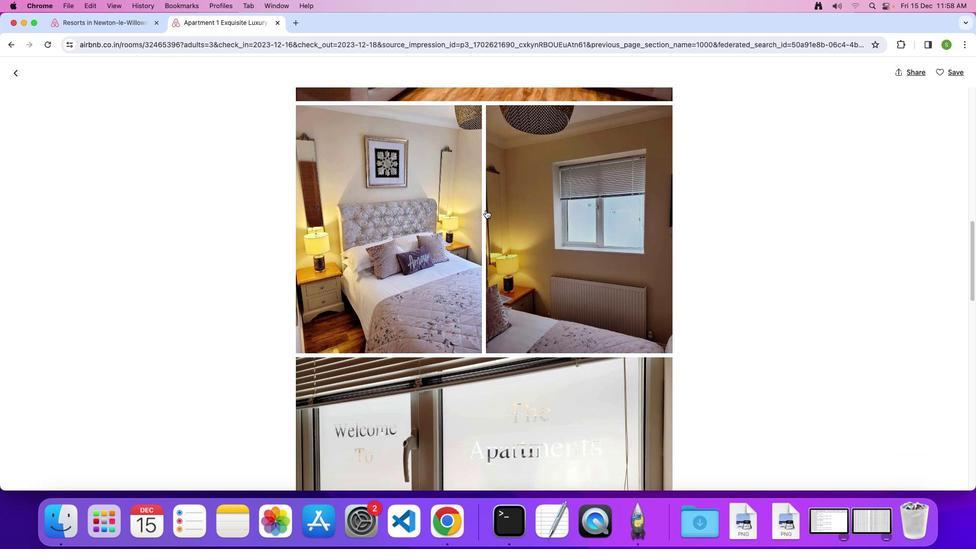 
Action: Mouse scrolled (485, 209) with delta (0, 0)
Screenshot: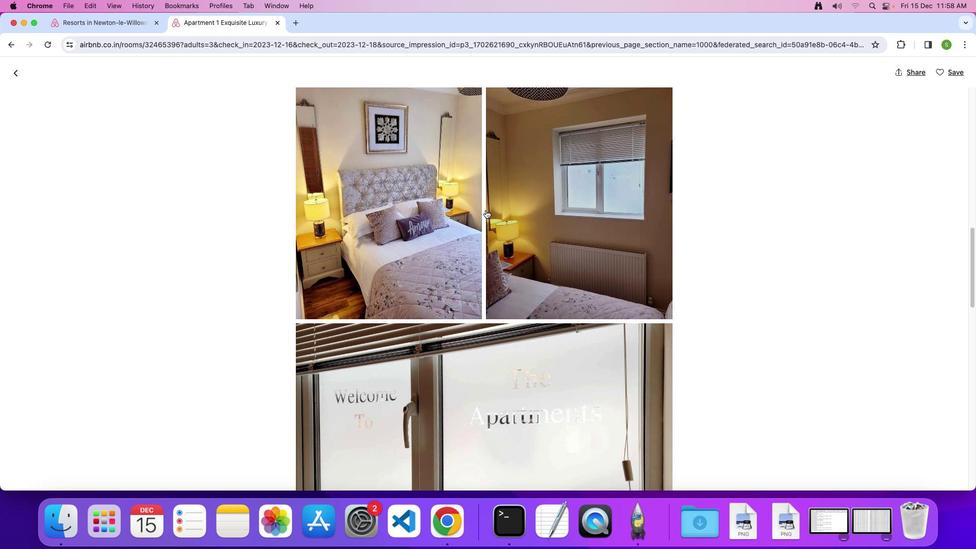
Action: Mouse scrolled (485, 209) with delta (0, 0)
Screenshot: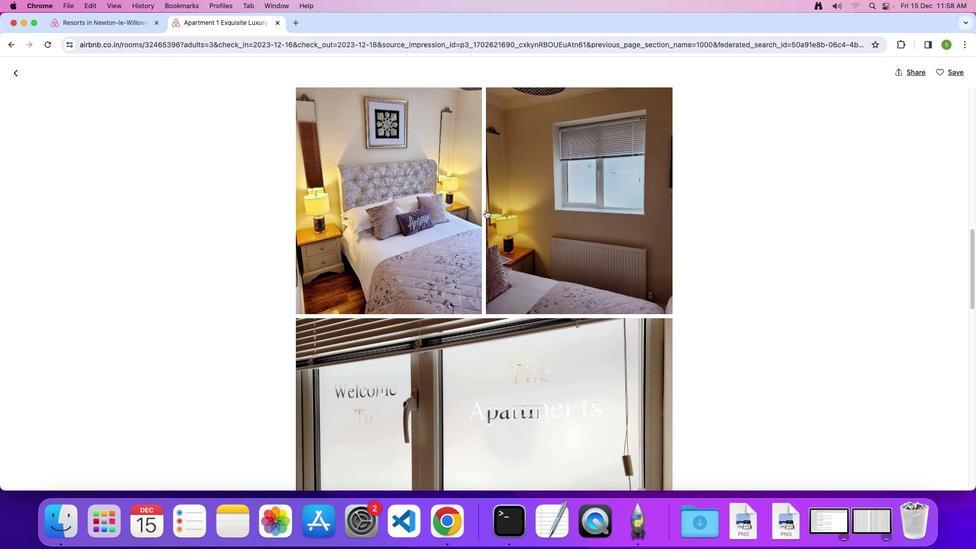 
Action: Mouse scrolled (485, 209) with delta (0, -1)
Screenshot: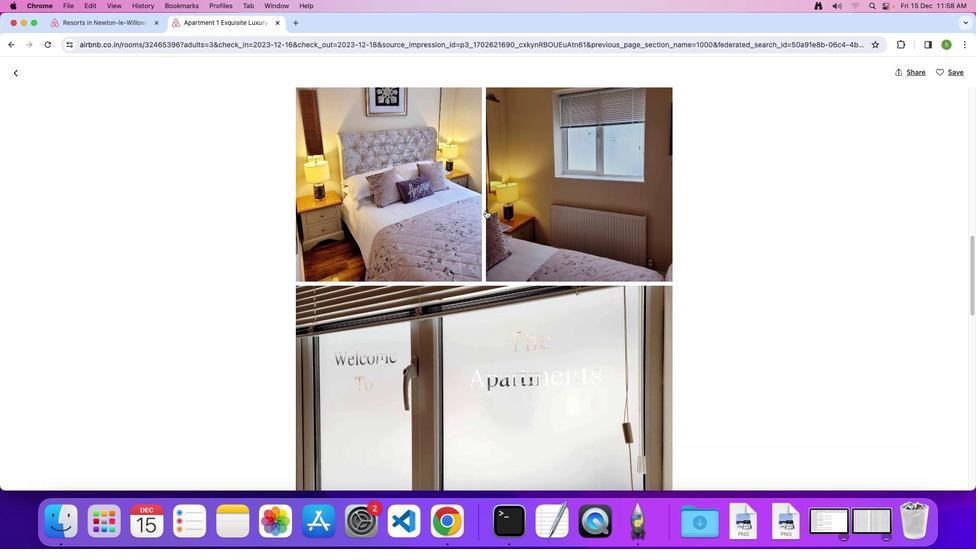 
Action: Mouse scrolled (485, 209) with delta (0, 0)
Screenshot: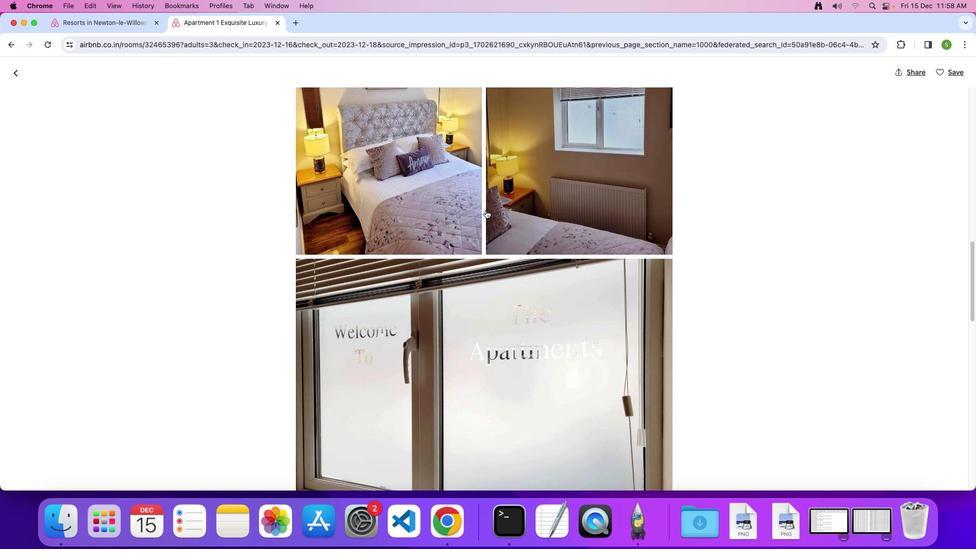 
Action: Mouse scrolled (485, 209) with delta (0, 0)
Screenshot: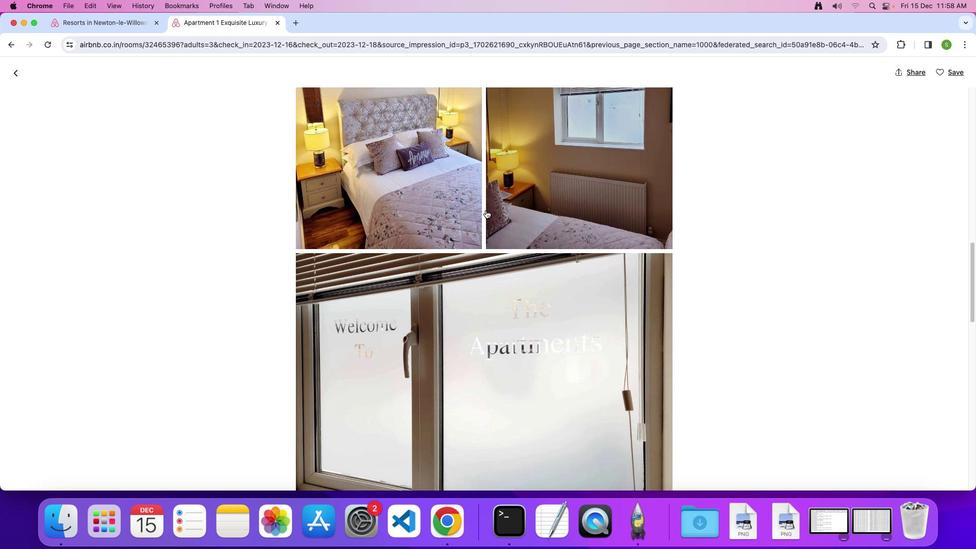 
Action: Mouse scrolled (485, 209) with delta (0, 0)
Screenshot: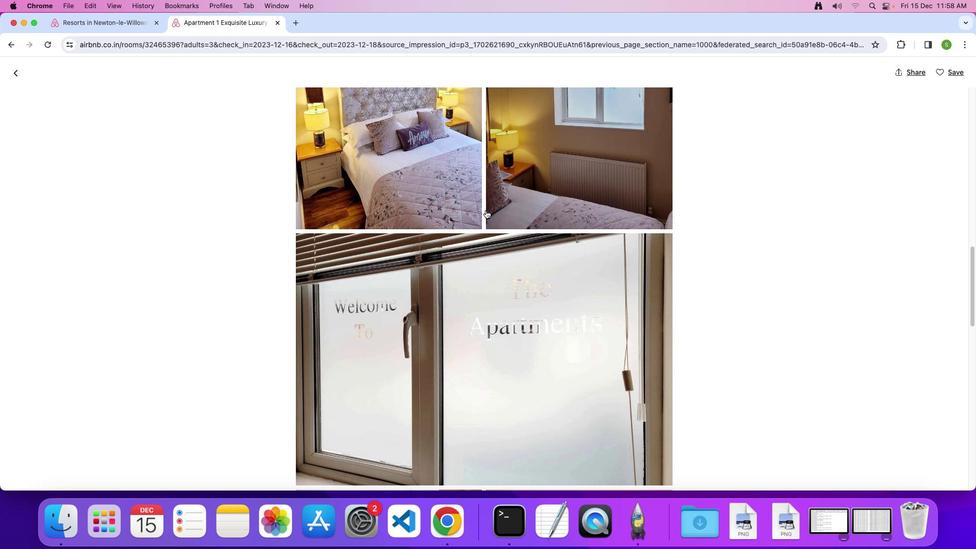 
Action: Mouse scrolled (485, 209) with delta (0, 0)
Screenshot: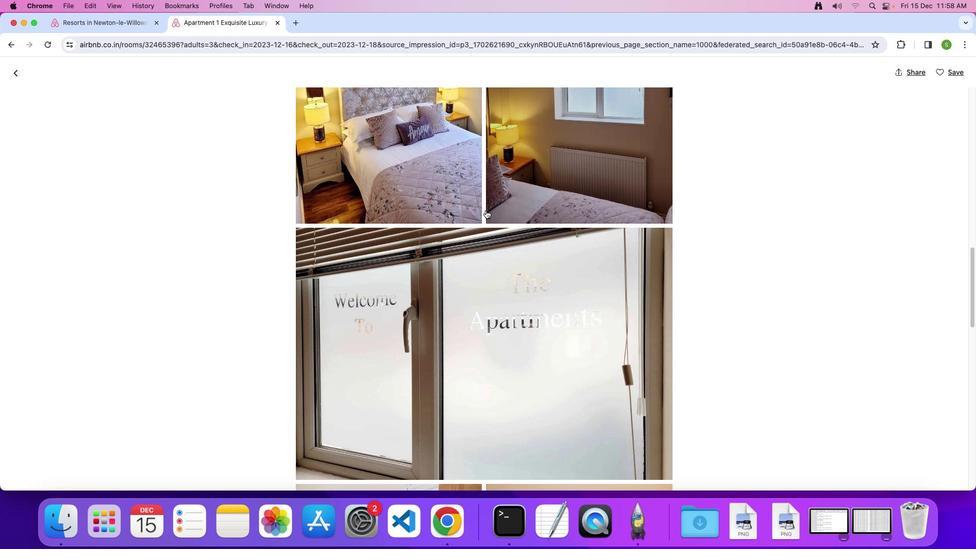 
Action: Mouse scrolled (485, 209) with delta (0, -1)
Screenshot: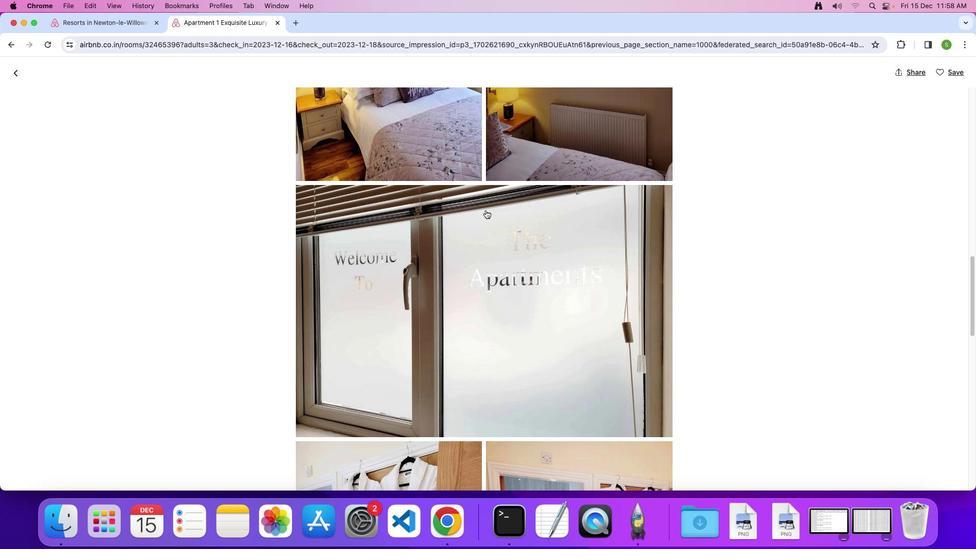
Action: Mouse scrolled (485, 209) with delta (0, 0)
Screenshot: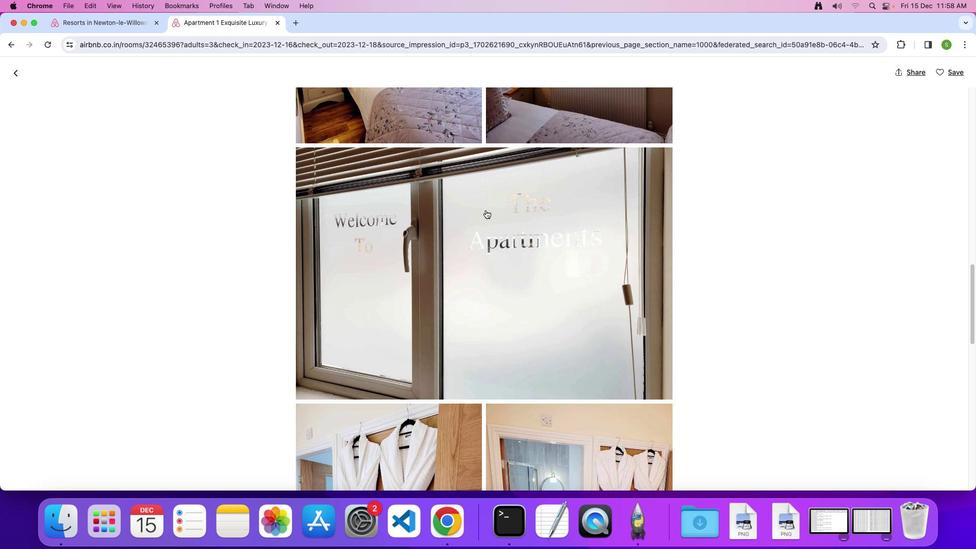 
Action: Mouse scrolled (485, 209) with delta (0, 0)
Screenshot: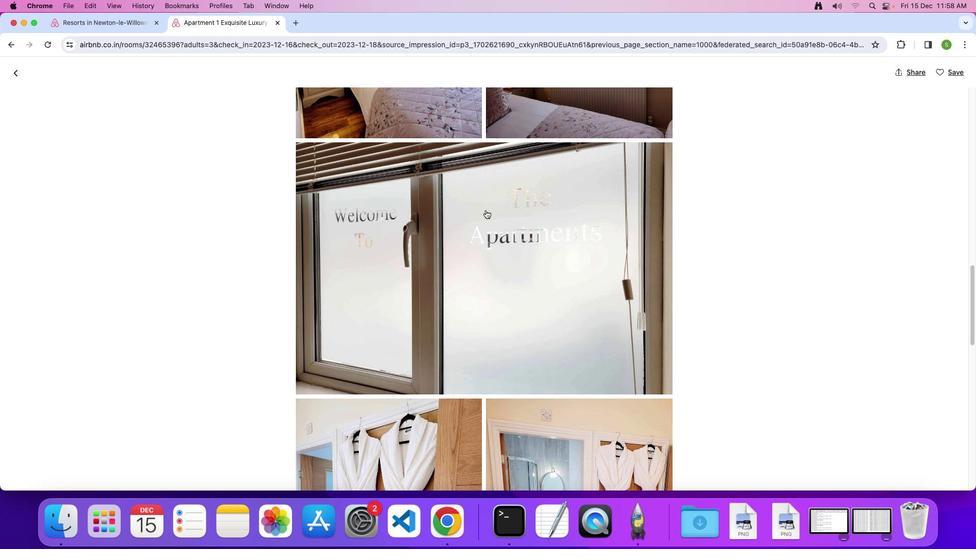 
Action: Mouse scrolled (485, 209) with delta (0, 0)
Screenshot: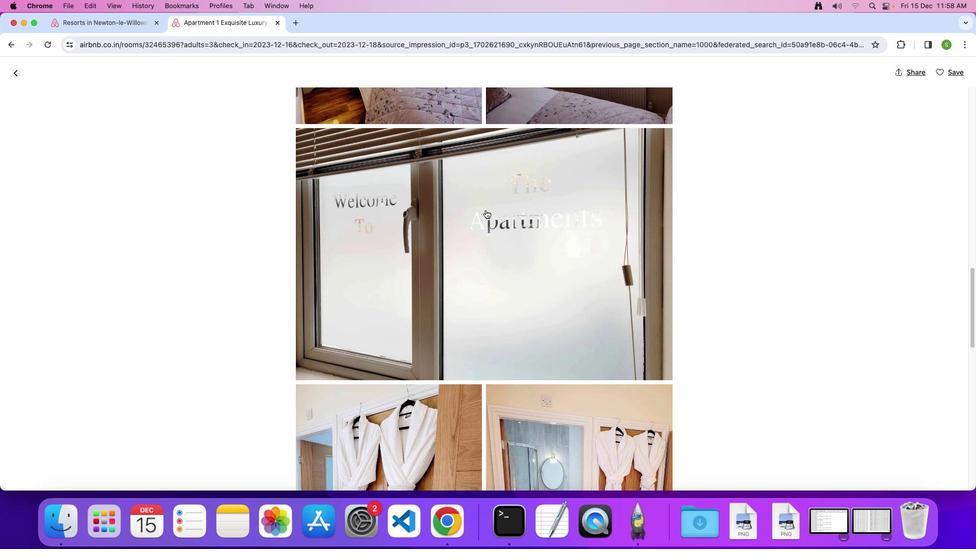 
Action: Mouse scrolled (485, 209) with delta (0, 0)
Screenshot: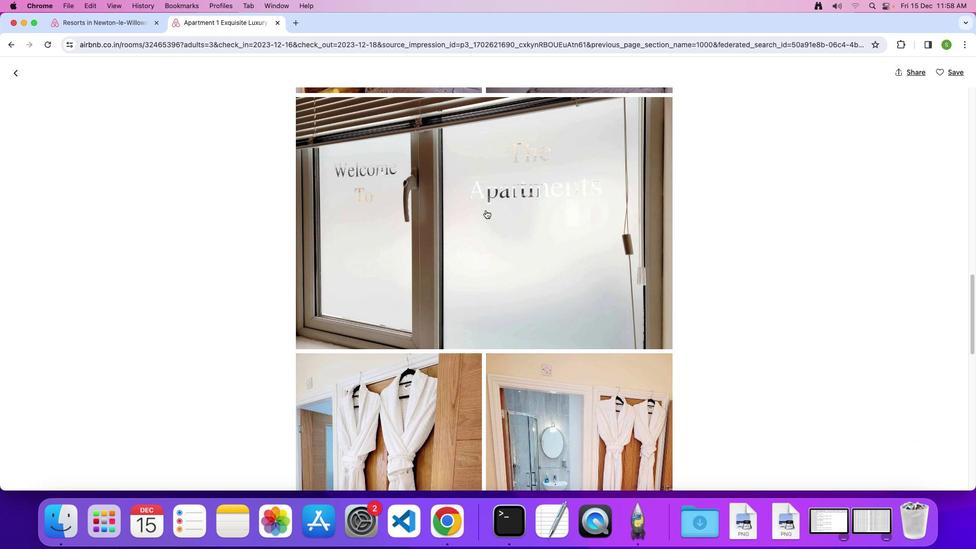 
Action: Mouse scrolled (485, 209) with delta (0, -1)
Screenshot: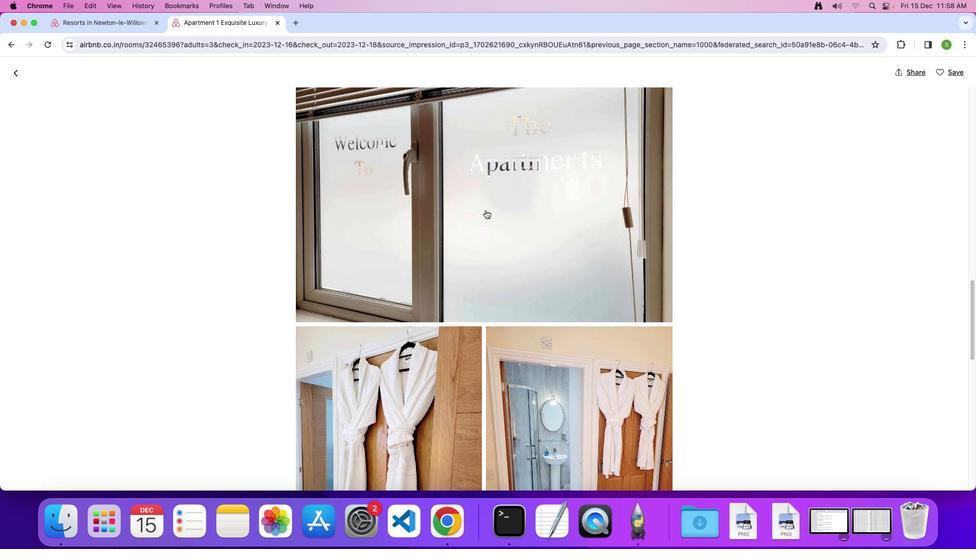 
Action: Mouse scrolled (485, 209) with delta (0, 0)
Screenshot: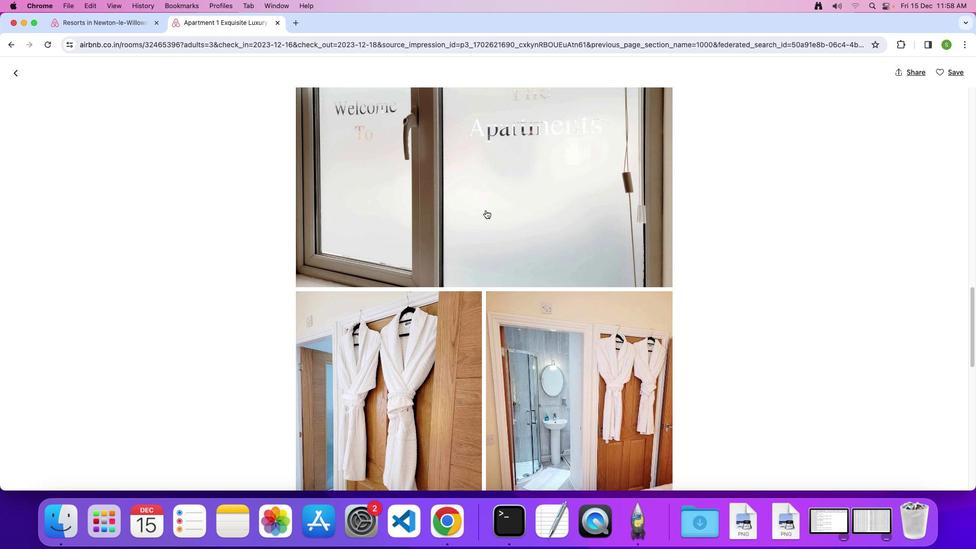 
Action: Mouse scrolled (485, 209) with delta (0, 0)
Screenshot: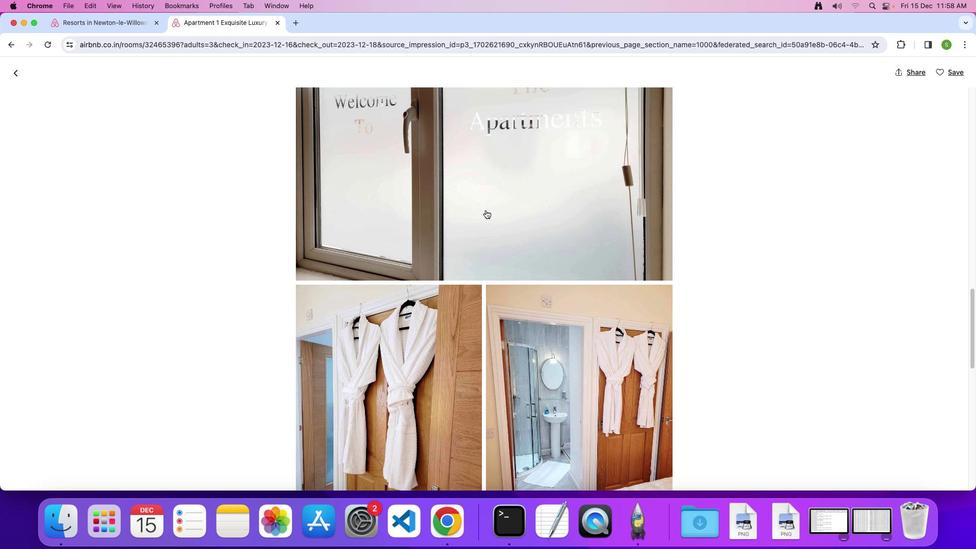 
Action: Mouse scrolled (485, 209) with delta (0, 0)
Screenshot: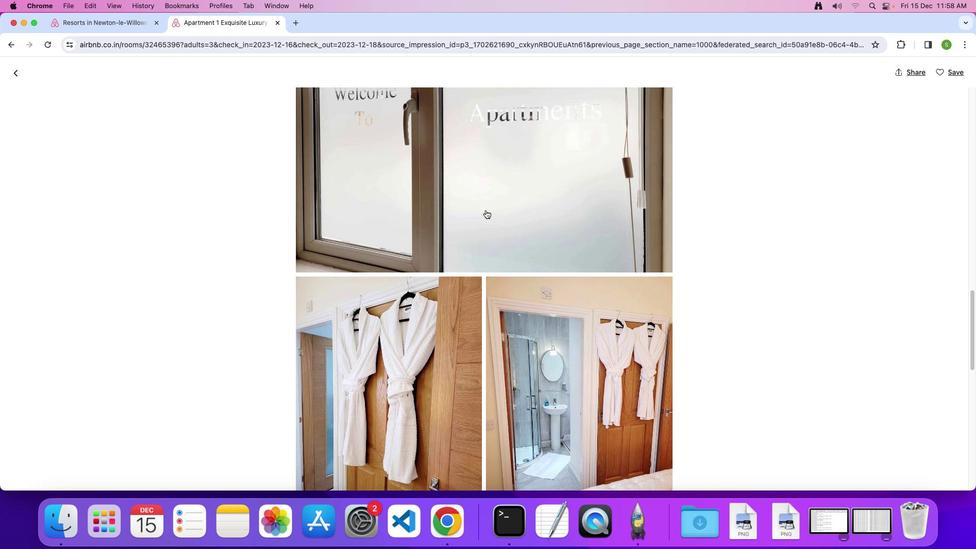 
Action: Mouse scrolled (485, 209) with delta (0, 0)
Screenshot: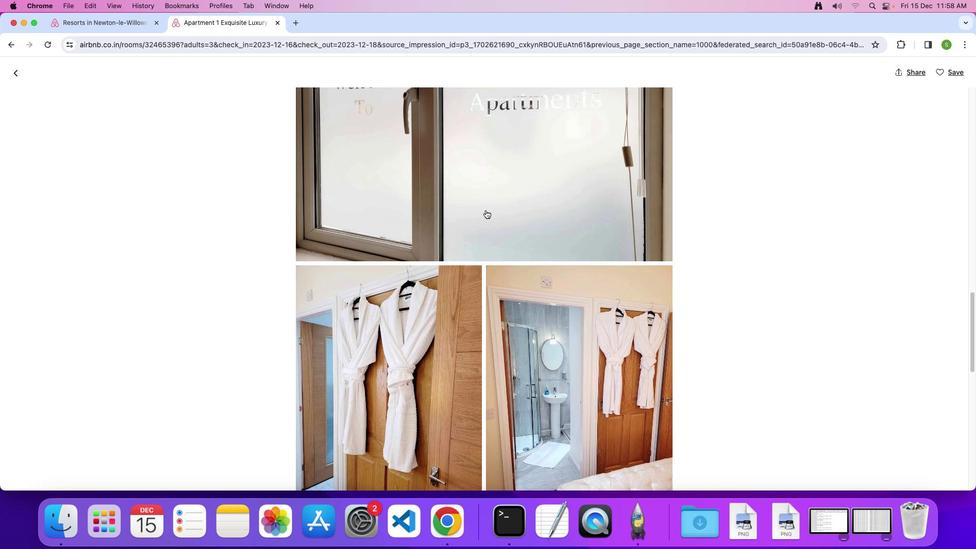 
Action: Mouse scrolled (485, 209) with delta (0, 0)
Screenshot: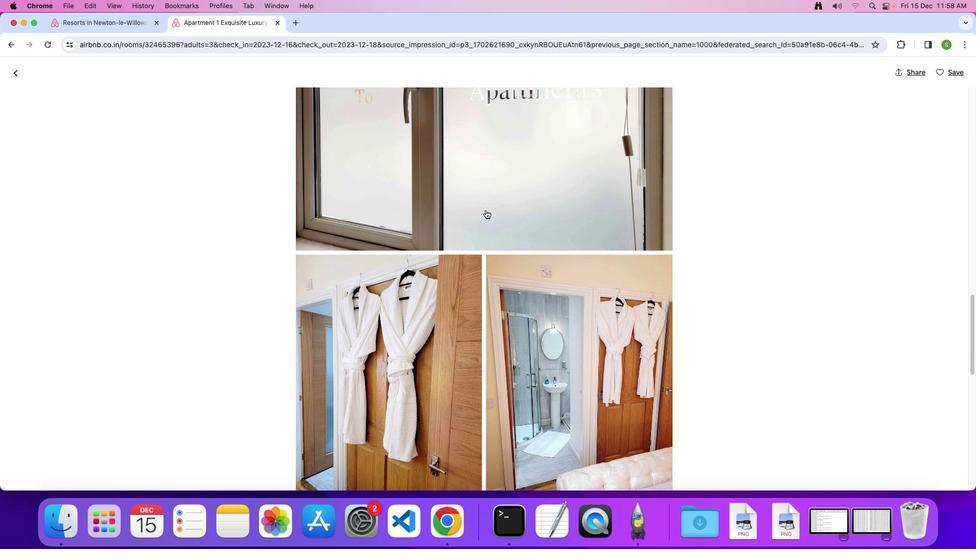 
Action: Mouse scrolled (485, 209) with delta (0, 0)
Screenshot: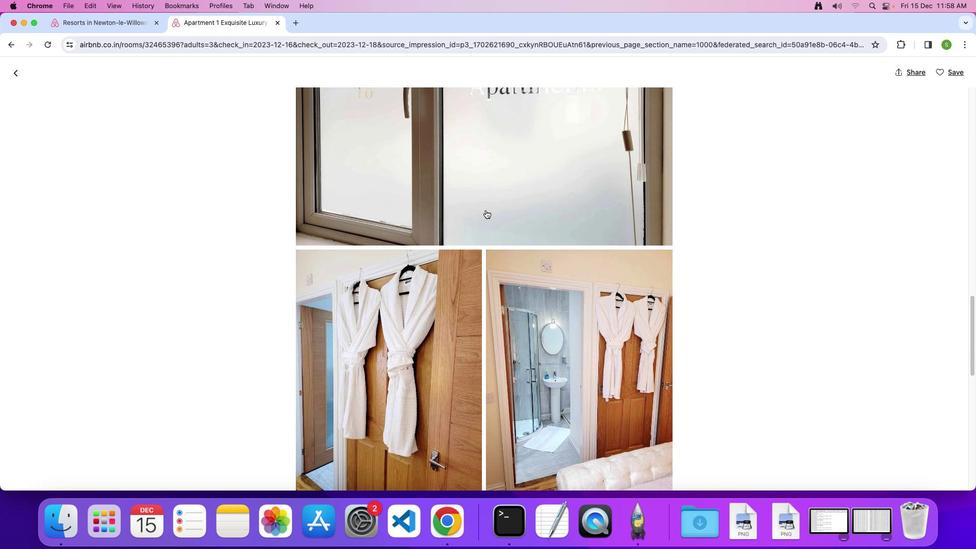
Action: Mouse scrolled (485, 209) with delta (0, -1)
Screenshot: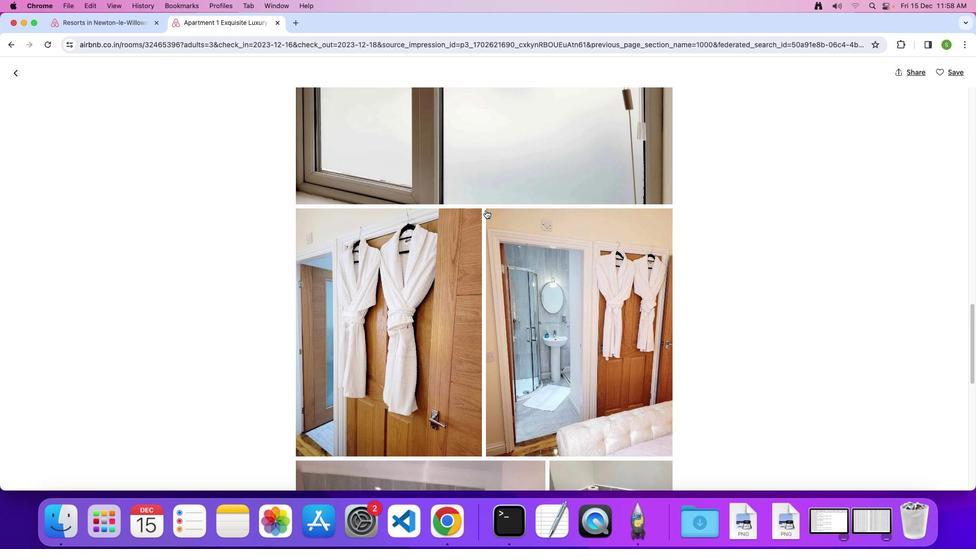 
Action: Mouse scrolled (485, 209) with delta (0, 0)
Screenshot: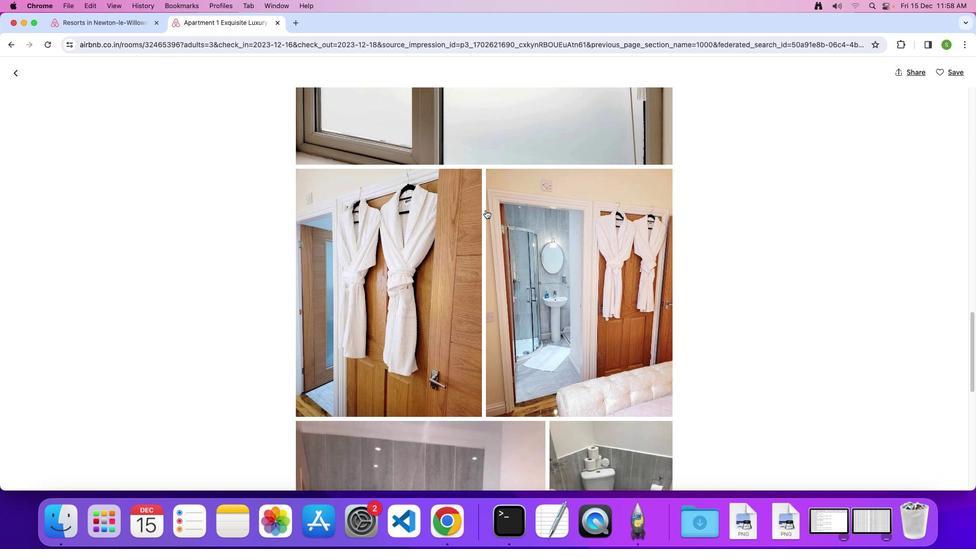 
Action: Mouse scrolled (485, 209) with delta (0, 0)
Screenshot: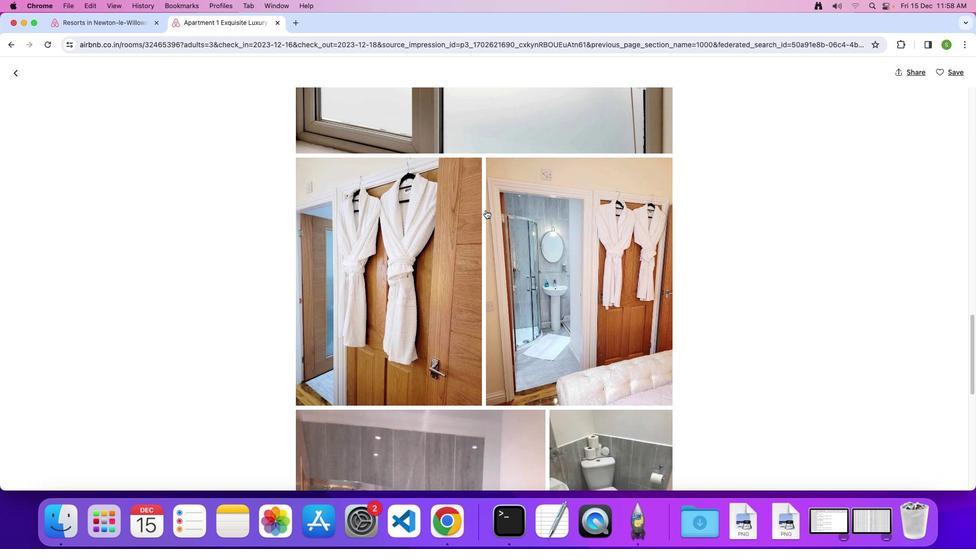 
Action: Mouse scrolled (485, 209) with delta (0, 0)
Screenshot: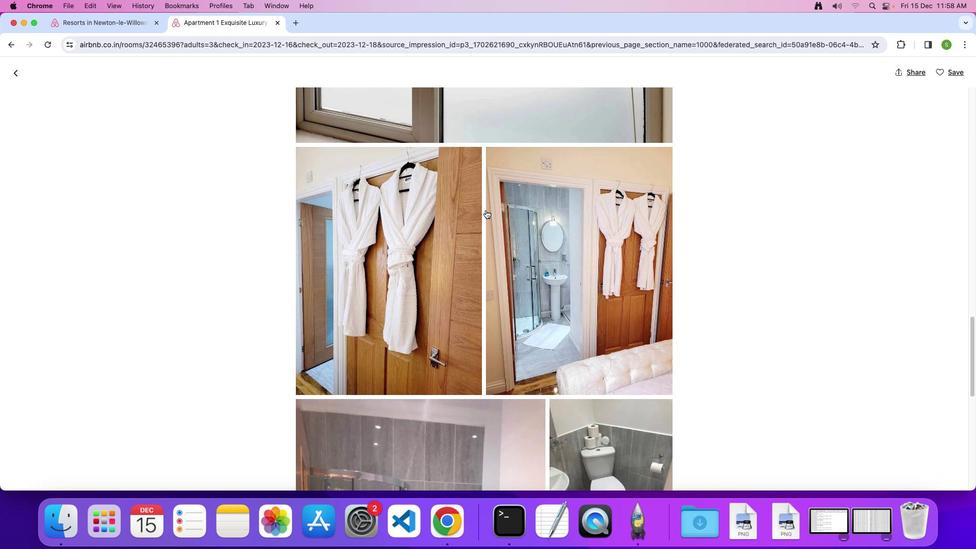 
Action: Mouse scrolled (485, 209) with delta (0, 0)
Screenshot: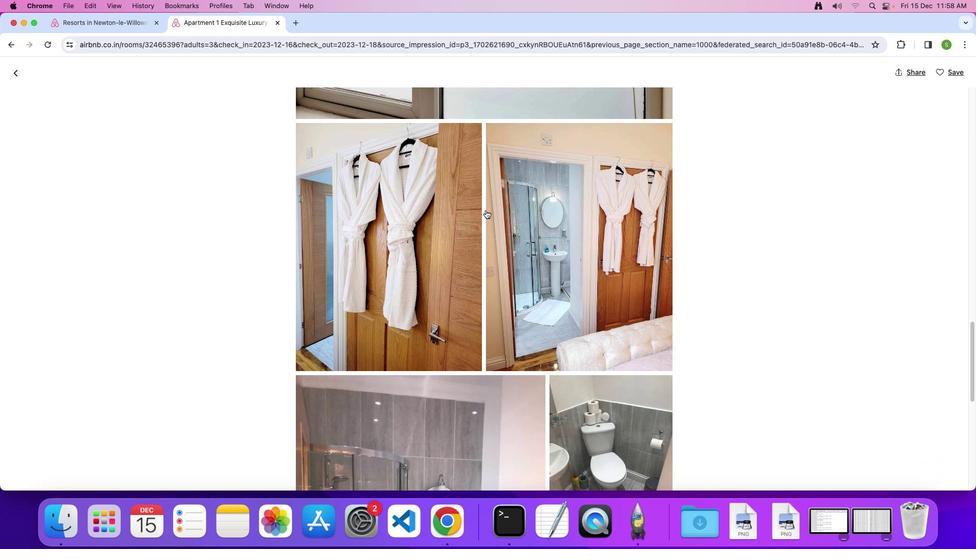 
Action: Mouse scrolled (485, 209) with delta (0, -1)
Screenshot: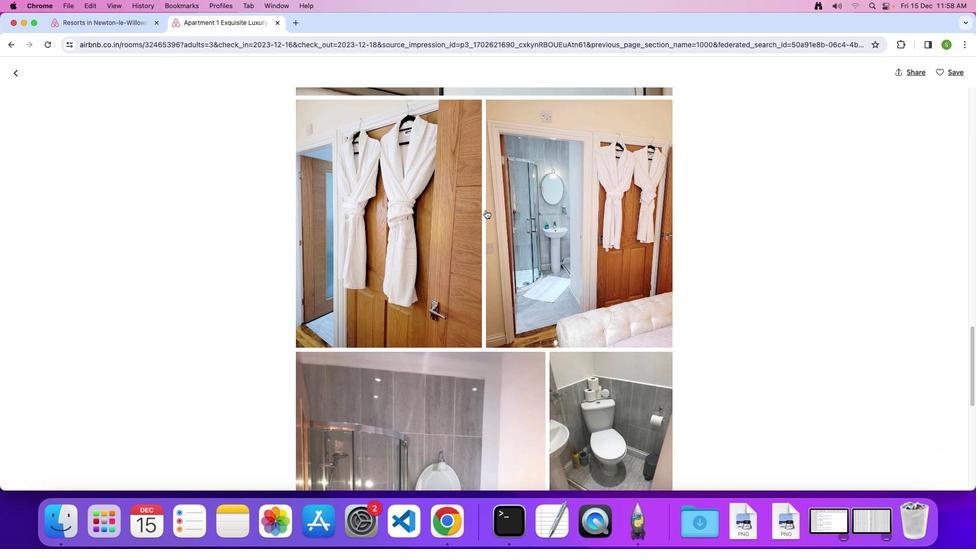 
Action: Mouse scrolled (485, 209) with delta (0, 0)
Screenshot: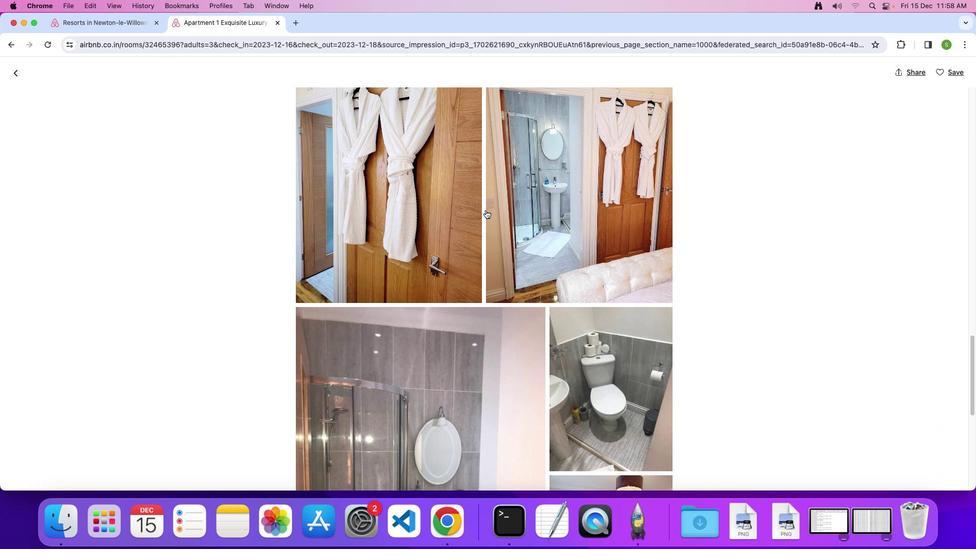 
Action: Mouse scrolled (485, 209) with delta (0, 0)
Screenshot: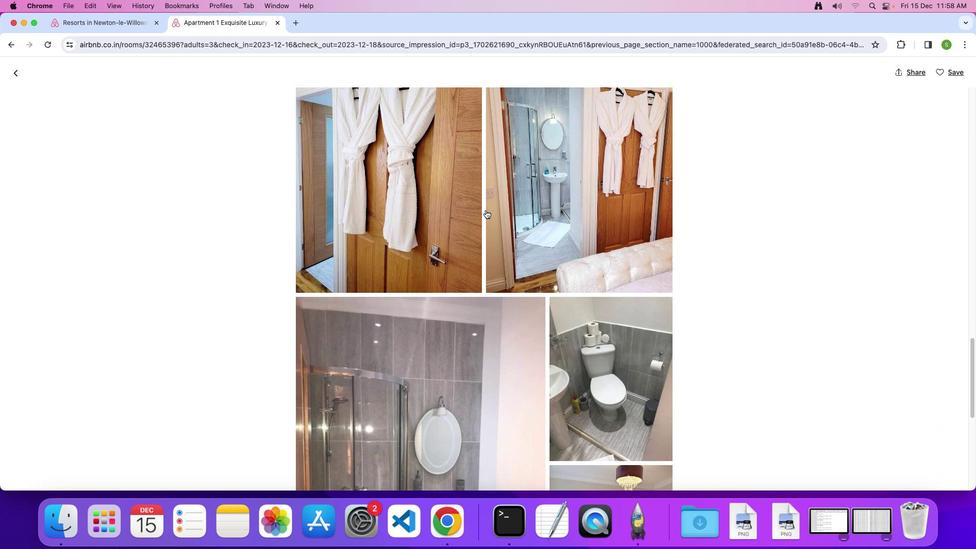 
Action: Mouse scrolled (485, 209) with delta (0, -1)
Screenshot: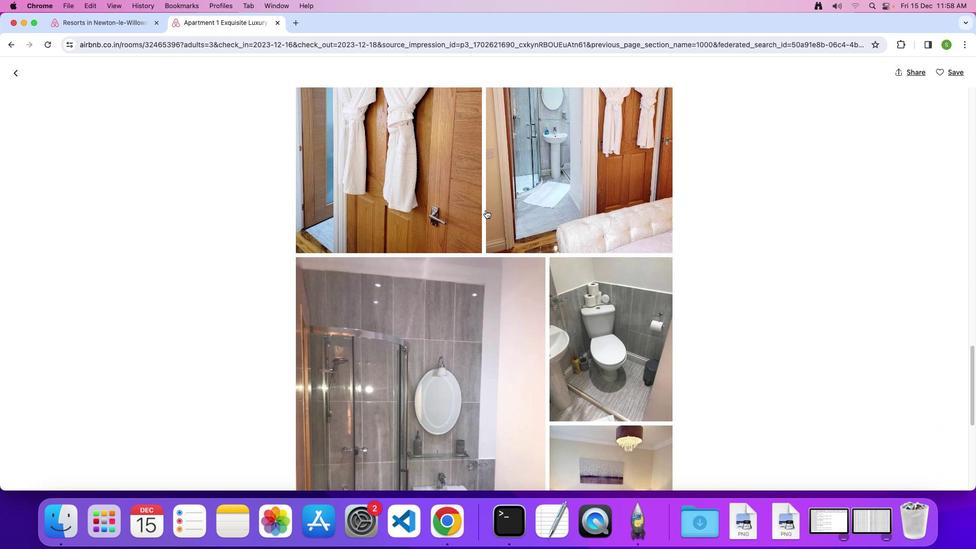 
Action: Mouse scrolled (485, 209) with delta (0, 0)
Screenshot: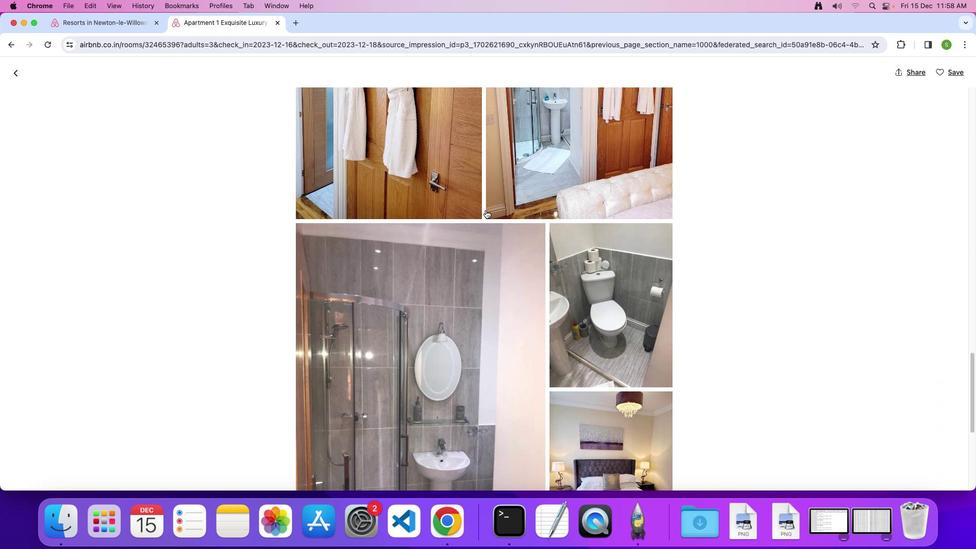 
Action: Mouse scrolled (485, 209) with delta (0, 0)
Screenshot: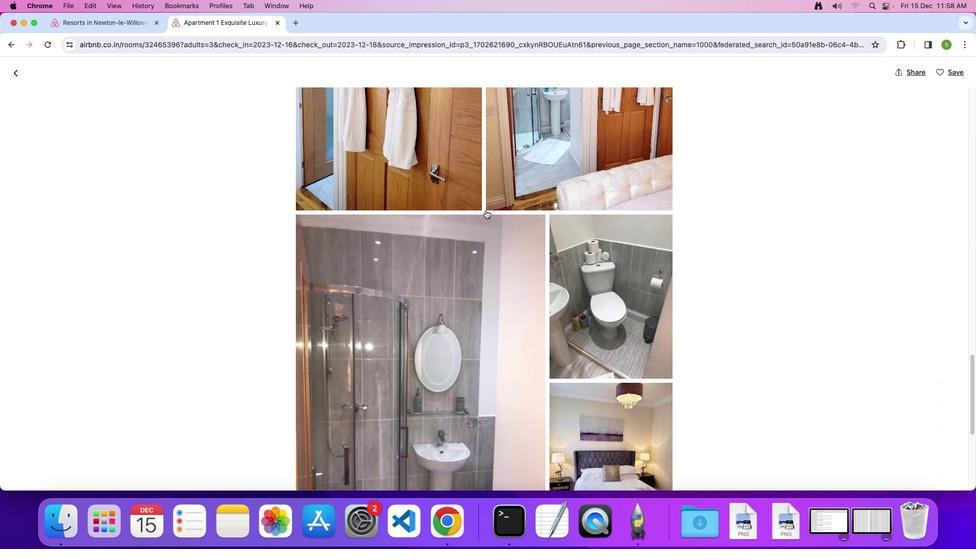 
Action: Mouse scrolled (485, 209) with delta (0, 0)
Screenshot: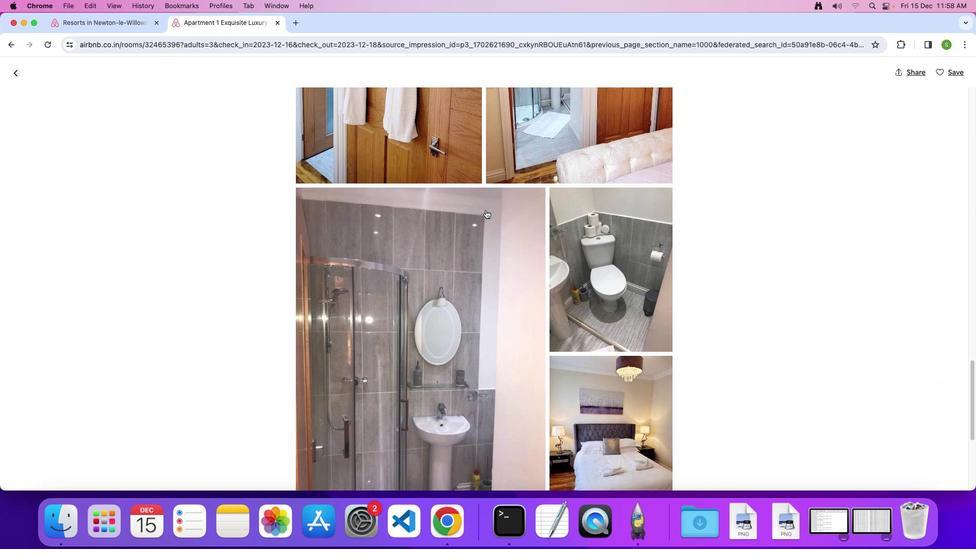 
Action: Mouse scrolled (485, 209) with delta (0, 0)
Screenshot: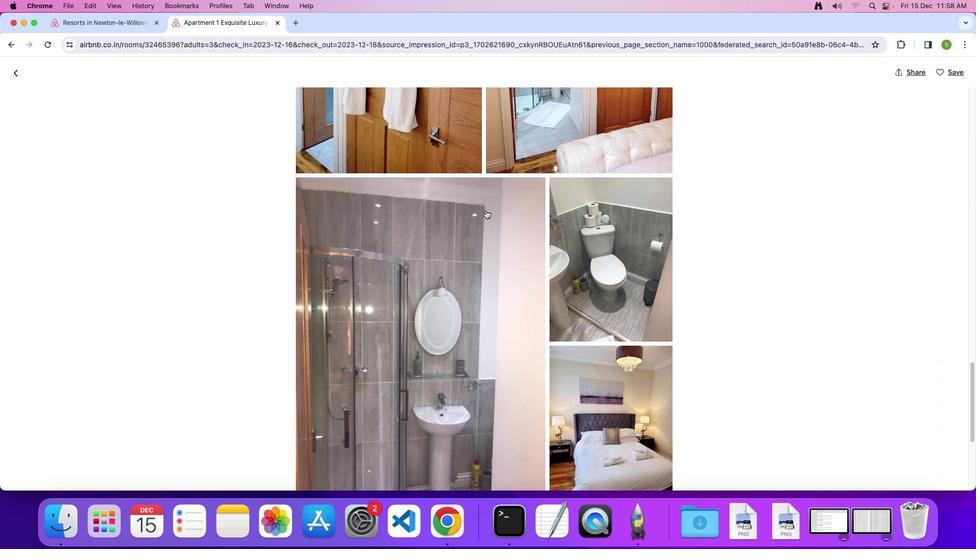
Action: Mouse scrolled (485, 209) with delta (0, 0)
Screenshot: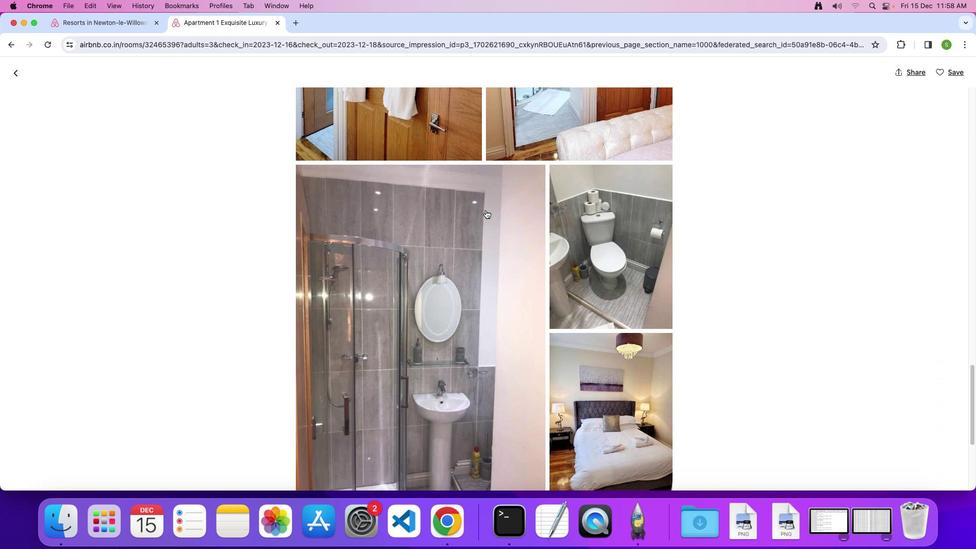 
Action: Mouse scrolled (485, 209) with delta (0, -1)
Screenshot: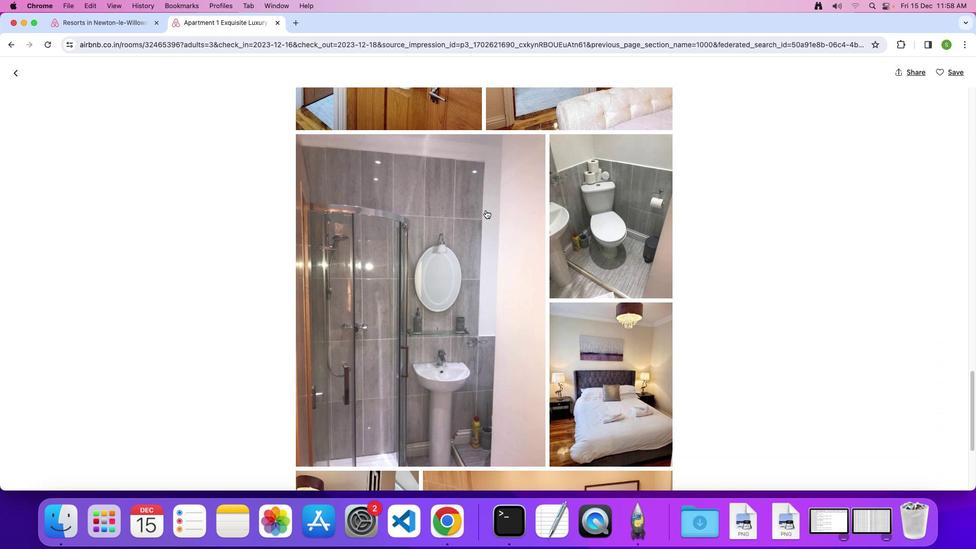 
Action: Mouse scrolled (485, 209) with delta (0, 0)
Screenshot: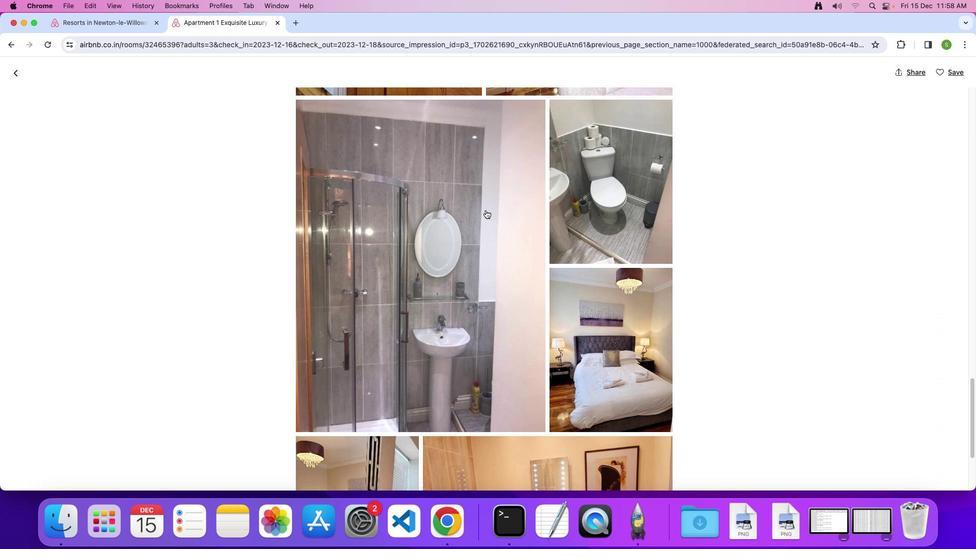 
Action: Mouse scrolled (485, 209) with delta (0, 0)
Screenshot: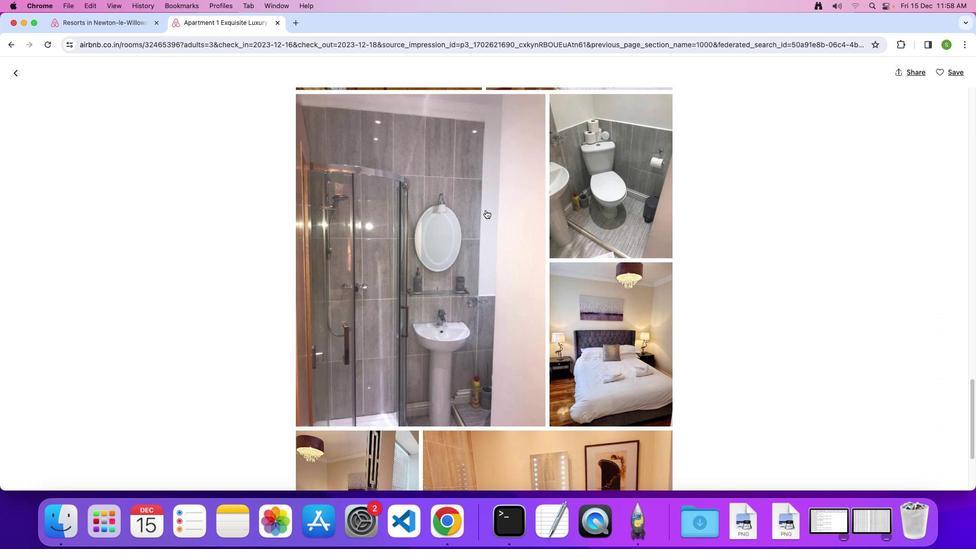 
Action: Mouse scrolled (485, 209) with delta (0, 0)
Screenshot: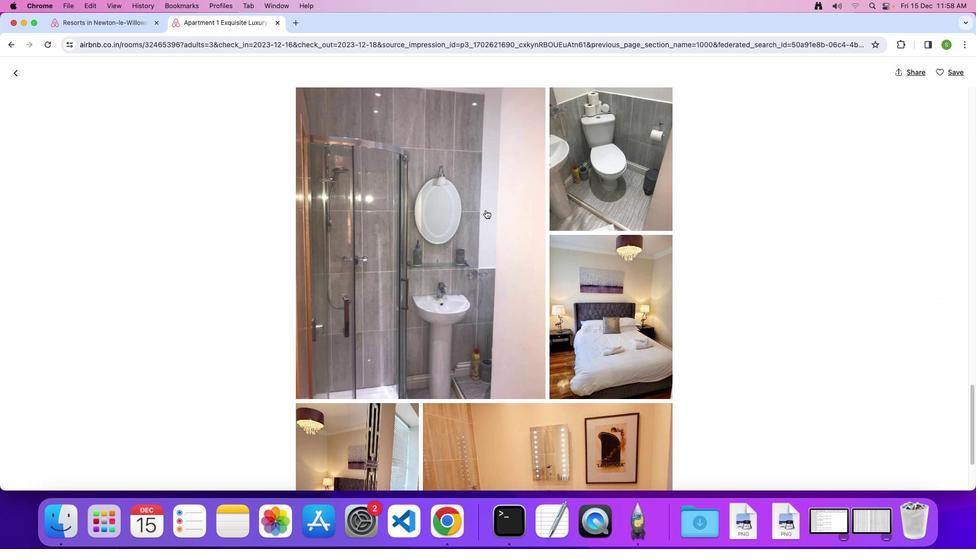 
Action: Mouse scrolled (485, 209) with delta (0, 0)
Screenshot: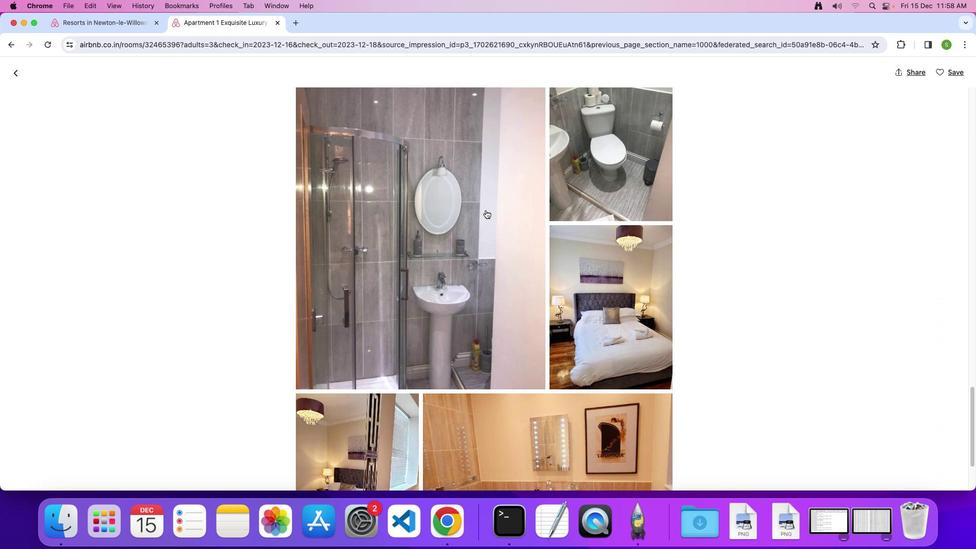 
Action: Mouse scrolled (485, 209) with delta (0, -1)
Screenshot: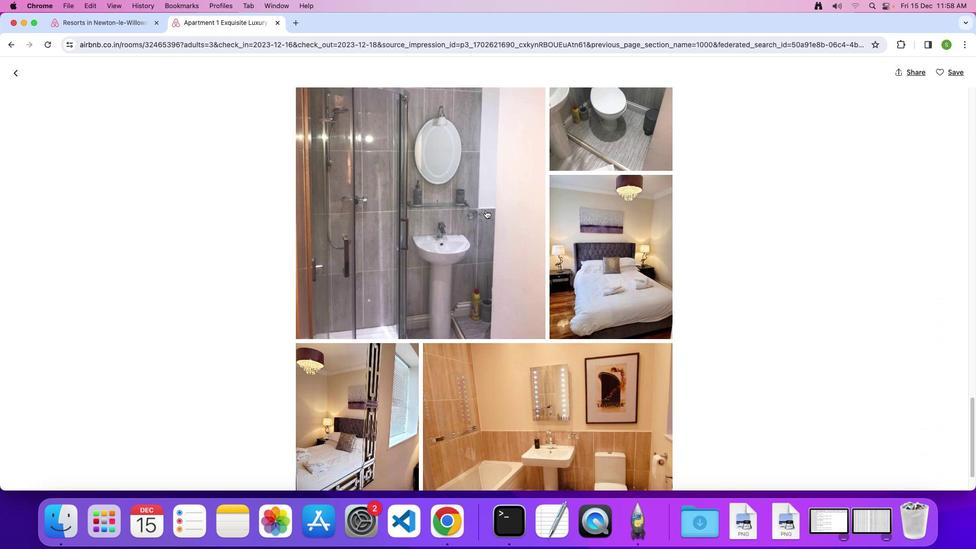 
Action: Mouse scrolled (485, 209) with delta (0, 0)
Screenshot: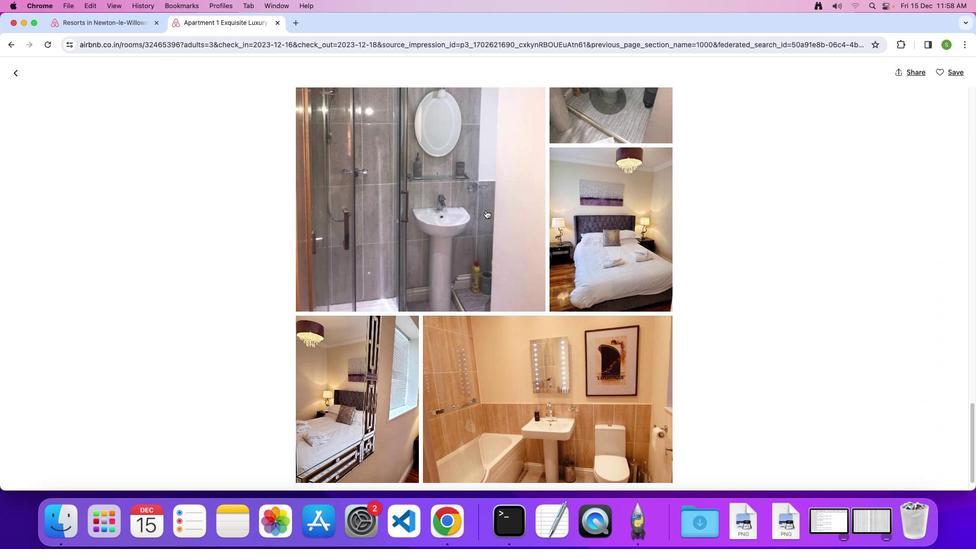 
Action: Mouse scrolled (485, 209) with delta (0, 0)
Screenshot: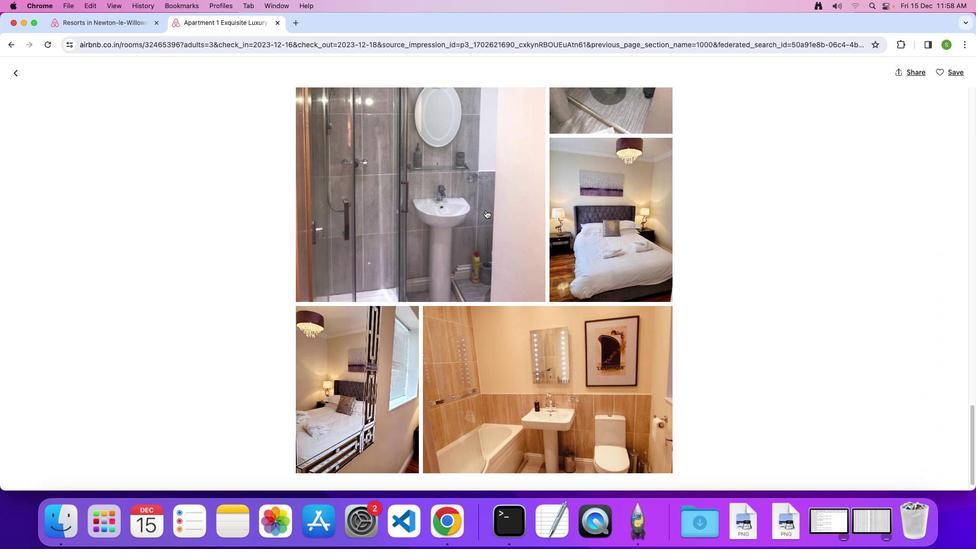 
Action: Mouse scrolled (485, 209) with delta (0, -1)
Screenshot: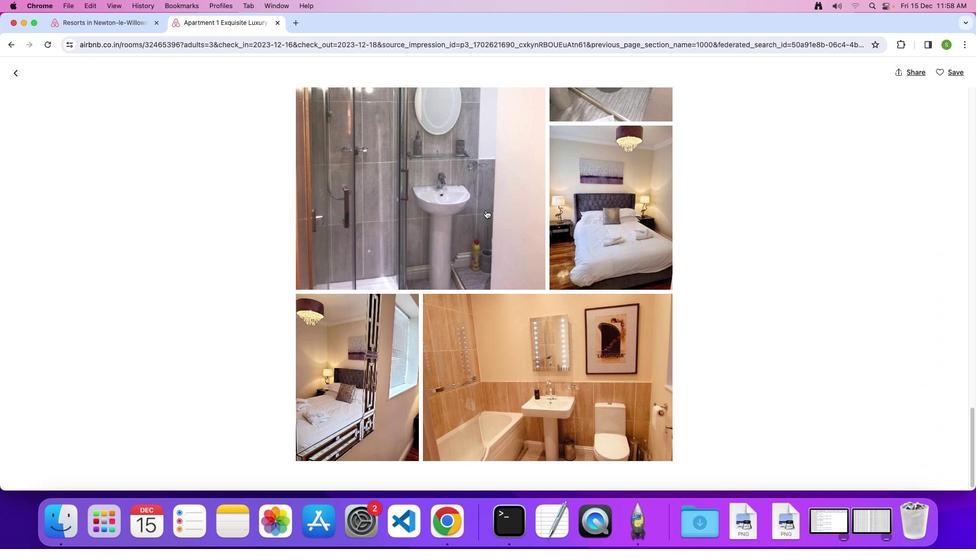 
Action: Mouse scrolled (485, 209) with delta (0, 0)
Screenshot: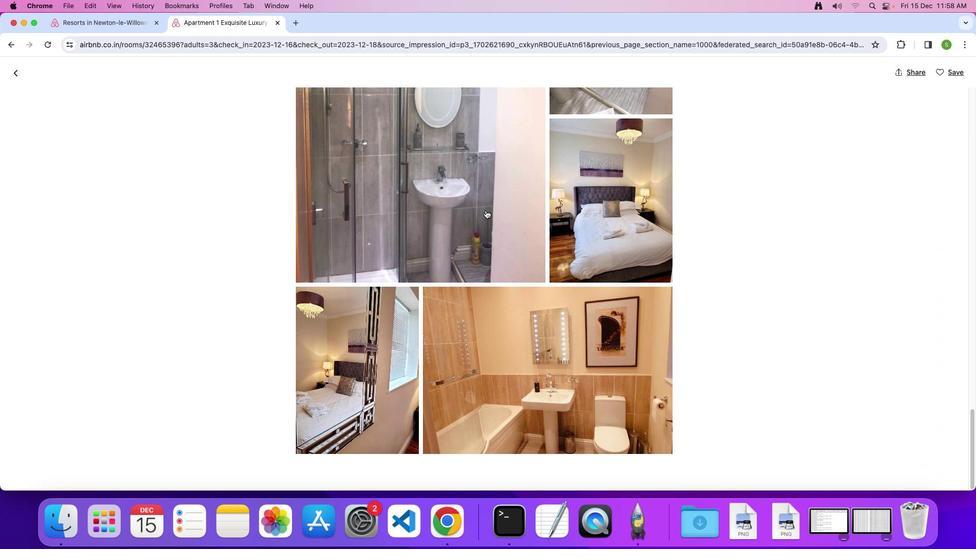 
Action: Mouse scrolled (485, 209) with delta (0, 0)
Screenshot: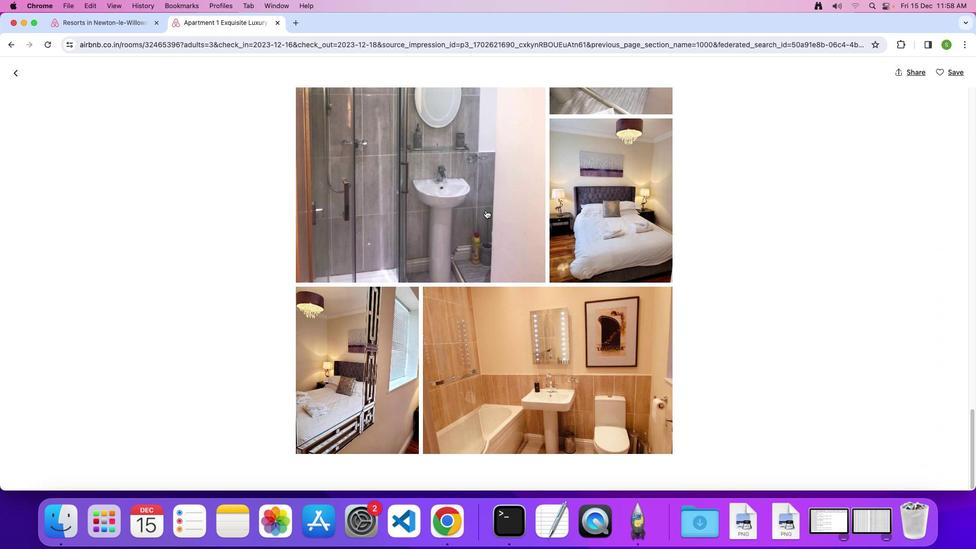 
Action: Mouse moved to (14, 69)
Screenshot: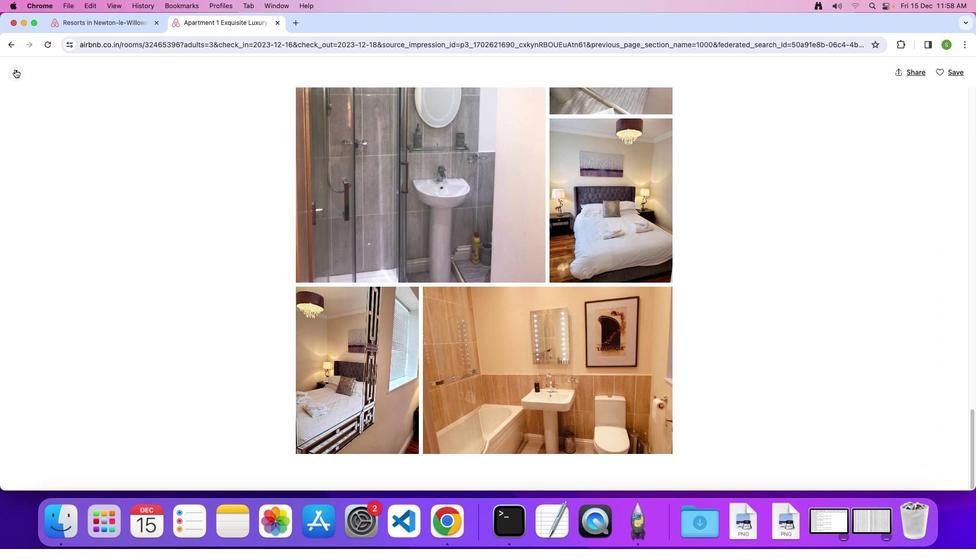 
Action: Mouse pressed left at (14, 69)
Screenshot: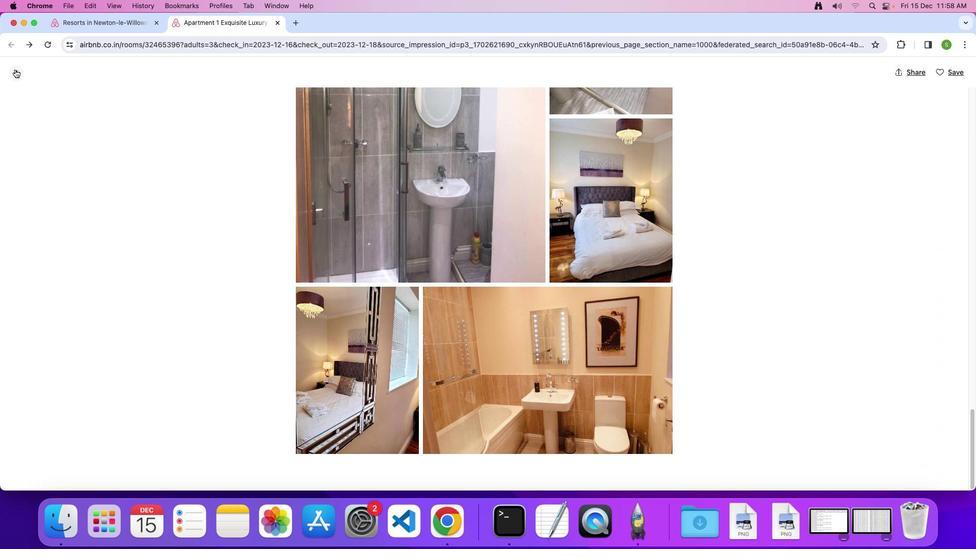 
Action: Mouse moved to (314, 230)
Screenshot: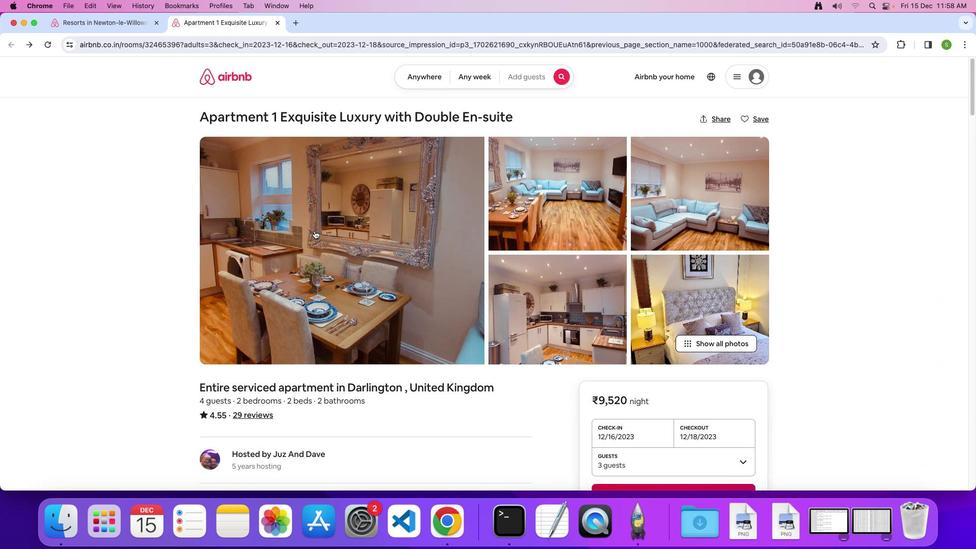 
Action: Mouse scrolled (314, 230) with delta (0, 0)
Screenshot: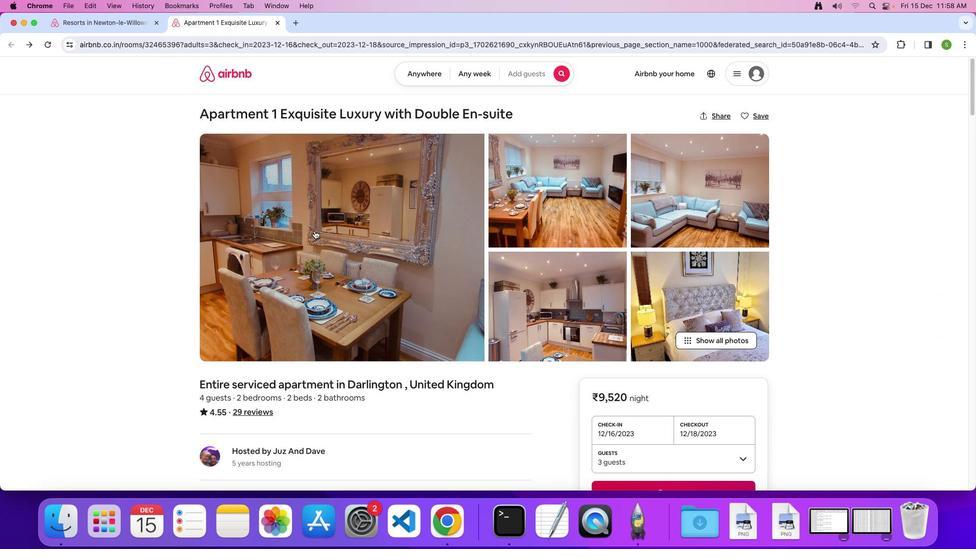 
Action: Mouse scrolled (314, 230) with delta (0, 0)
Screenshot: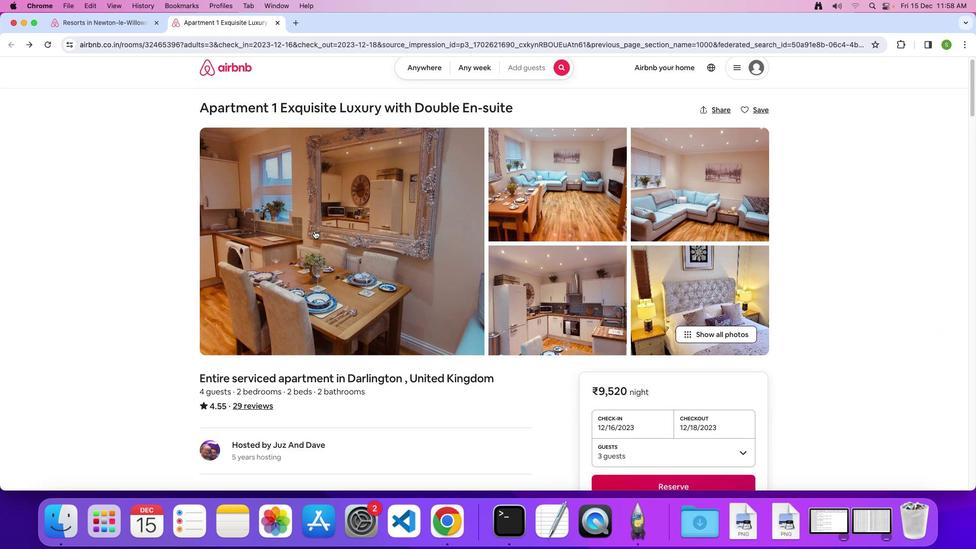 
Action: Mouse scrolled (314, 230) with delta (0, -1)
Screenshot: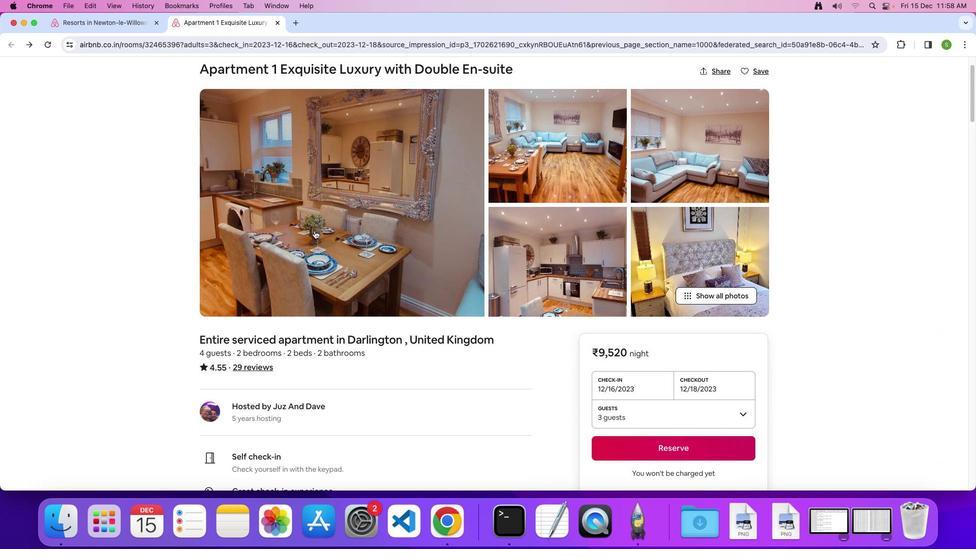 
Action: Mouse scrolled (314, 230) with delta (0, -1)
Screenshot: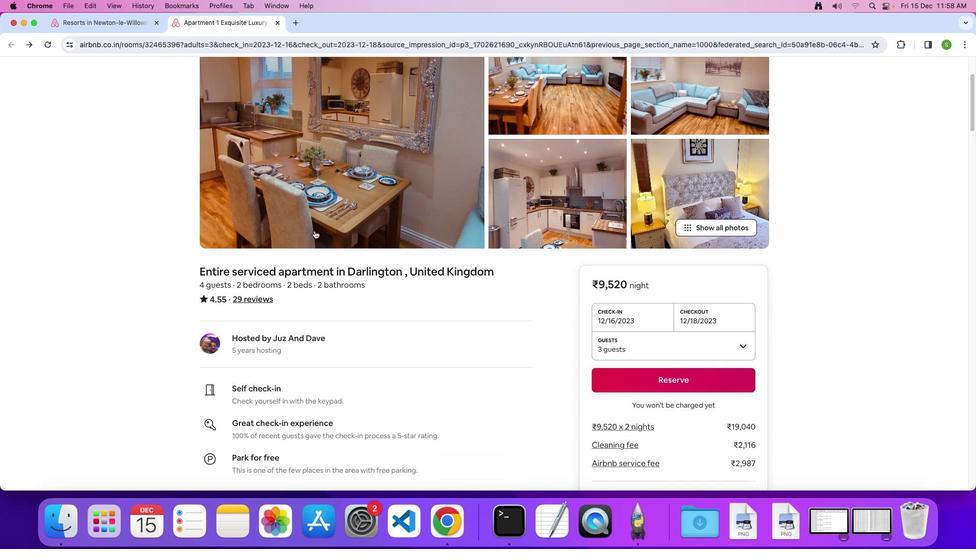 
Action: Mouse scrolled (314, 230) with delta (0, 0)
Screenshot: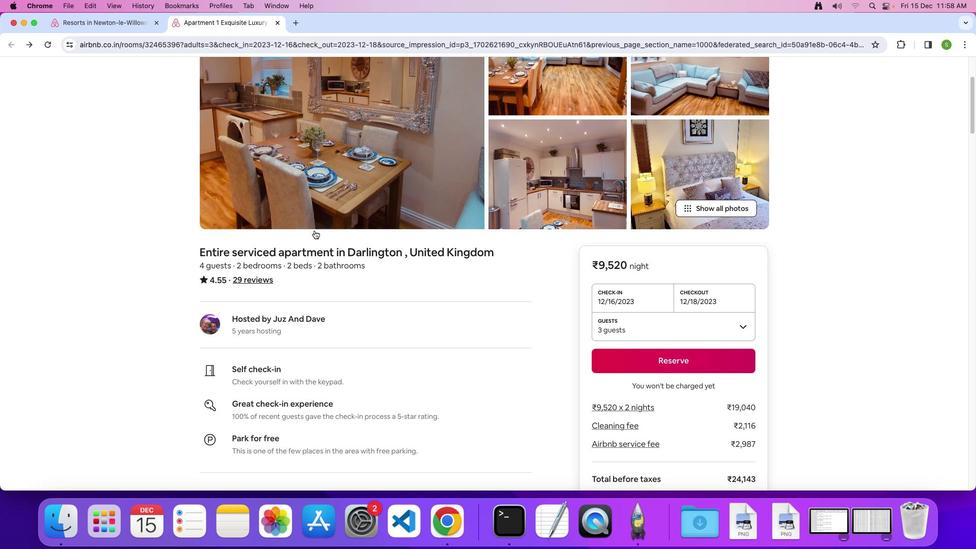 
Action: Mouse scrolled (314, 230) with delta (0, 0)
Screenshot: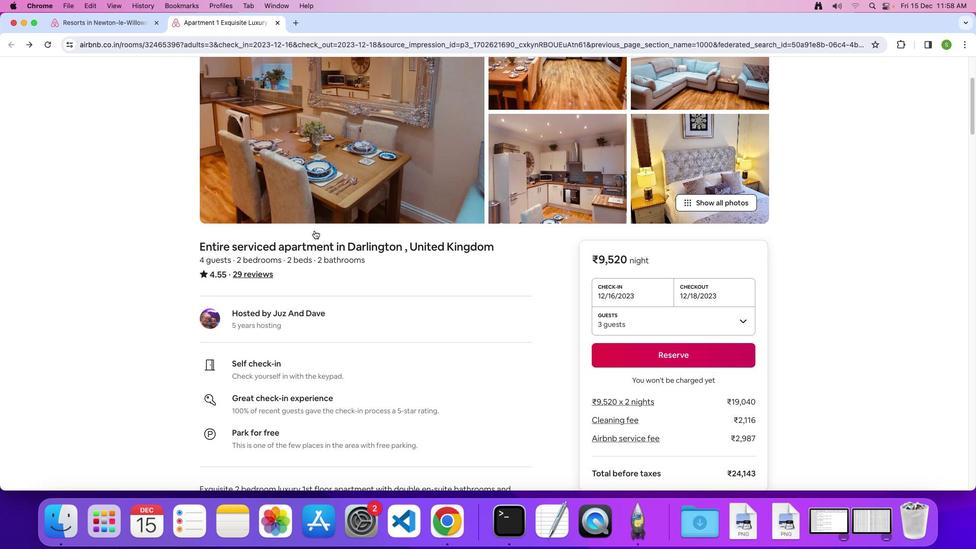 
Action: Mouse scrolled (314, 230) with delta (0, -1)
Screenshot: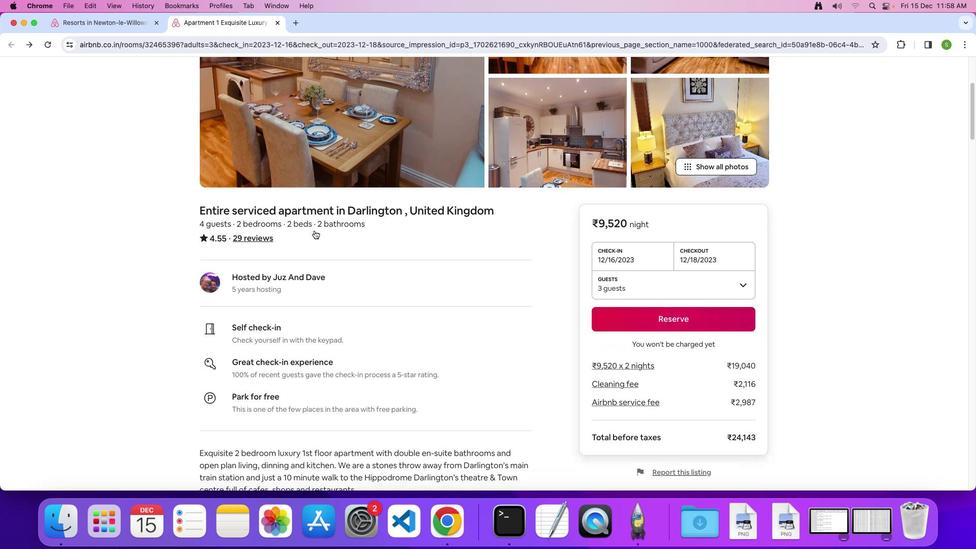 
Action: Mouse scrolled (314, 230) with delta (0, 0)
Screenshot: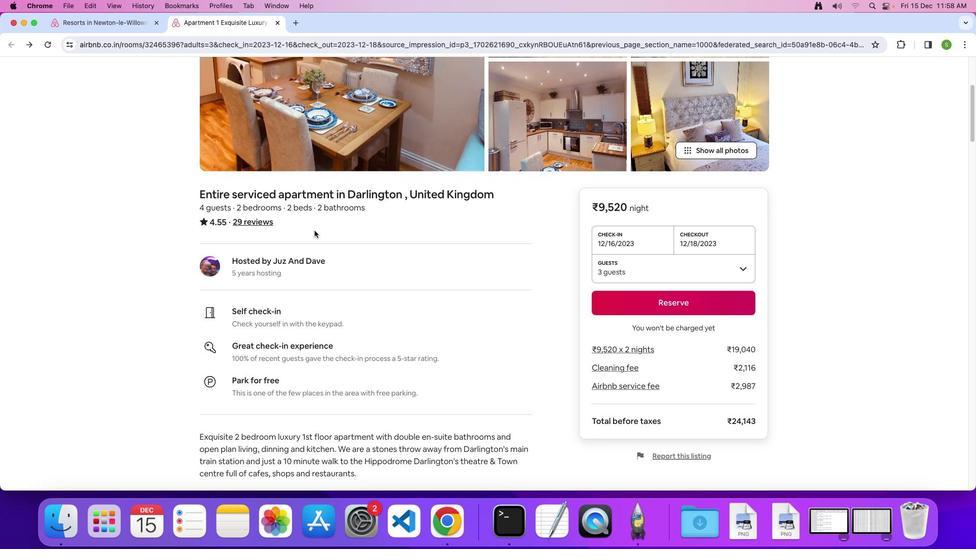 
Action: Mouse scrolled (314, 230) with delta (0, 0)
Screenshot: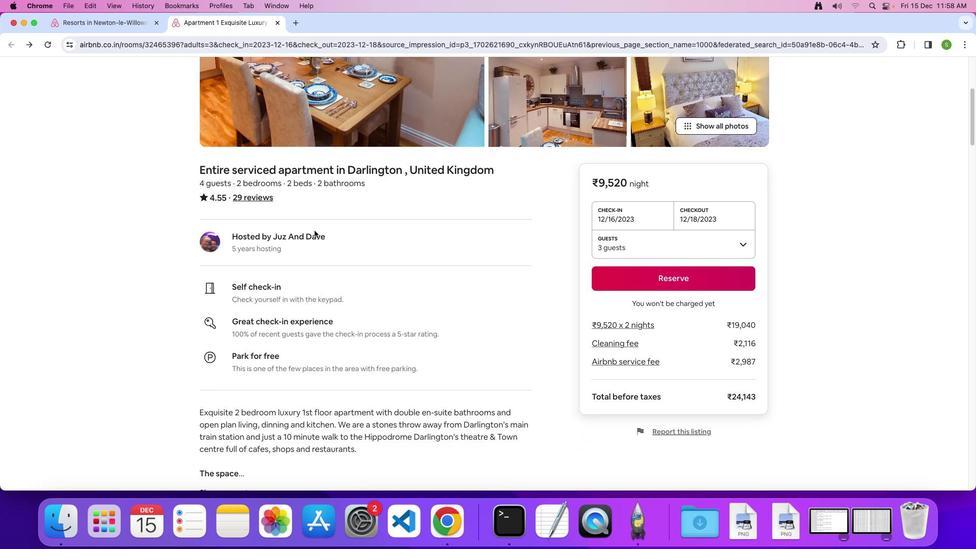 
Action: Mouse scrolled (314, 230) with delta (0, -1)
Screenshot: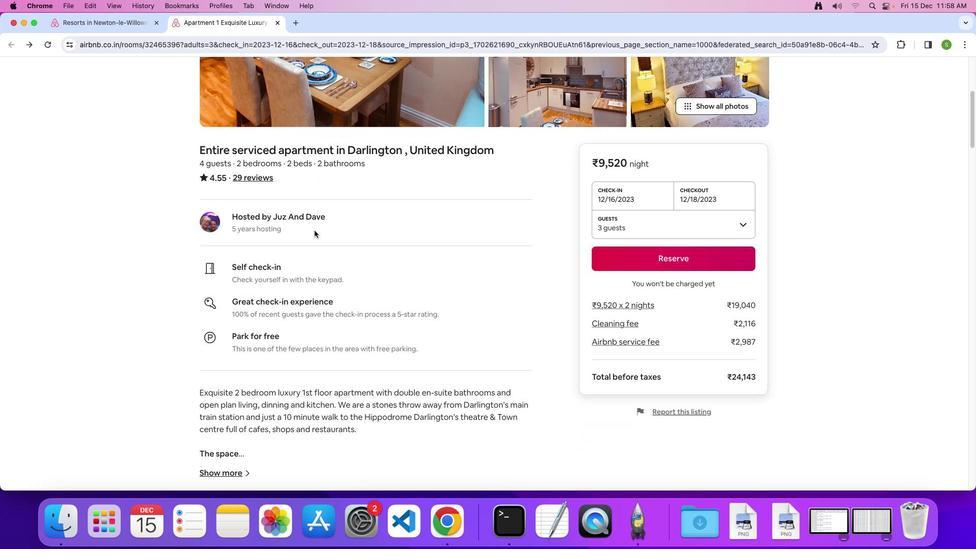 
Action: Mouse scrolled (314, 230) with delta (0, 0)
Screenshot: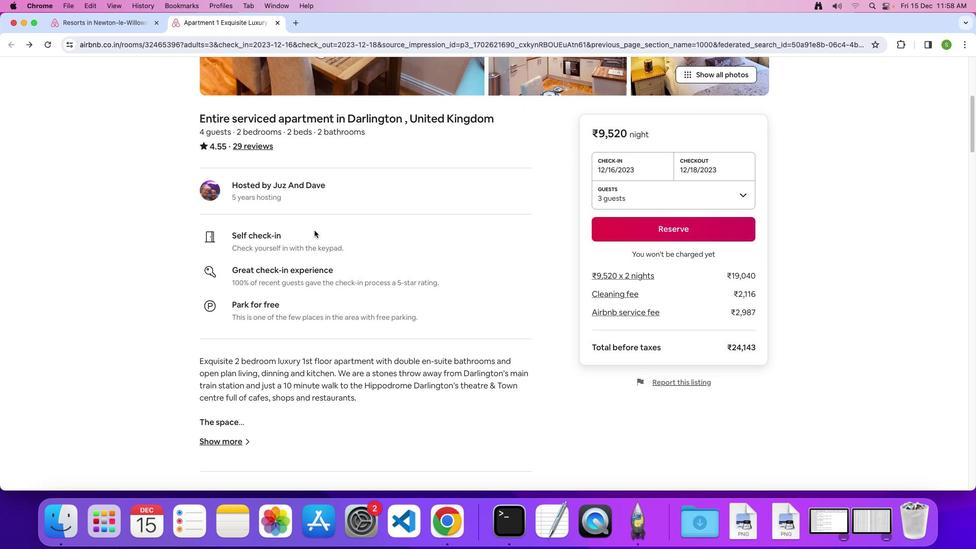 
Action: Mouse scrolled (314, 230) with delta (0, 0)
Screenshot: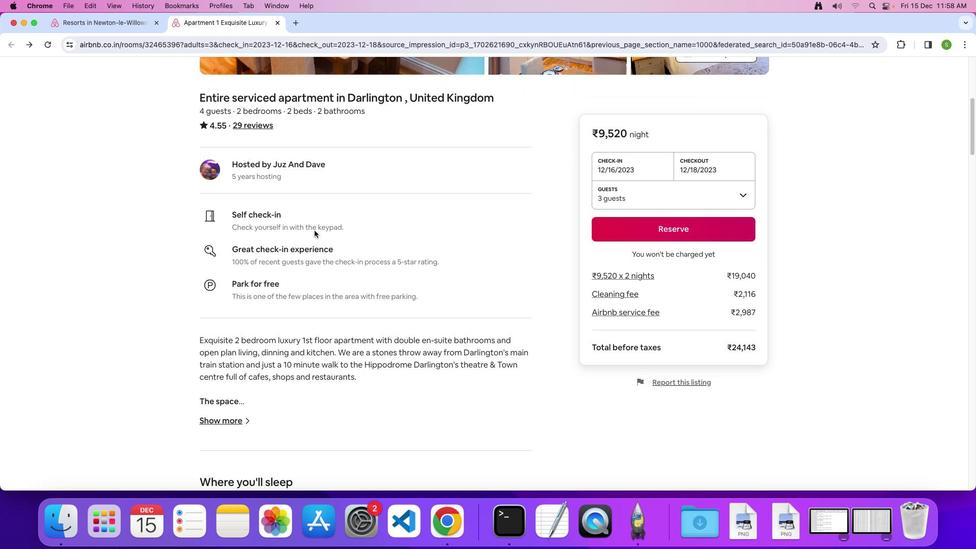 
Action: Mouse scrolled (314, 230) with delta (0, -1)
Screenshot: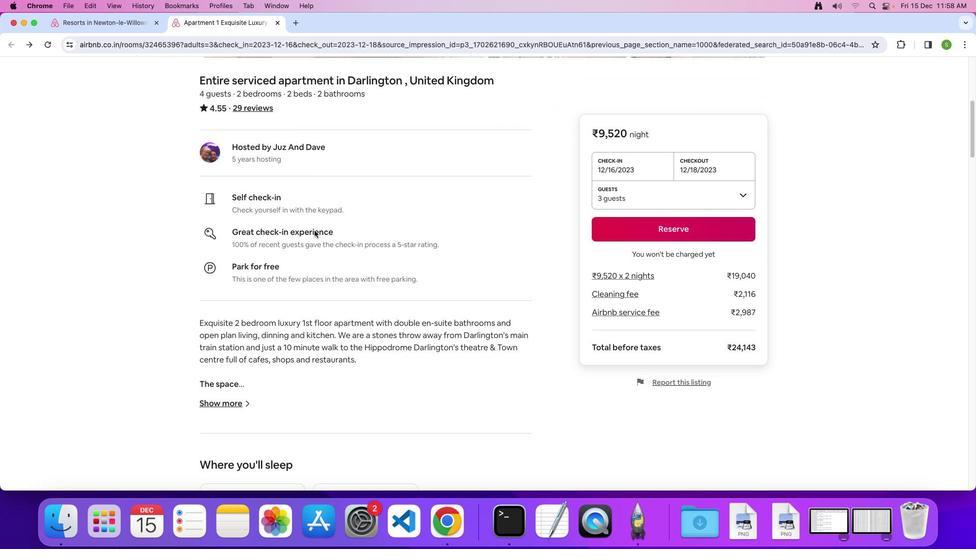 
Action: Mouse scrolled (314, 230) with delta (0, 0)
Screenshot: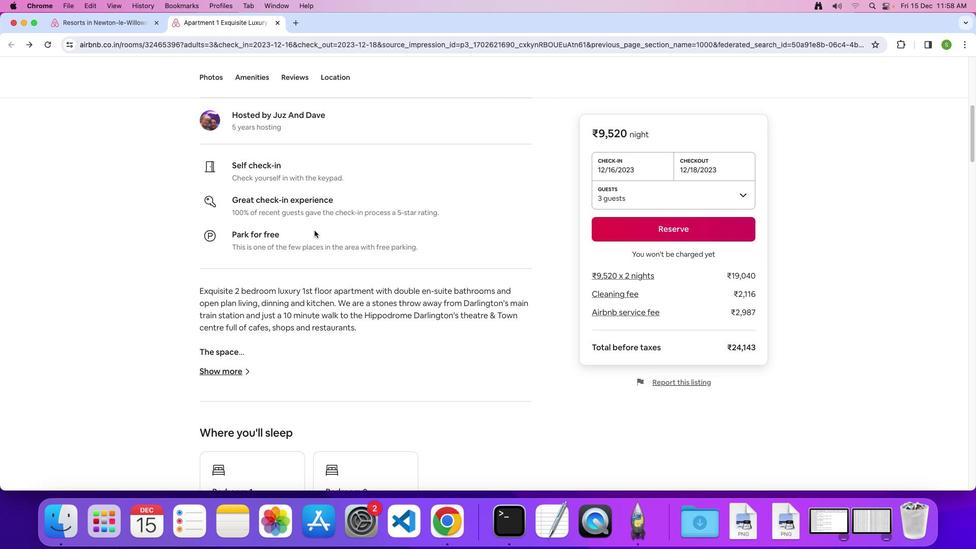 
Action: Mouse scrolled (314, 230) with delta (0, 0)
Screenshot: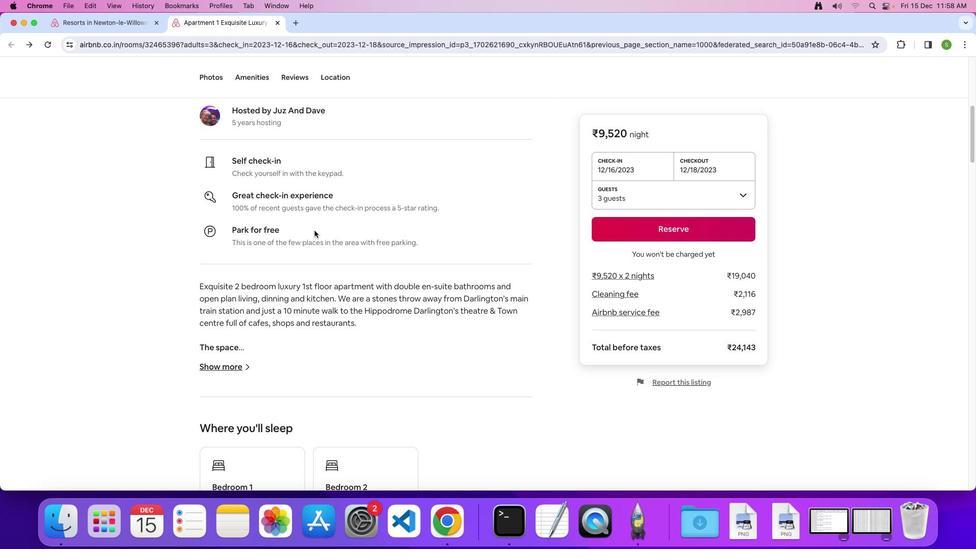 
Action: Mouse scrolled (314, 230) with delta (0, 0)
Screenshot: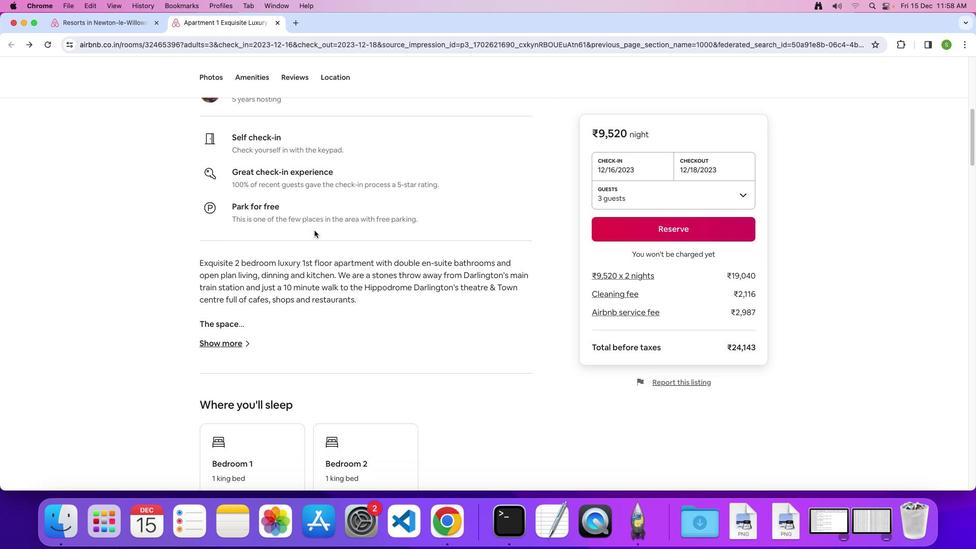 
Action: Mouse scrolled (314, 230) with delta (0, 0)
Screenshot: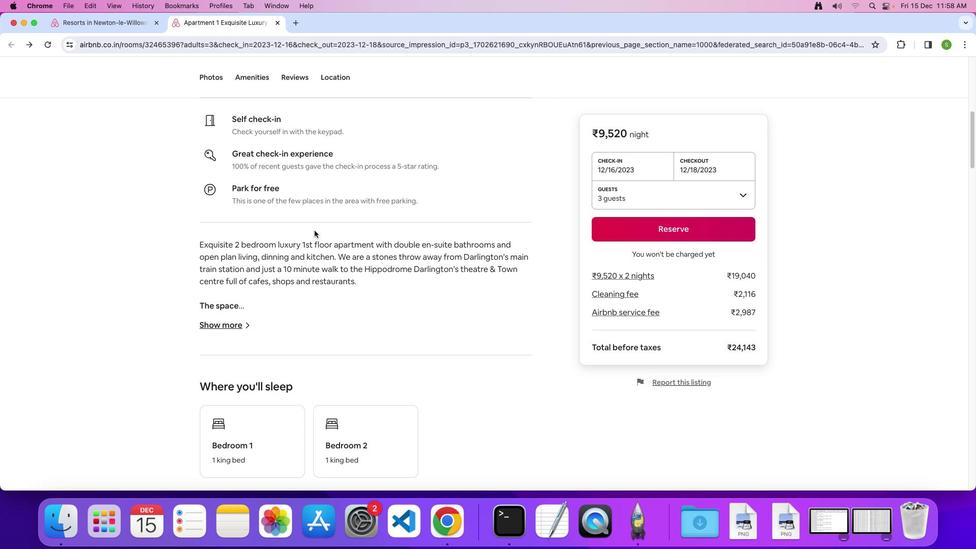 
Action: Mouse scrolled (314, 230) with delta (0, 0)
Screenshot: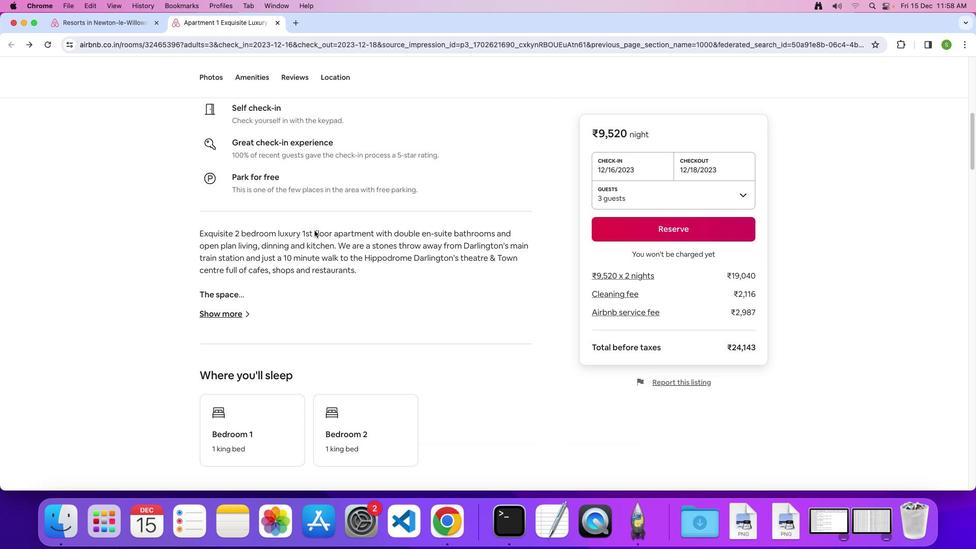 
Action: Mouse scrolled (314, 230) with delta (0, 0)
Screenshot: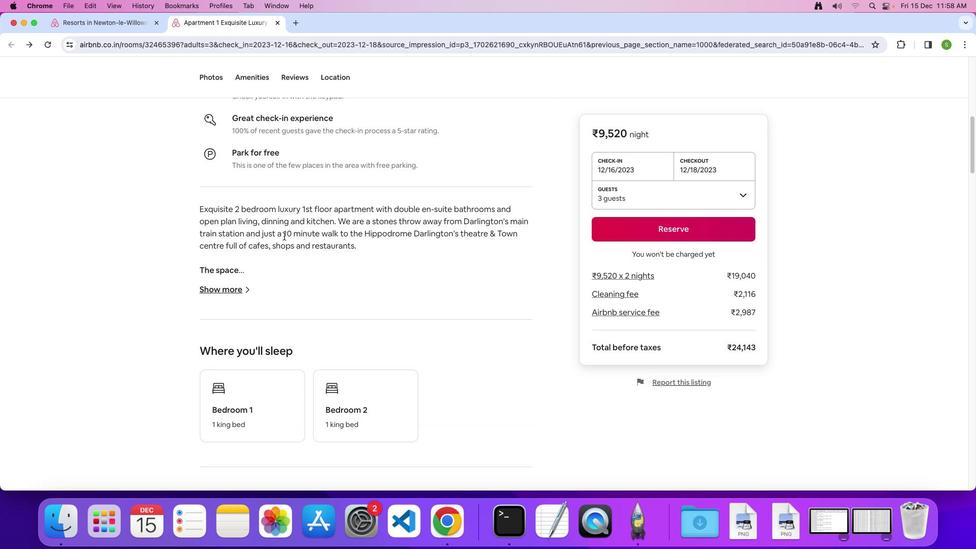 
Action: Mouse moved to (209, 286)
Screenshot: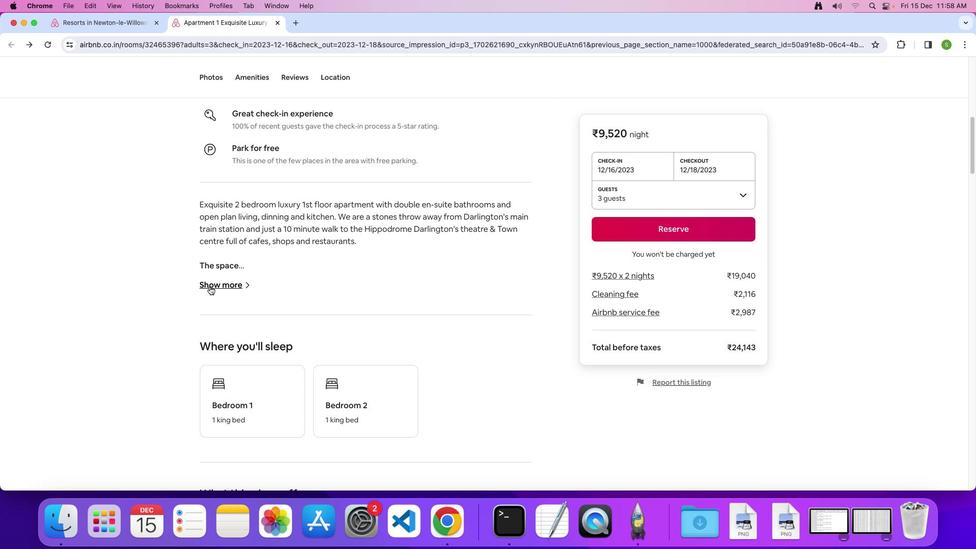 
Action: Mouse pressed left at (209, 286)
Screenshot: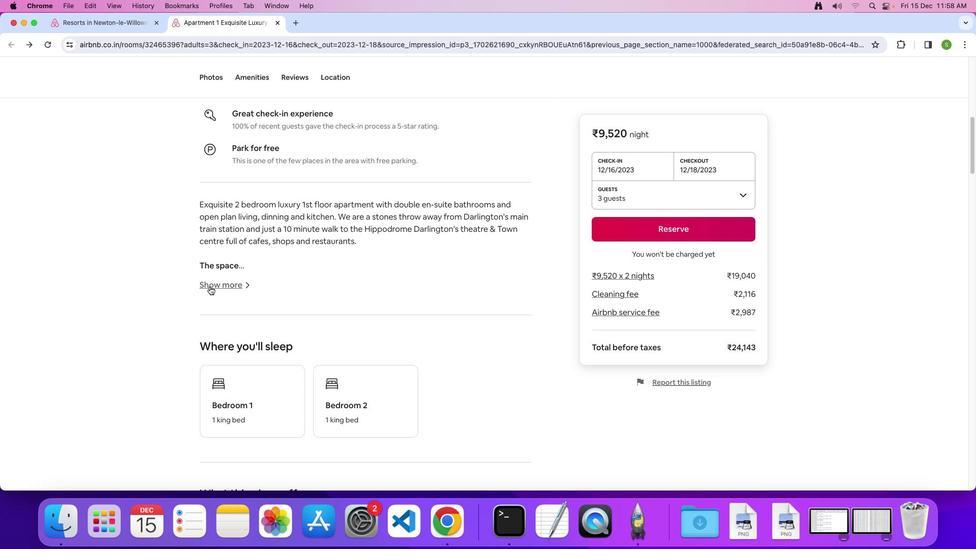 
Action: Mouse moved to (423, 223)
Screenshot: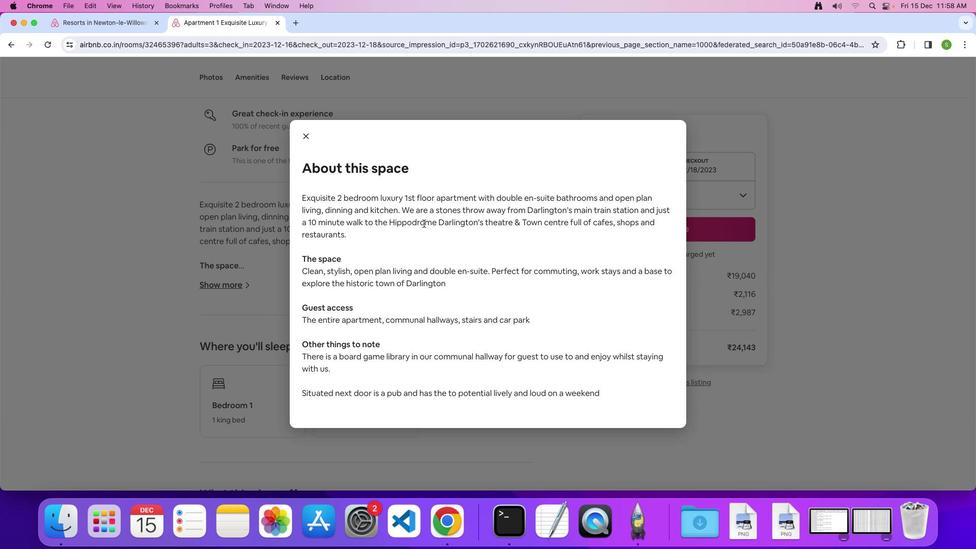 
Action: Mouse scrolled (423, 223) with delta (0, 0)
Screenshot: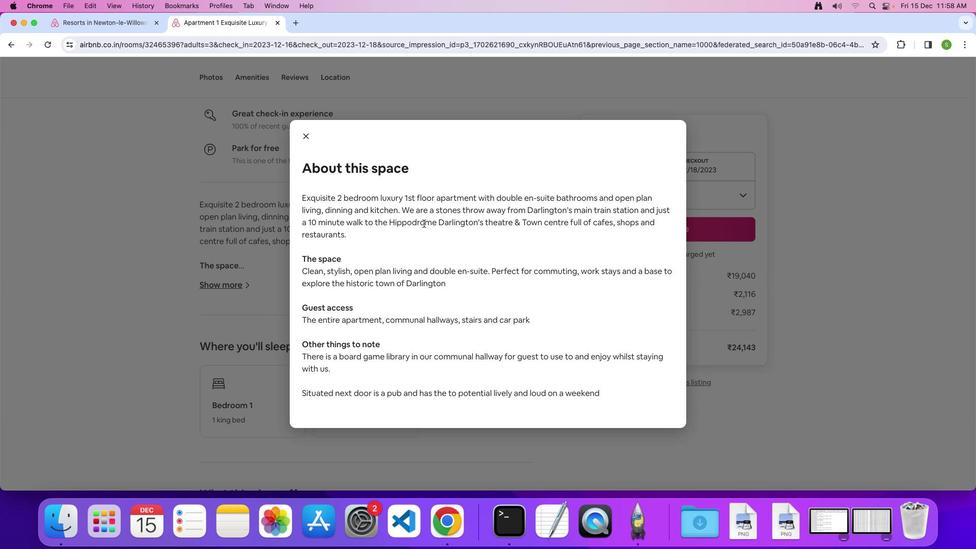 
Action: Mouse scrolled (423, 223) with delta (0, 0)
Screenshot: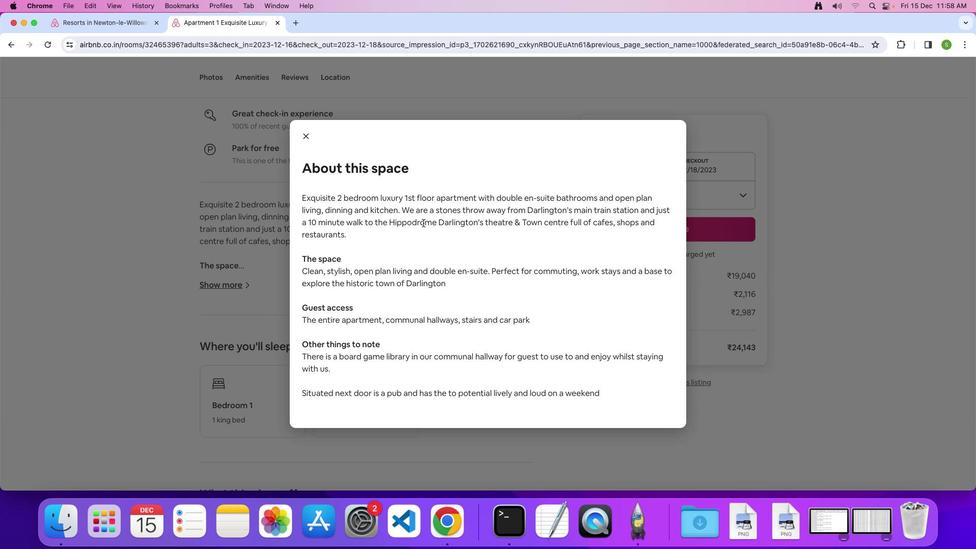 
Action: Mouse moved to (304, 135)
Screenshot: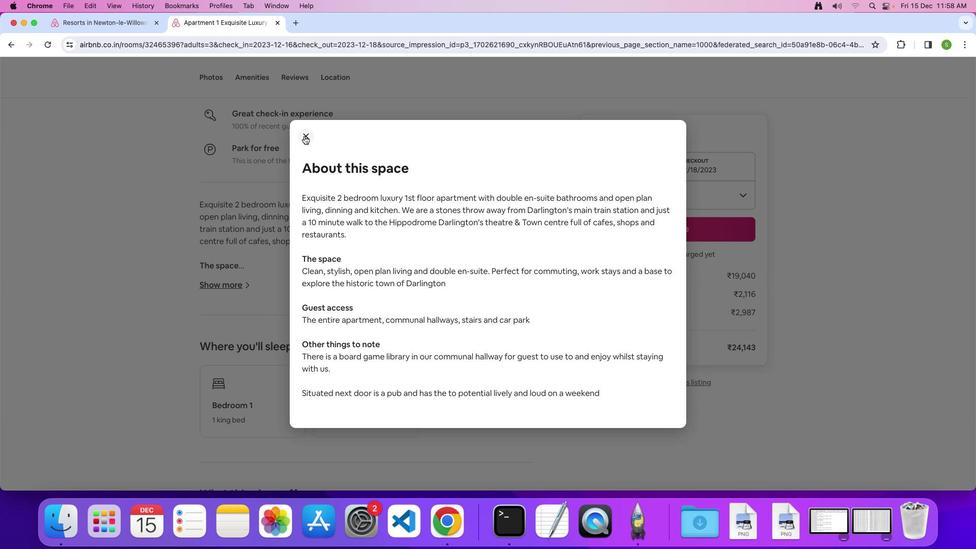 
Action: Mouse pressed left at (304, 135)
Screenshot: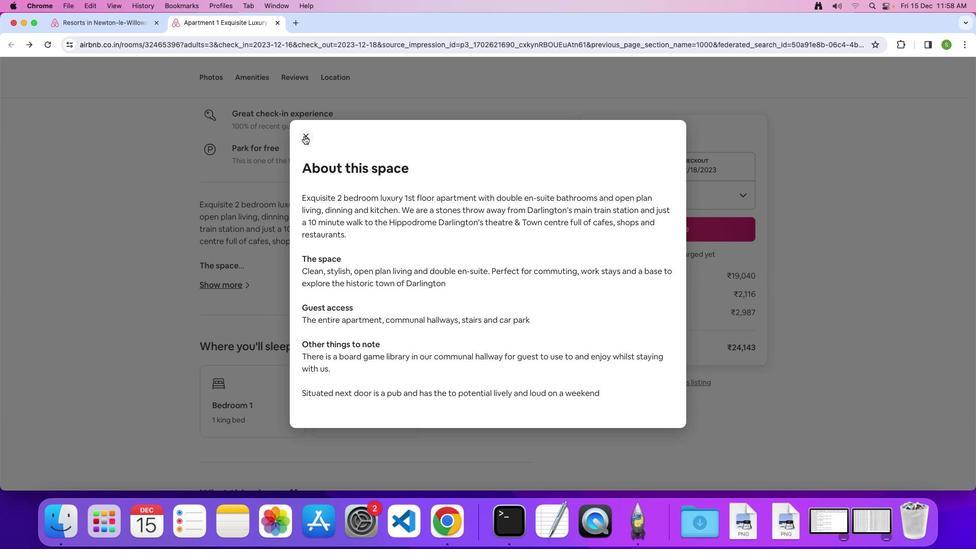 
Action: Mouse moved to (383, 261)
Screenshot: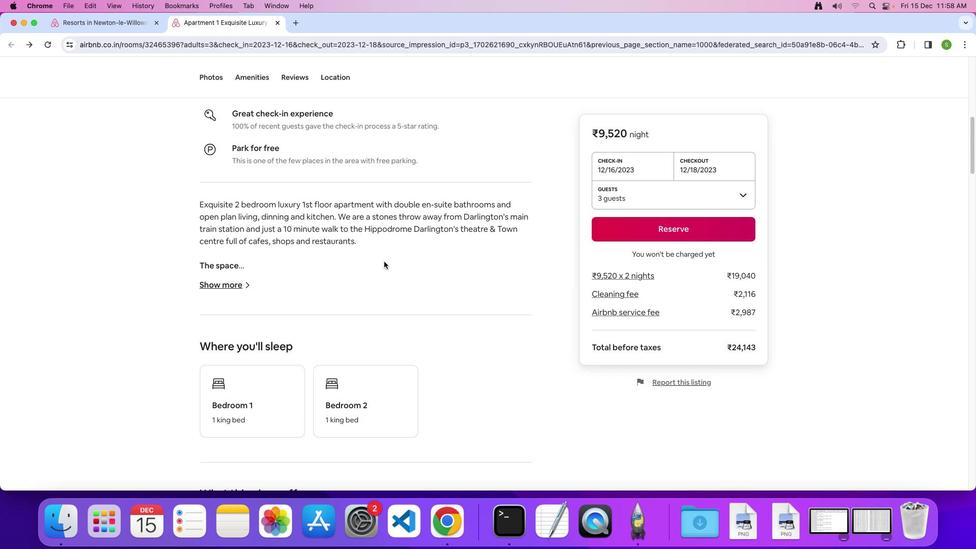 
Action: Mouse scrolled (383, 261) with delta (0, 0)
Screenshot: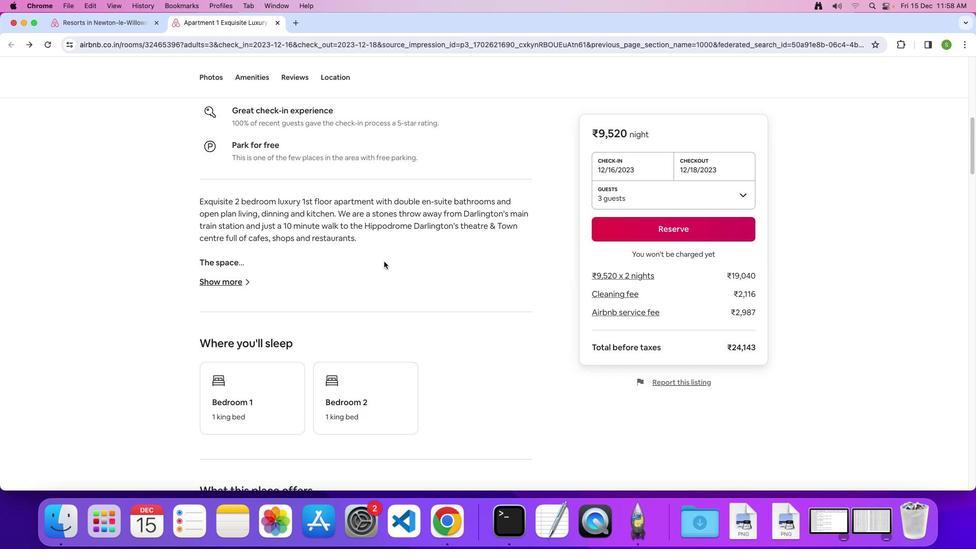 
Action: Mouse scrolled (383, 261) with delta (0, 0)
Screenshot: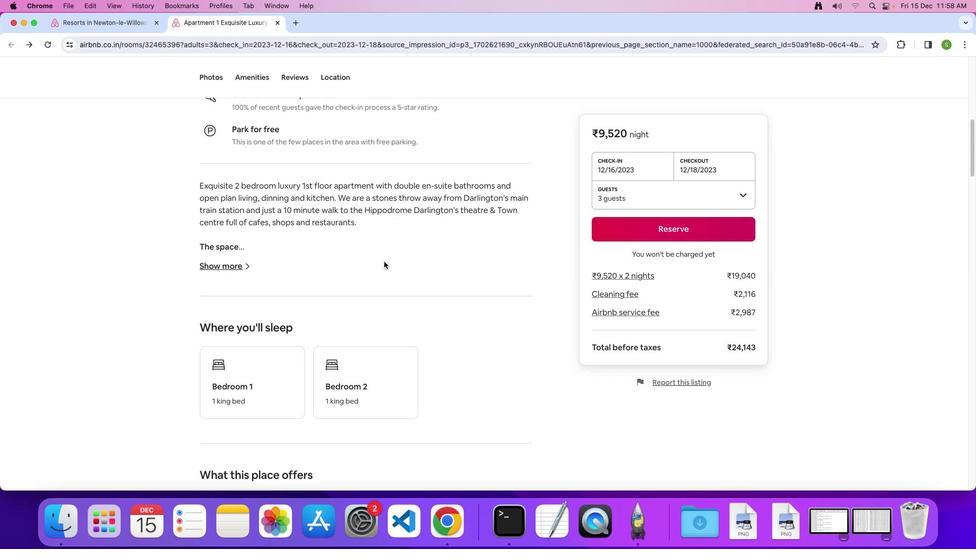 
Action: Mouse scrolled (383, 261) with delta (0, -1)
Screenshot: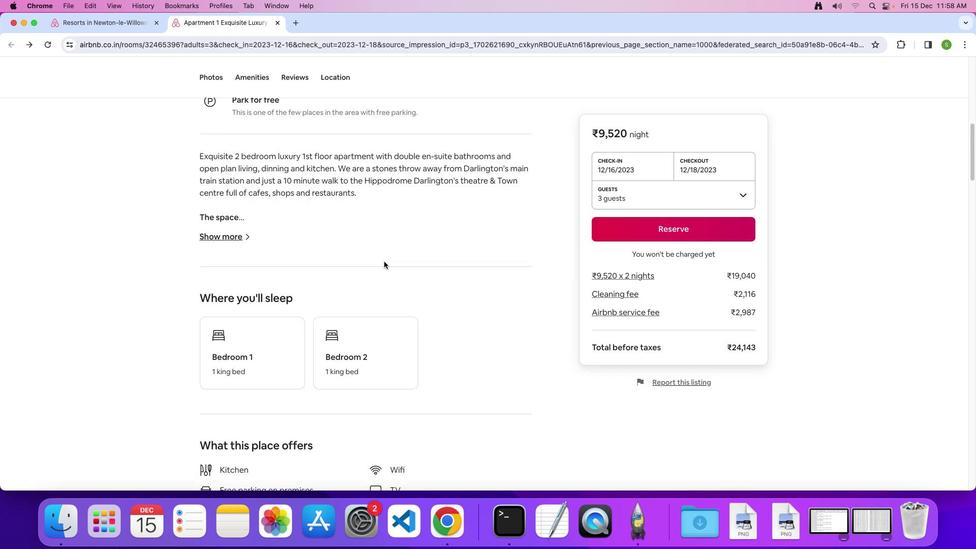 
Action: Mouse scrolled (383, 261) with delta (0, 0)
Screenshot: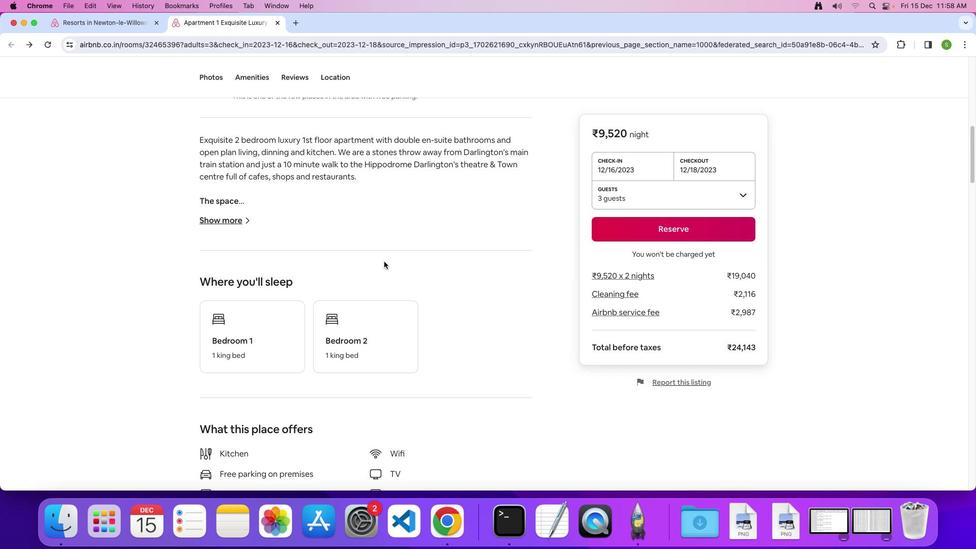 
Action: Mouse scrolled (383, 261) with delta (0, 0)
Screenshot: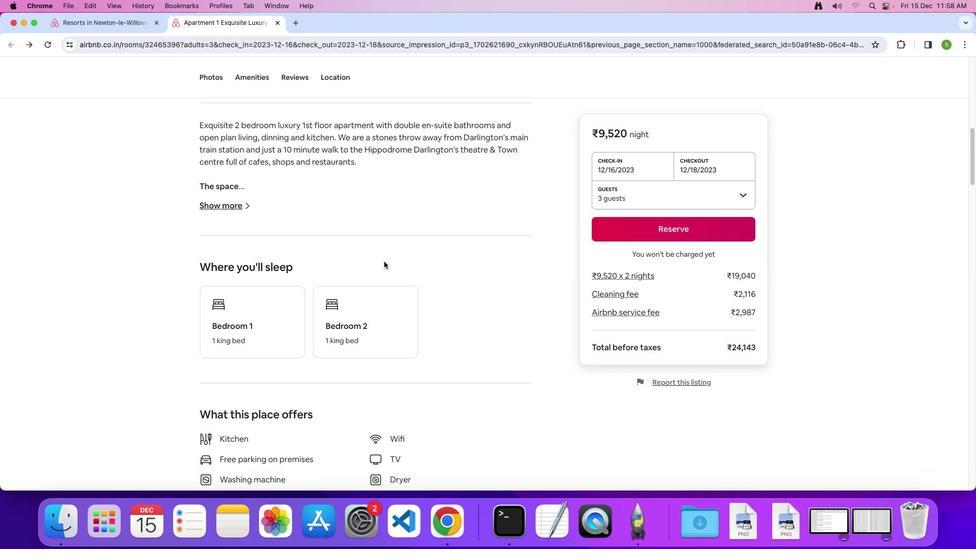 
Action: Mouse scrolled (383, 261) with delta (0, -1)
Screenshot: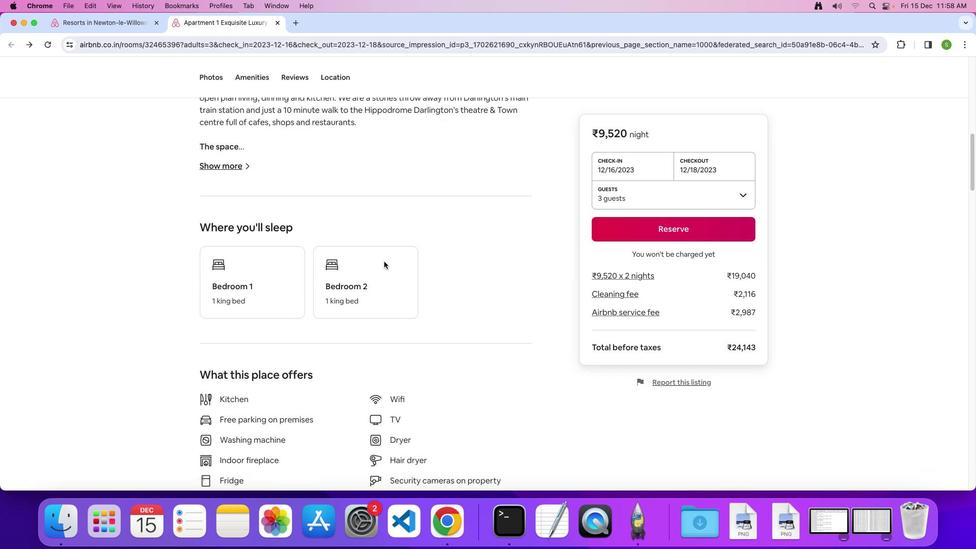 
Action: Mouse scrolled (383, 261) with delta (0, -1)
Screenshot: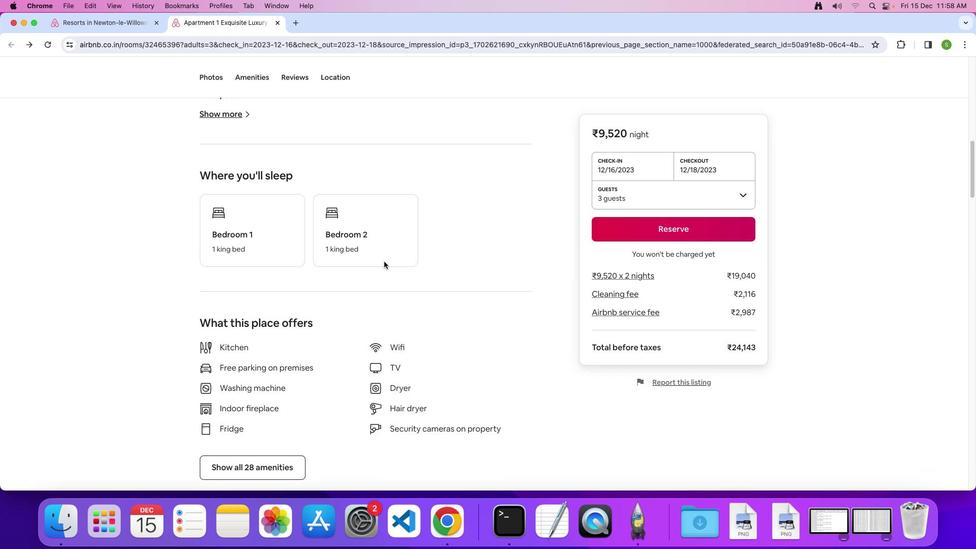 
Action: Mouse scrolled (383, 261) with delta (0, 0)
Screenshot: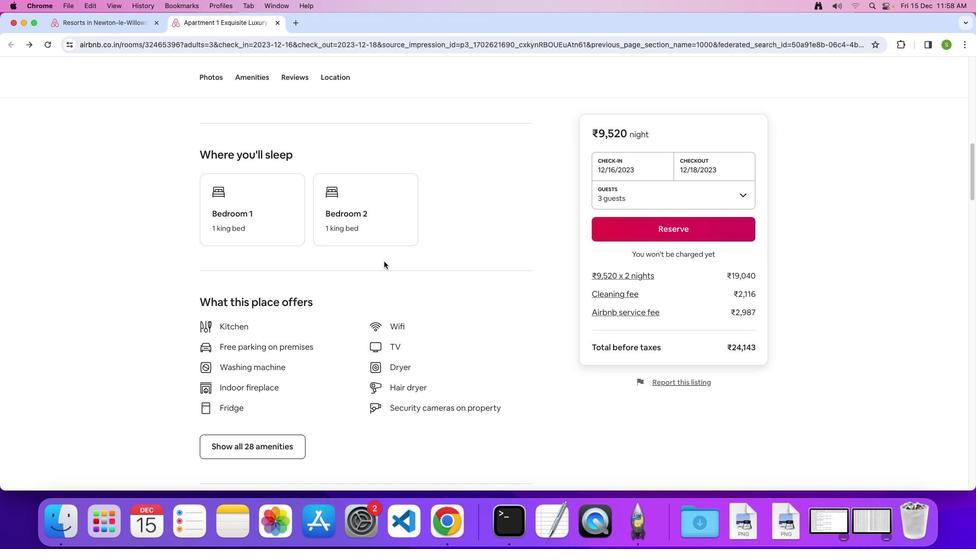
Action: Mouse scrolled (383, 261) with delta (0, 0)
Screenshot: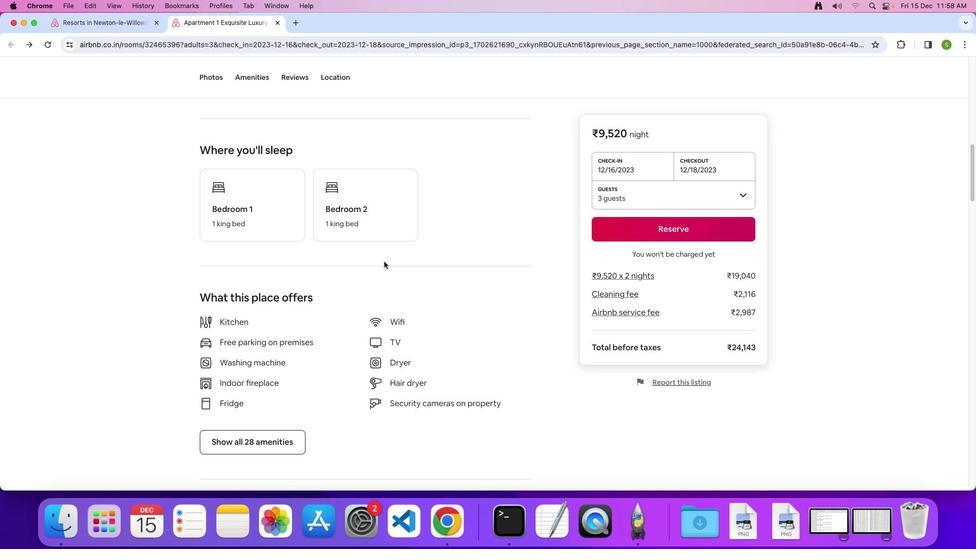 
Action: Mouse scrolled (383, 261) with delta (0, -1)
Screenshot: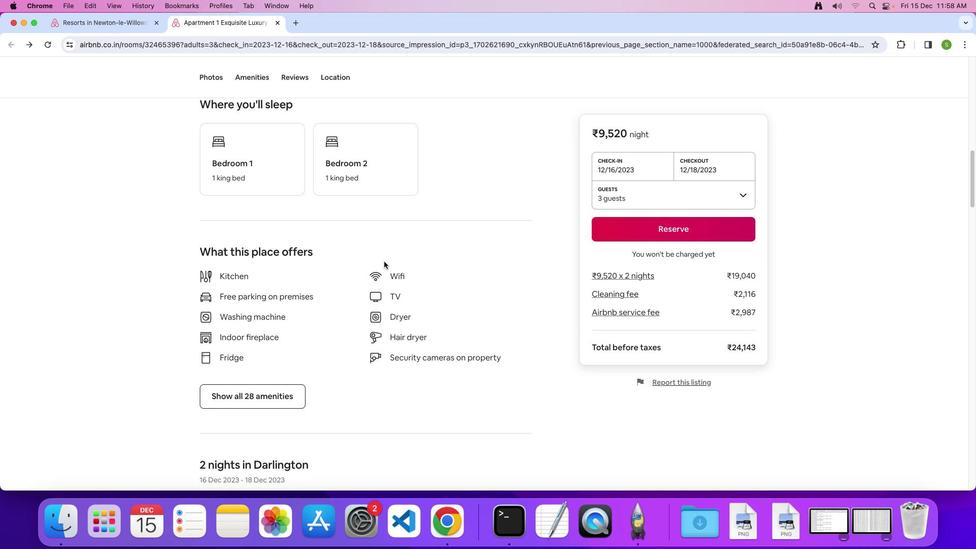 
Action: Mouse scrolled (383, 261) with delta (0, 0)
Screenshot: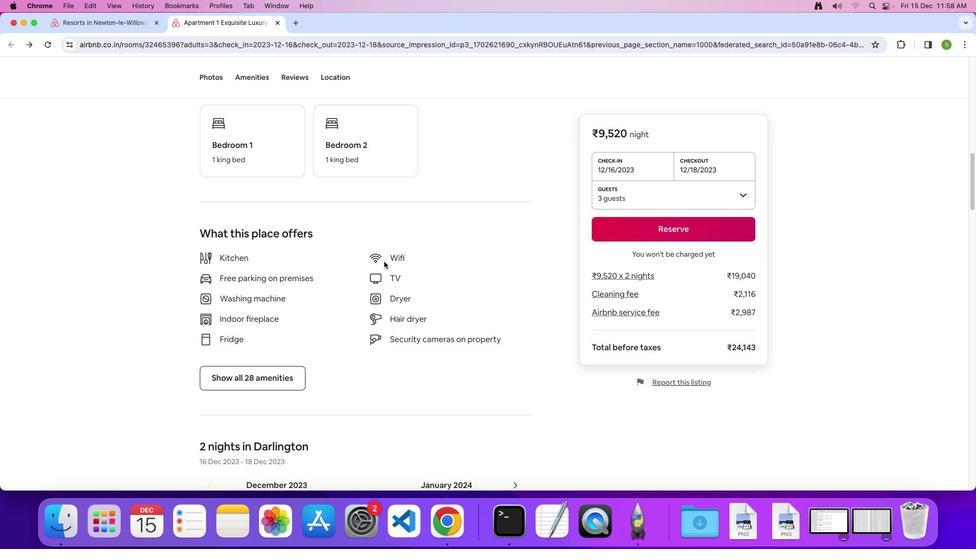 
Action: Mouse scrolled (383, 261) with delta (0, 0)
Screenshot: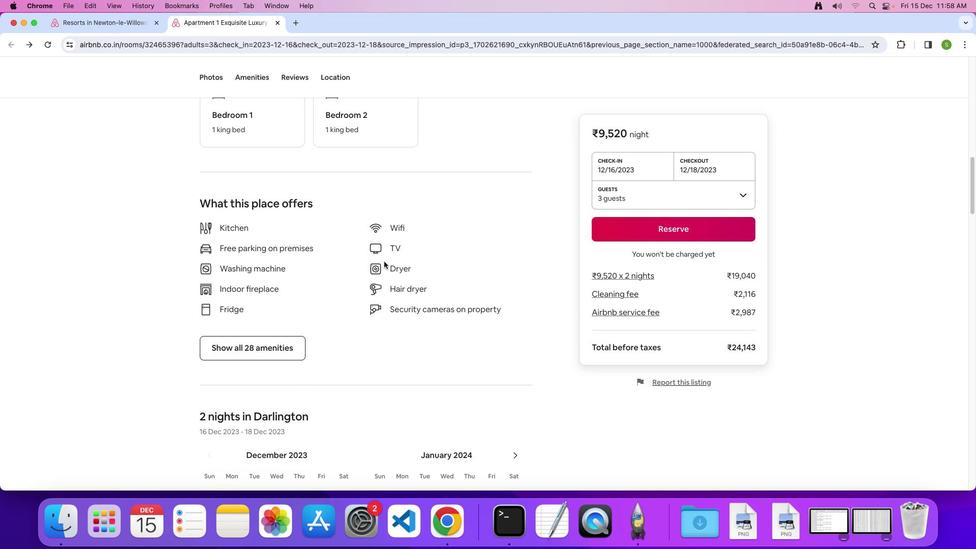 
Action: Mouse scrolled (383, 261) with delta (0, -1)
Screenshot: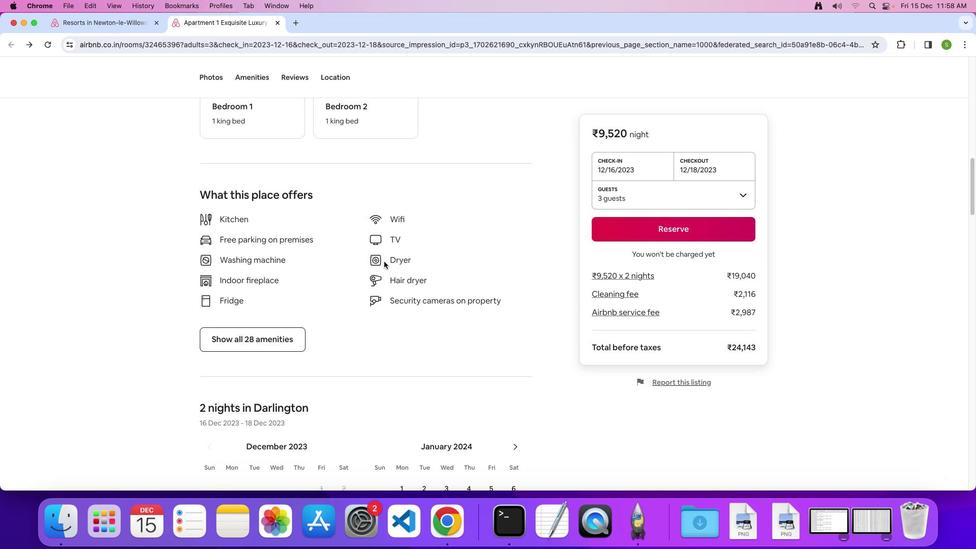 
Action: Mouse scrolled (383, 261) with delta (0, 0)
Screenshot: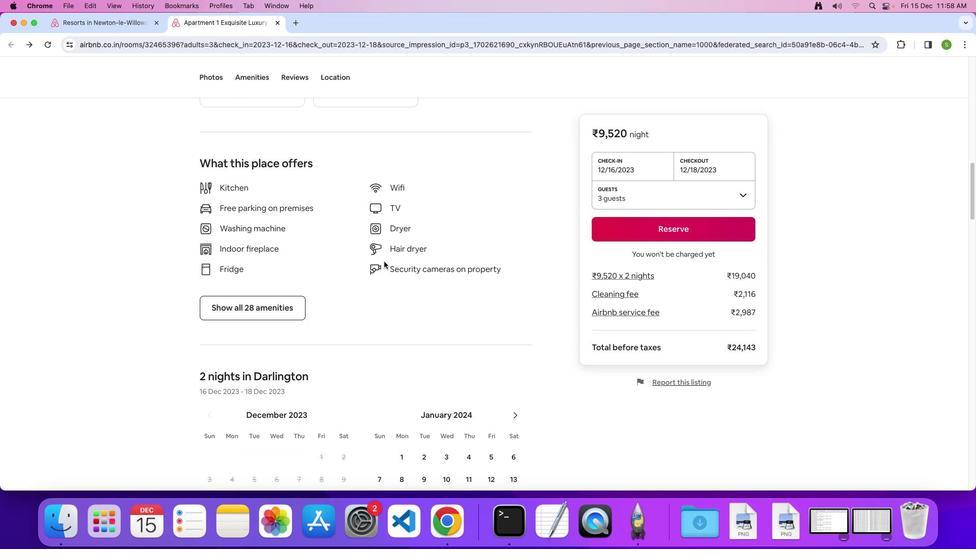 
Action: Mouse scrolled (383, 261) with delta (0, 0)
Screenshot: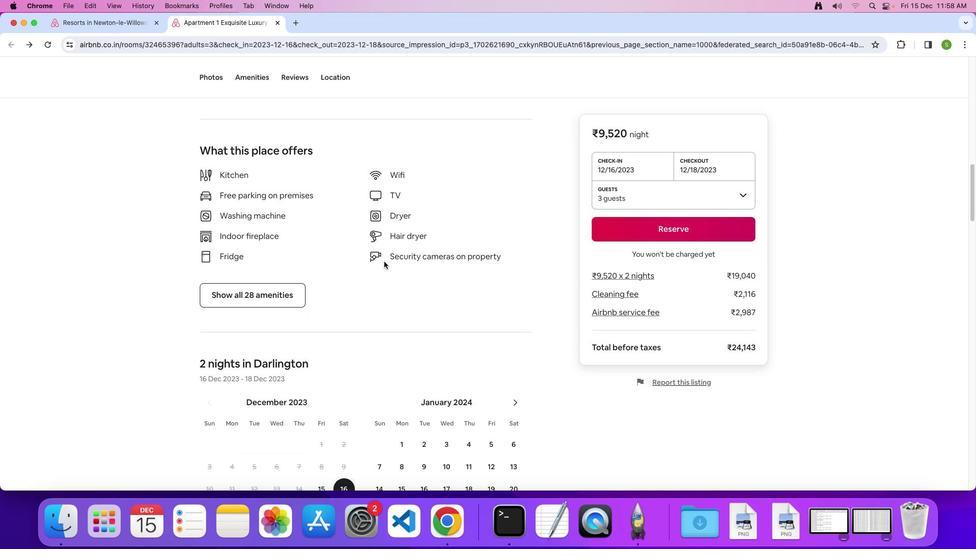 
Action: Mouse scrolled (383, 261) with delta (0, 0)
Screenshot: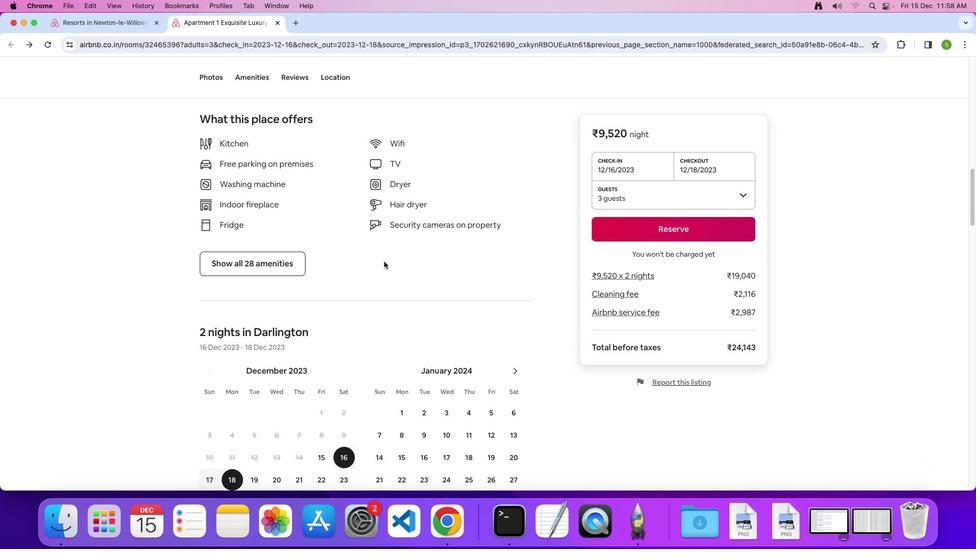 
Action: Mouse moved to (283, 255)
Screenshot: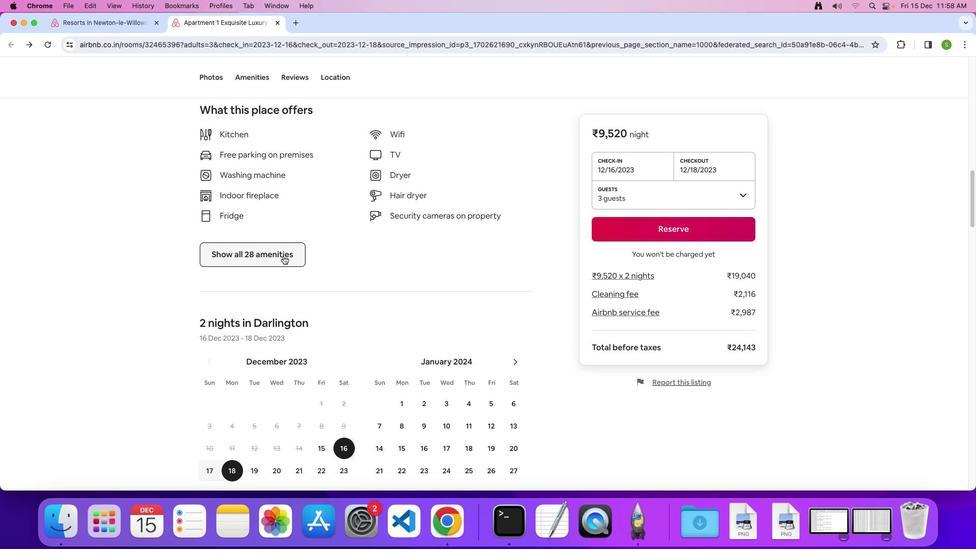 
Action: Mouse pressed left at (283, 255)
Screenshot: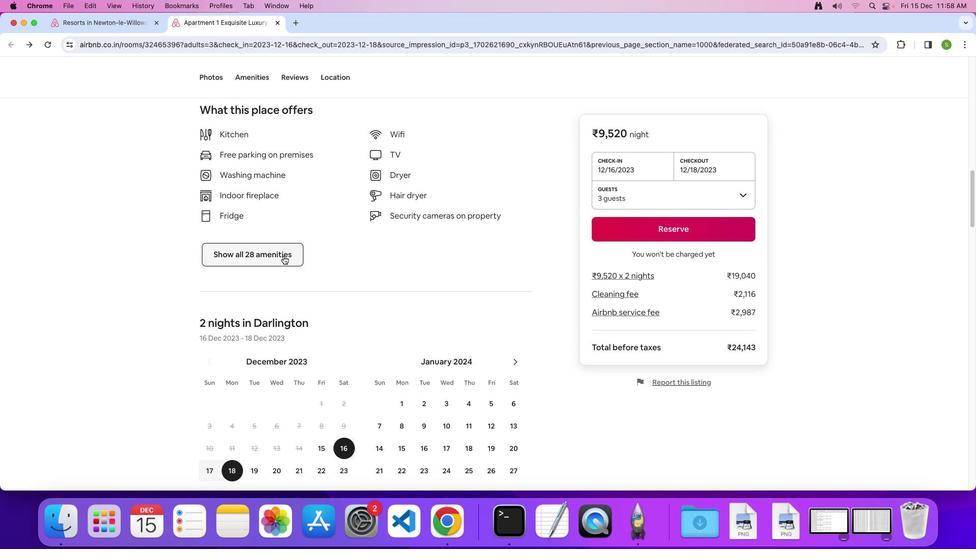 
Action: Mouse moved to (491, 230)
Screenshot: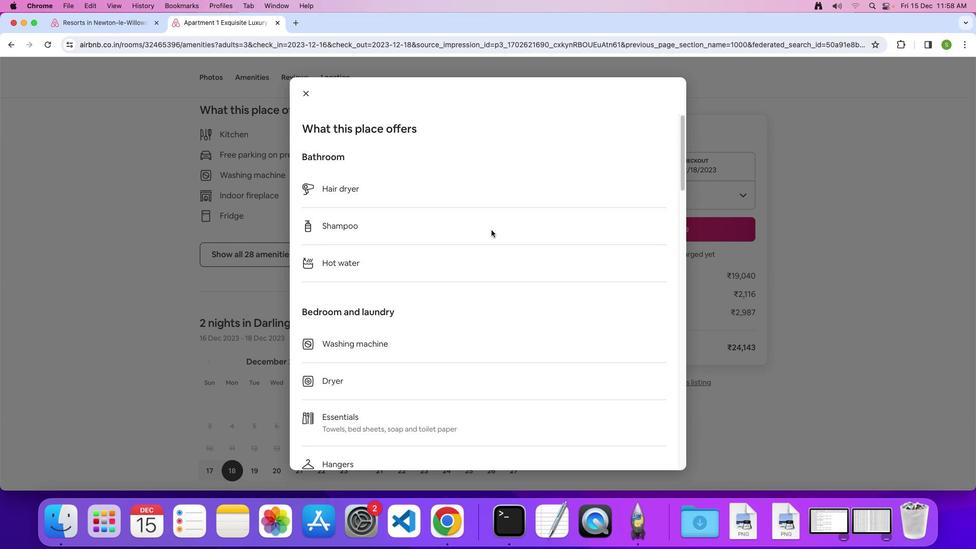 
Action: Mouse scrolled (491, 230) with delta (0, 0)
Screenshot: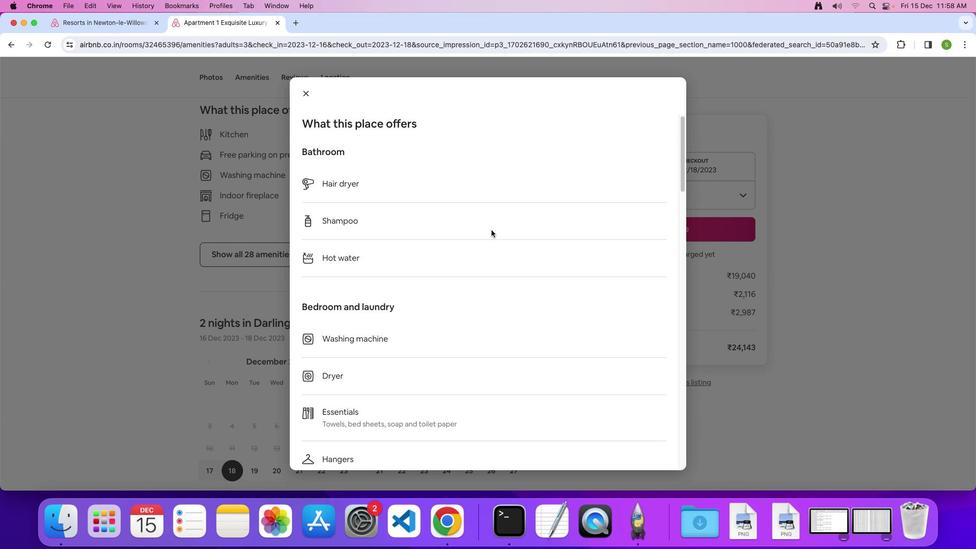 
Action: Mouse scrolled (491, 230) with delta (0, 0)
Screenshot: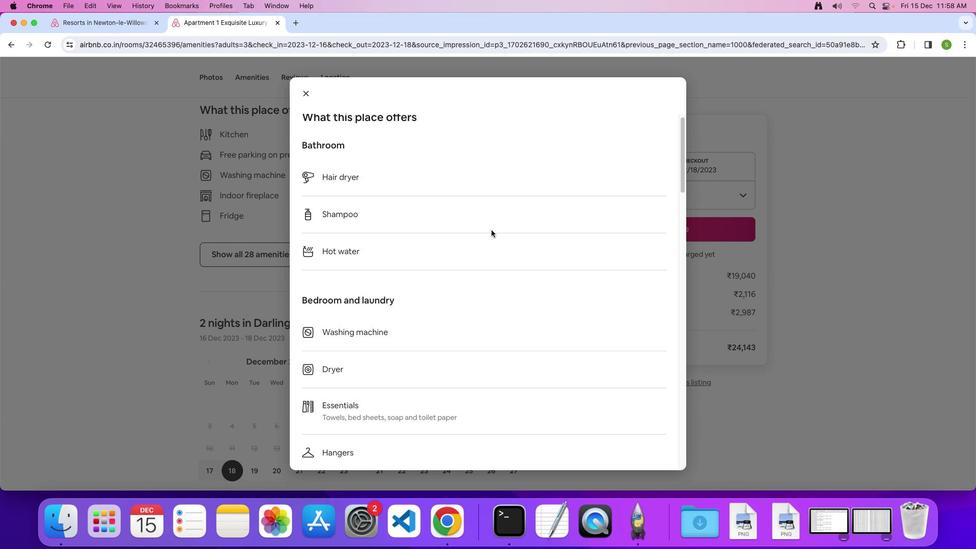 
Action: Mouse moved to (491, 229)
Screenshot: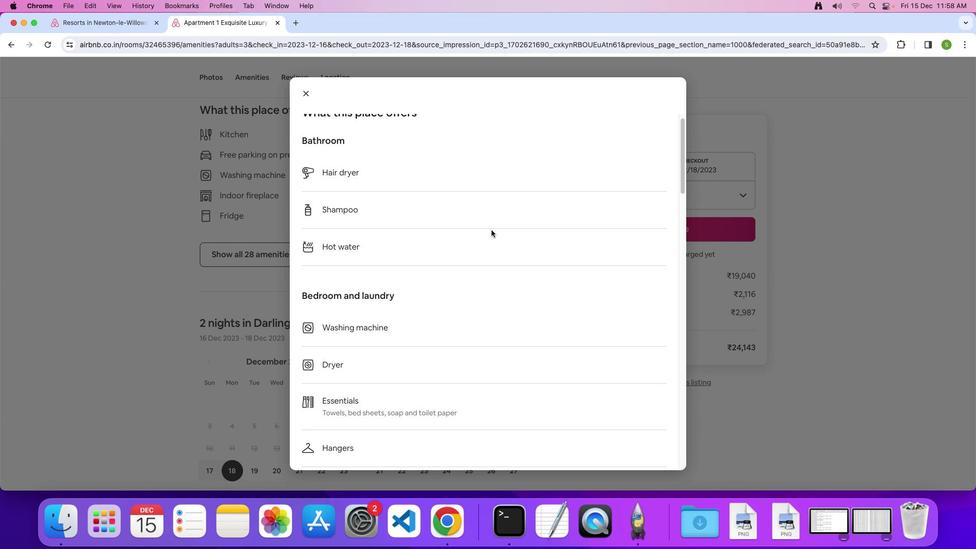 
Action: Mouse scrolled (491, 229) with delta (0, 0)
Screenshot: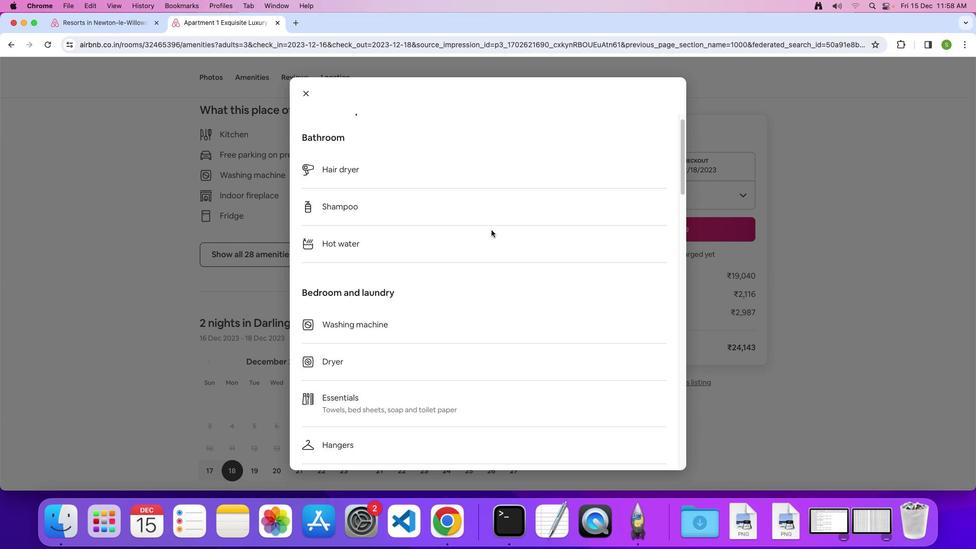 
Action: Mouse scrolled (491, 229) with delta (0, 0)
Screenshot: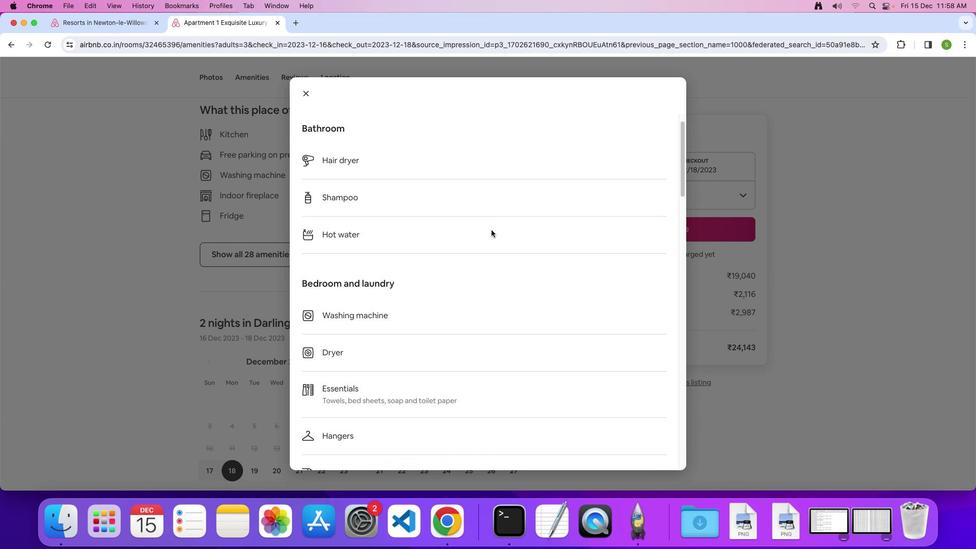 
Action: Mouse scrolled (491, 229) with delta (0, 0)
Screenshot: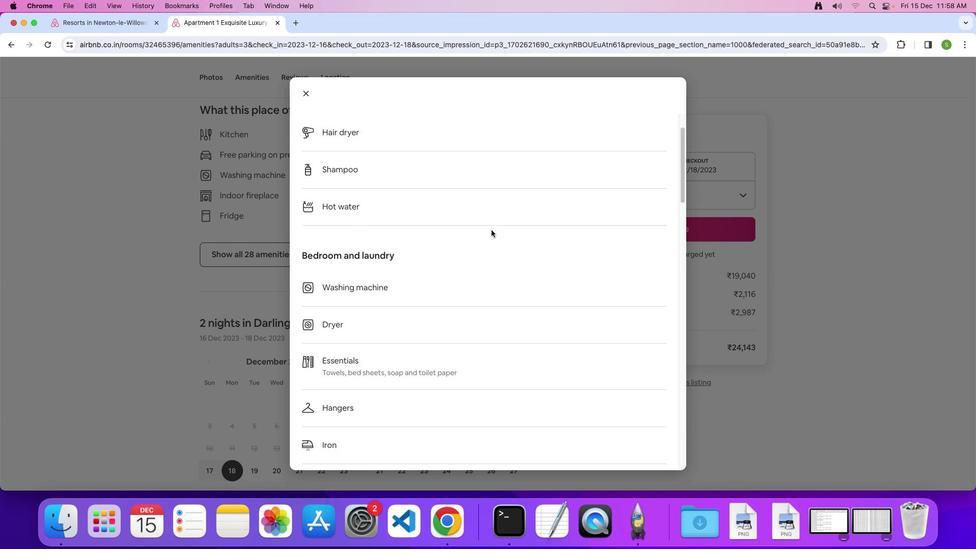 
Action: Mouse scrolled (491, 229) with delta (0, 0)
Screenshot: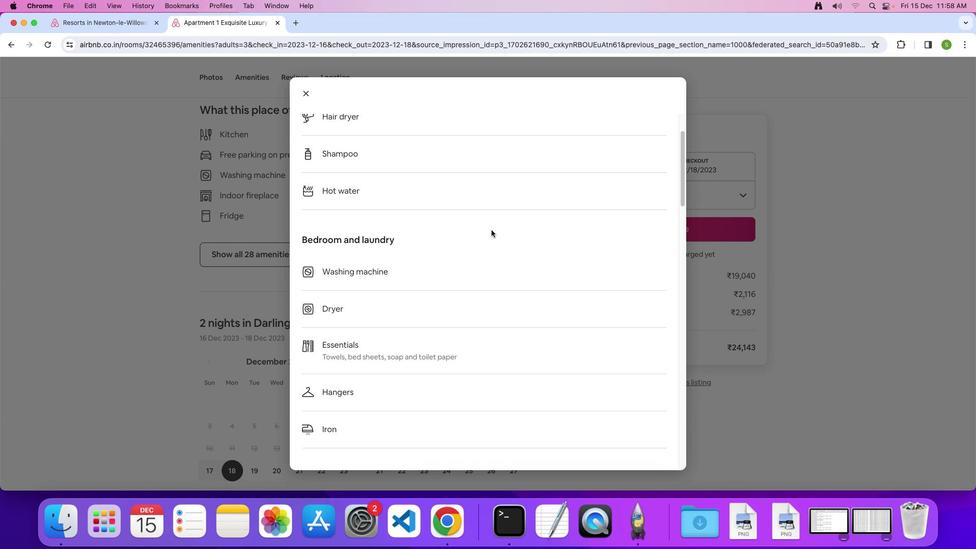 
Action: Mouse scrolled (491, 229) with delta (0, 0)
Screenshot: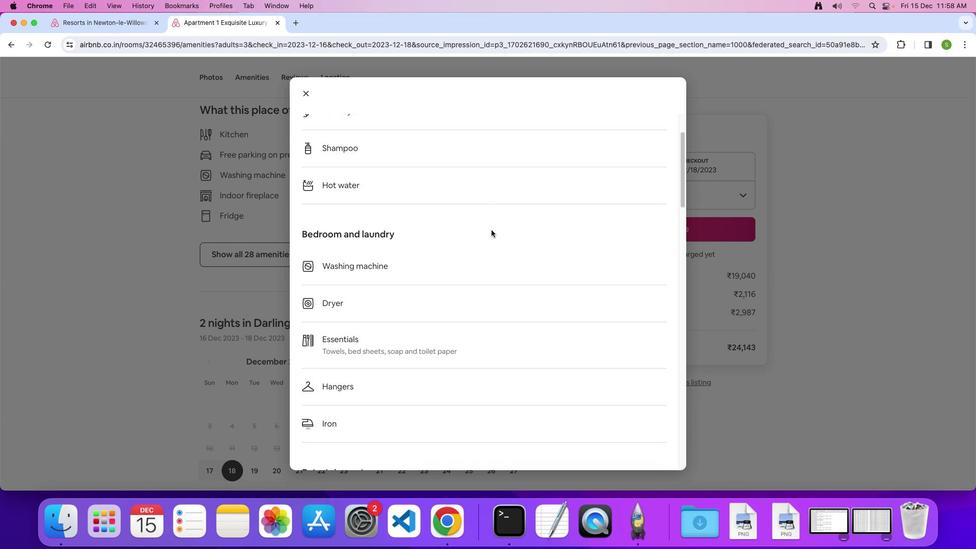 
Action: Mouse scrolled (491, 229) with delta (0, 0)
Screenshot: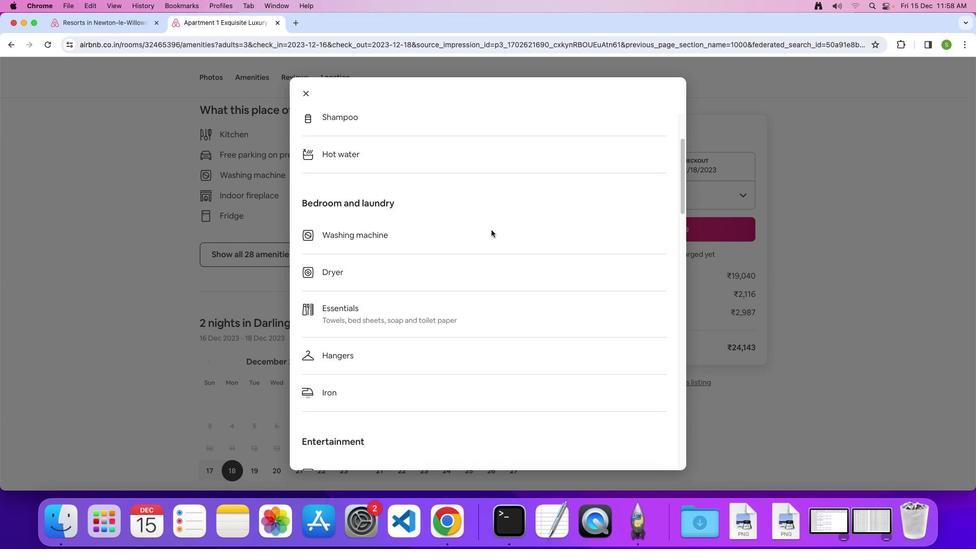 
Action: Mouse scrolled (491, 229) with delta (0, 0)
Screenshot: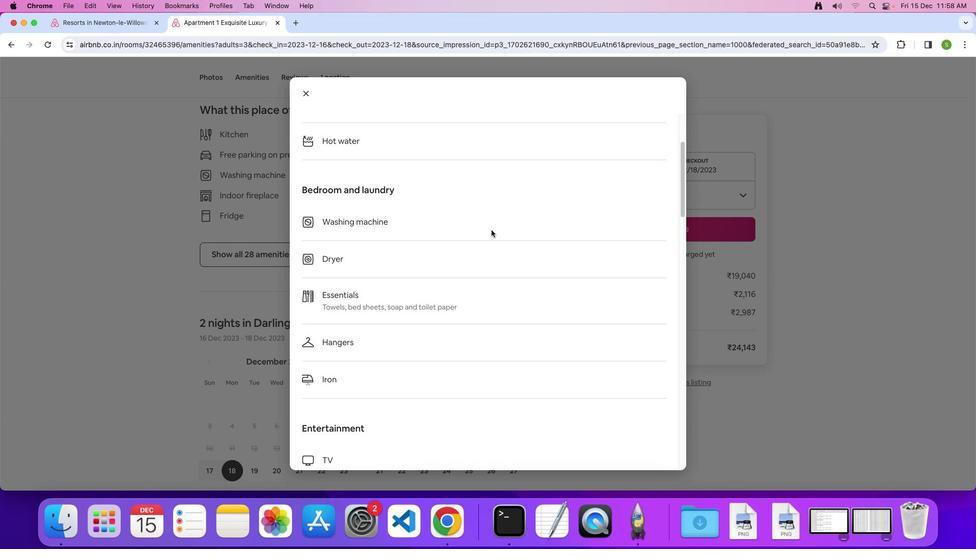 
Action: Mouse scrolled (491, 229) with delta (0, 0)
Screenshot: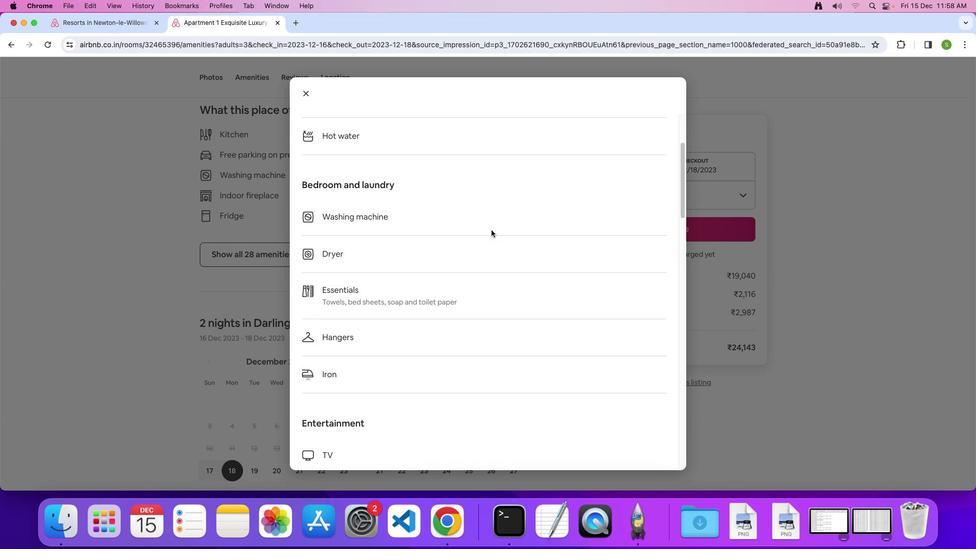 
Action: Mouse scrolled (491, 229) with delta (0, 0)
